 Task: Look for space in Jacksonville, United States from 12th August, 2023 to 16th August, 2023 for 8 adults in price range Rs.10000 to Rs.16000. Place can be private room with 8 bedrooms having 8 beds and 8 bathrooms. Property type can be house, flat, guest house, hotel. Amenities needed are: wifi, TV, free parkinig on premises, gym, breakfast. Booking option can be shelf check-in. Required host language is English.
Action: Mouse moved to (512, 124)
Screenshot: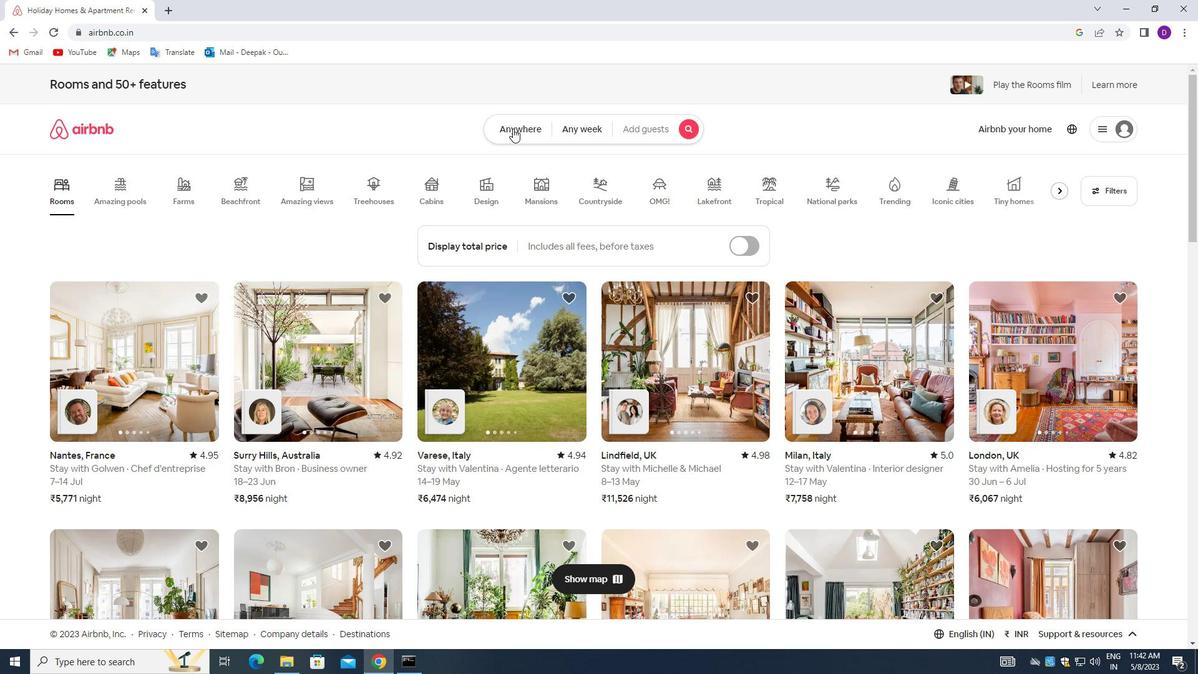 
Action: Mouse pressed left at (512, 124)
Screenshot: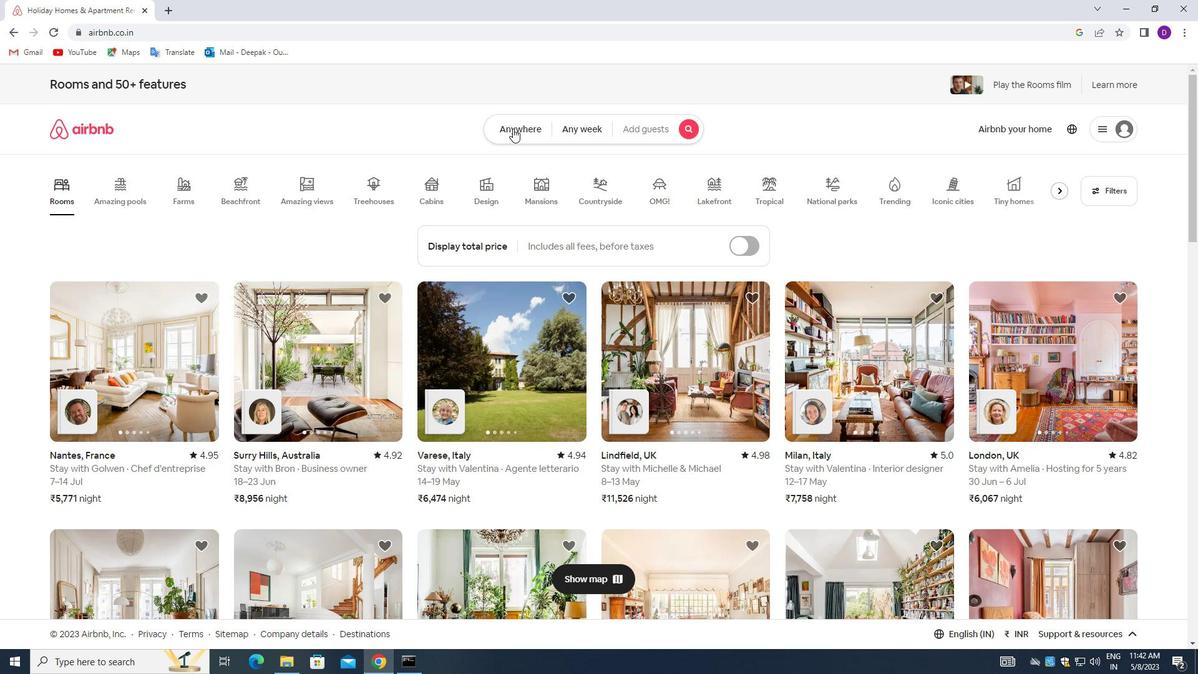 
Action: Mouse moved to (444, 177)
Screenshot: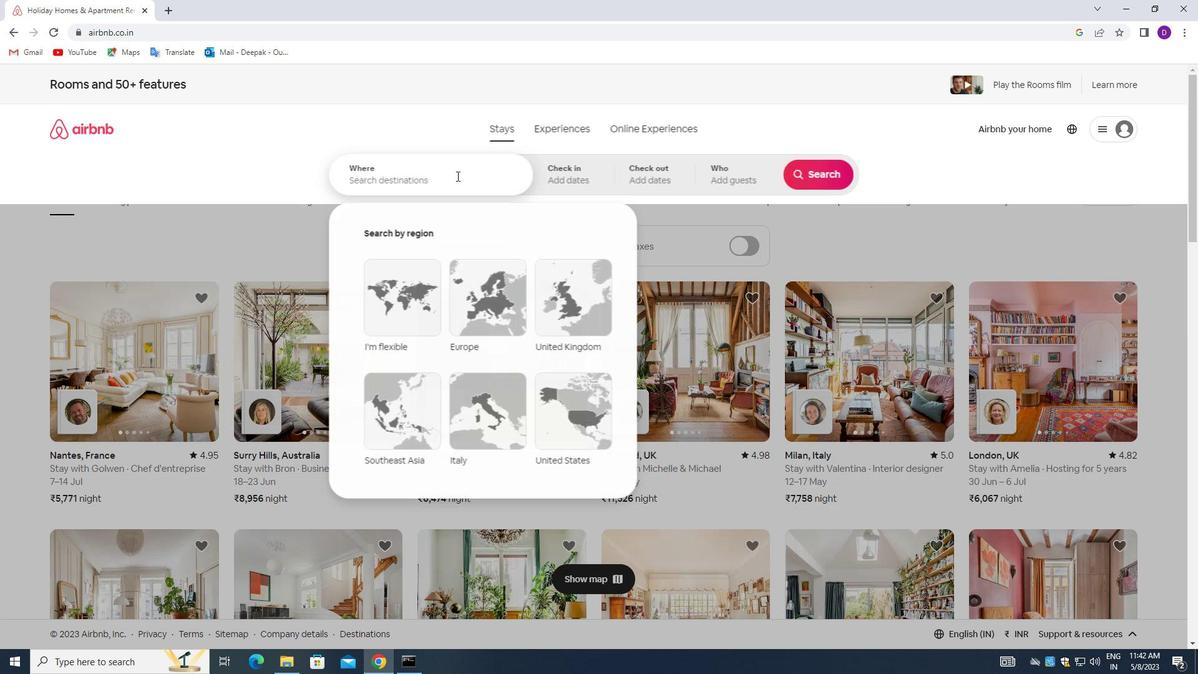 
Action: Mouse pressed left at (444, 177)
Screenshot: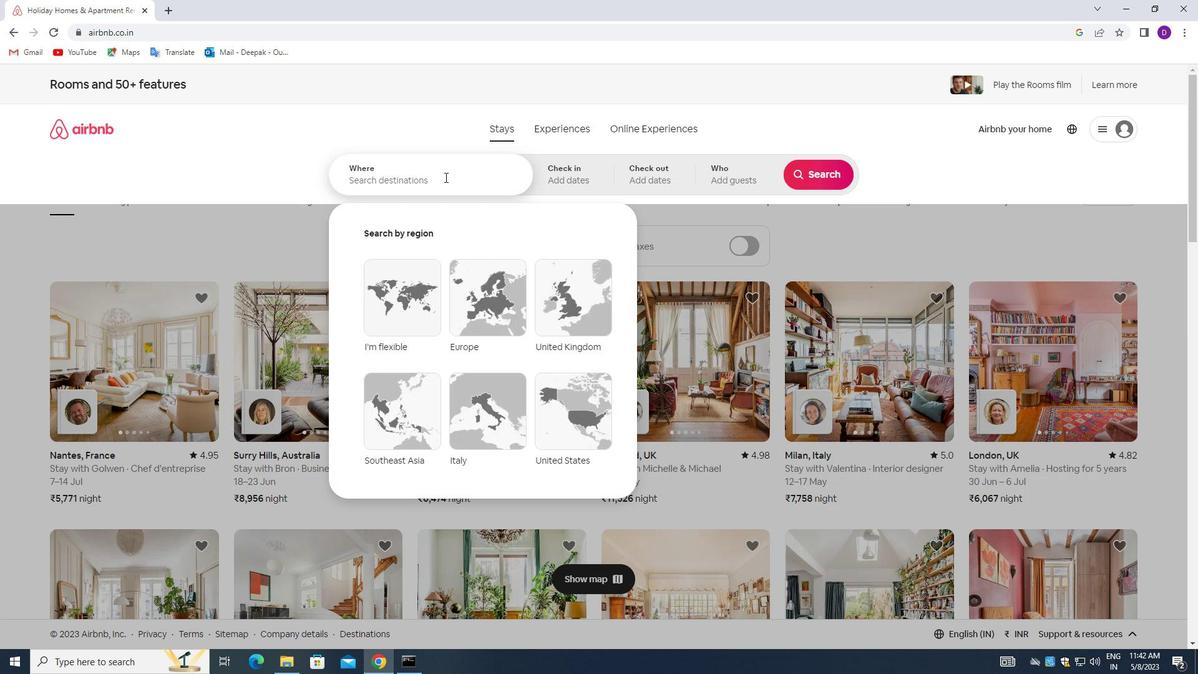 
Action: Mouse moved to (136, 284)
Screenshot: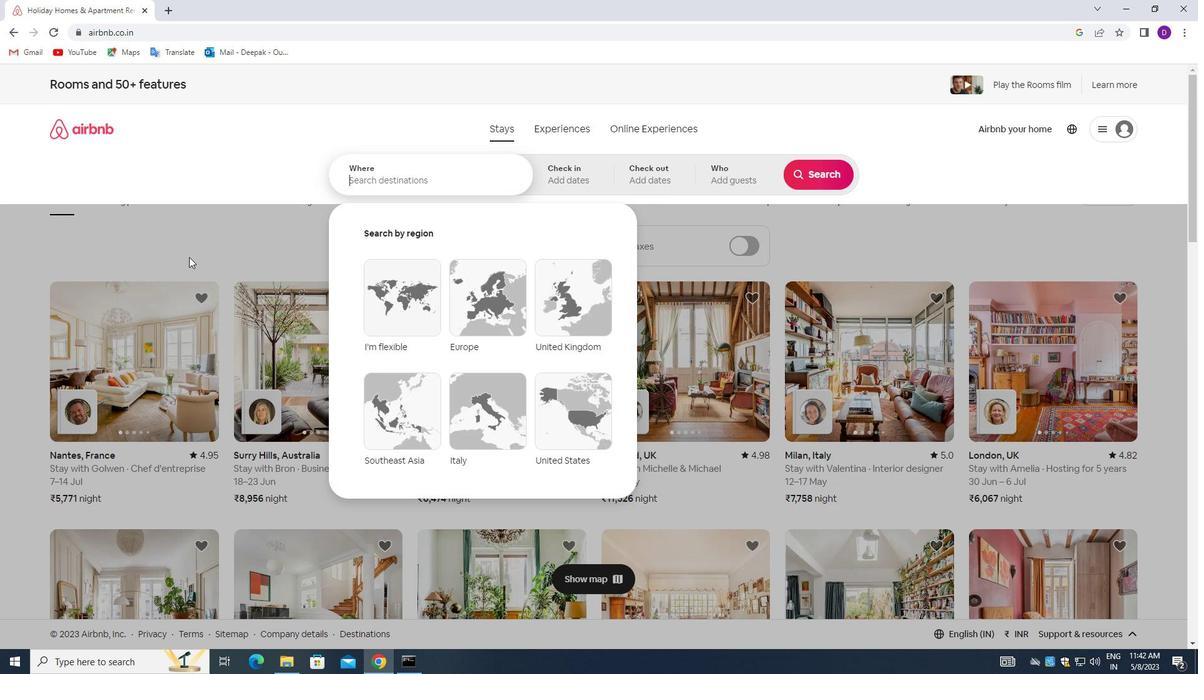 
Action: Key pressed <Key.shift>JACKSONVILLE,<Key.space><Key.shift>UNITED<Key.space><Key.shift_r>STATES<Key.enter>
Screenshot: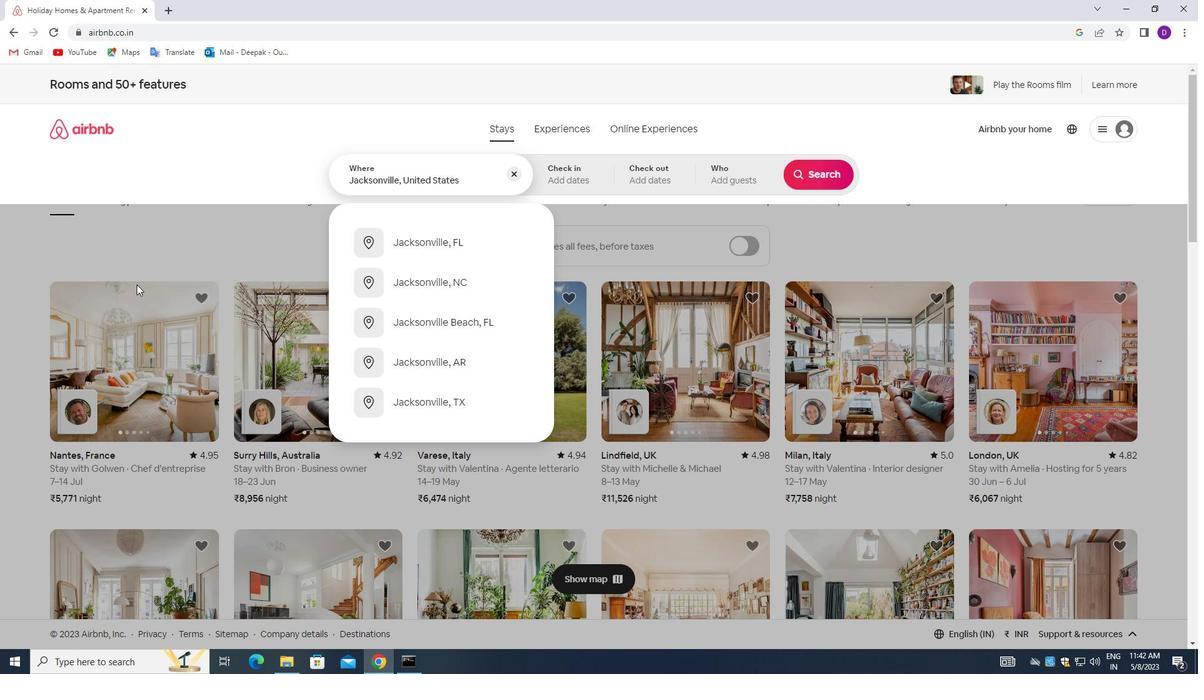 
Action: Mouse moved to (817, 273)
Screenshot: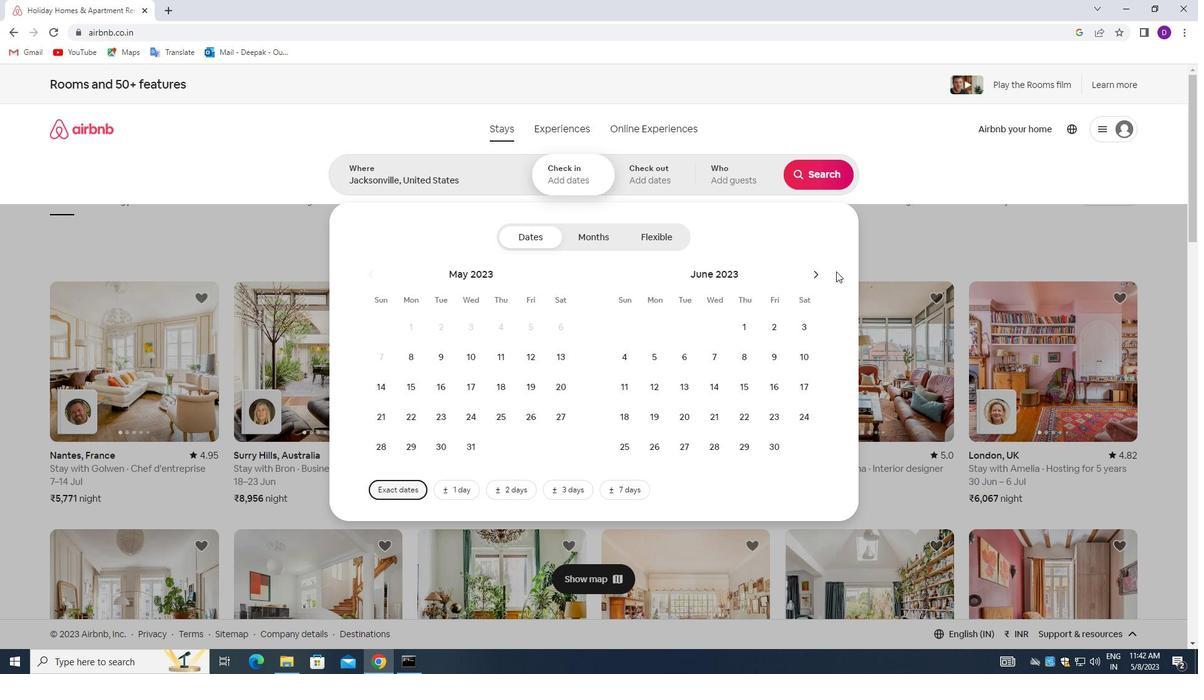 
Action: Mouse pressed left at (817, 273)
Screenshot: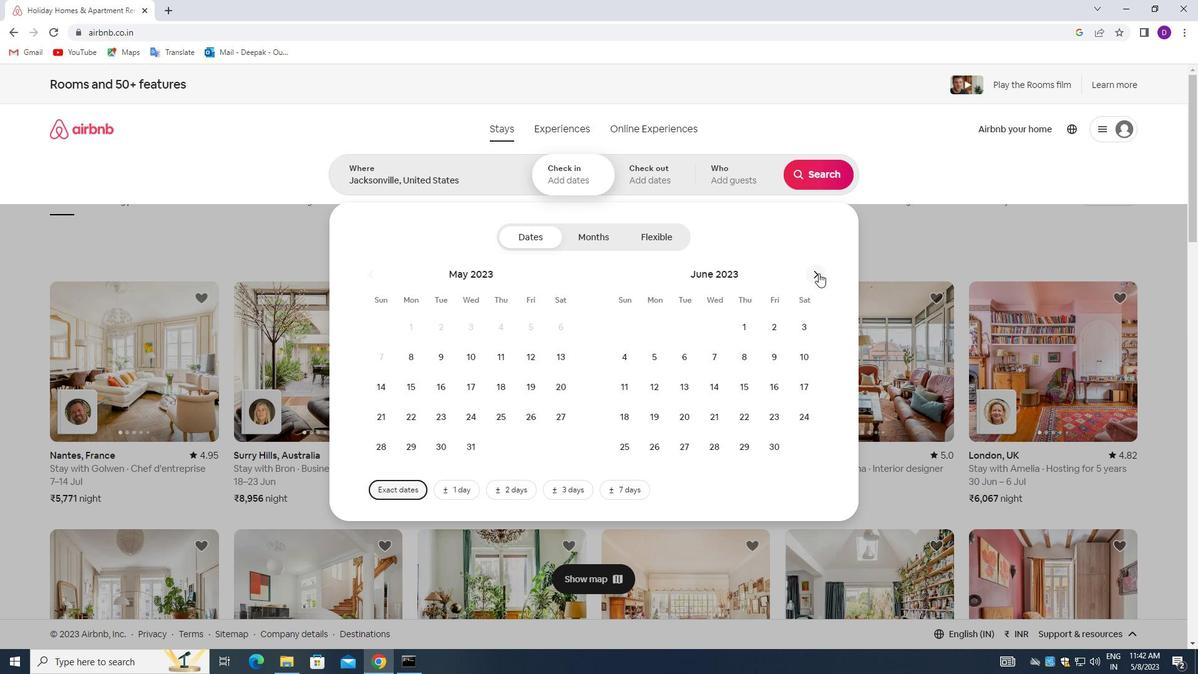 
Action: Mouse pressed left at (817, 273)
Screenshot: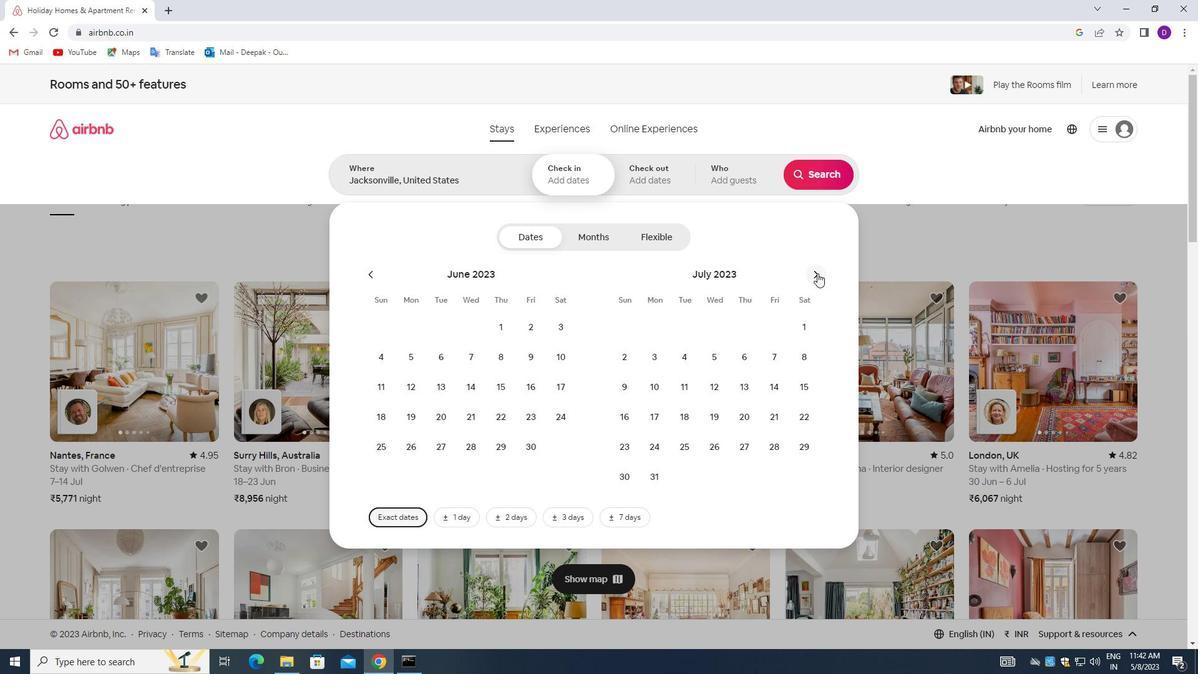 
Action: Mouse moved to (801, 357)
Screenshot: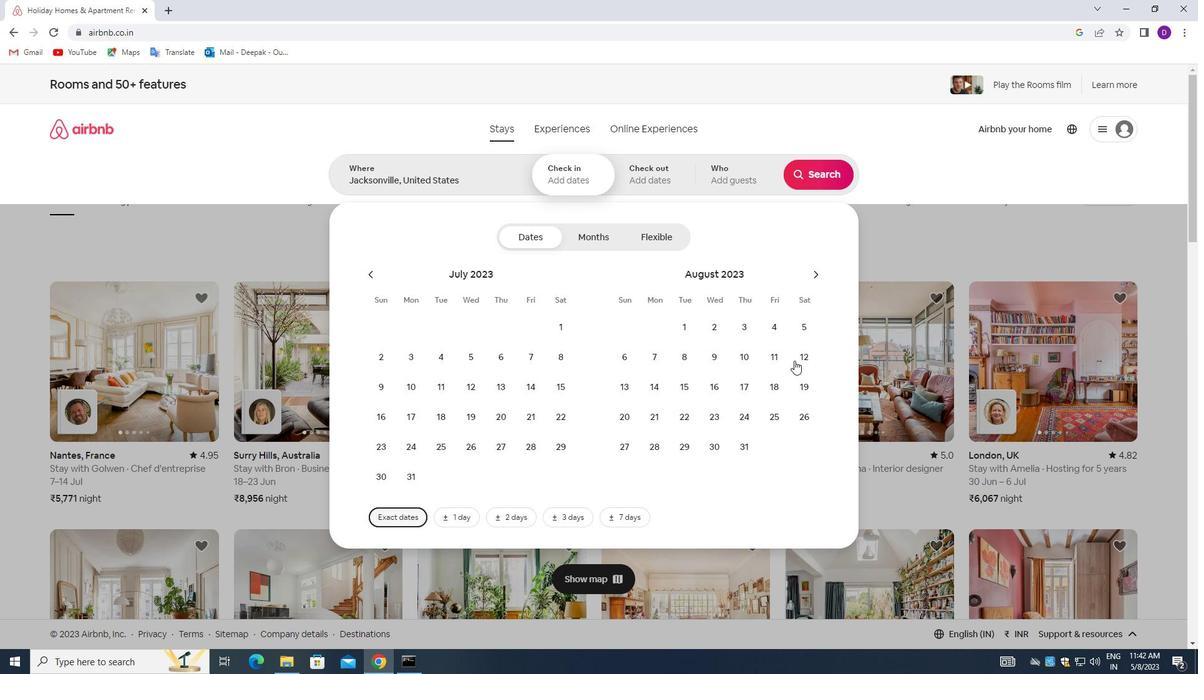 
Action: Mouse pressed left at (801, 357)
Screenshot: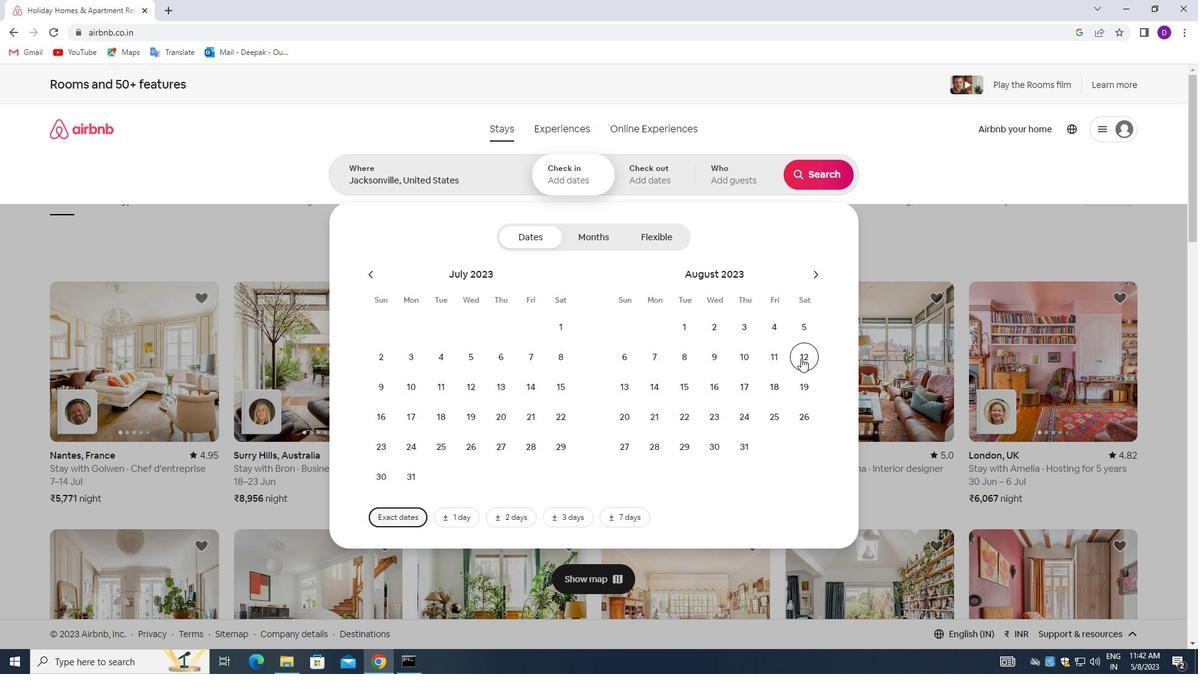 
Action: Mouse moved to (719, 381)
Screenshot: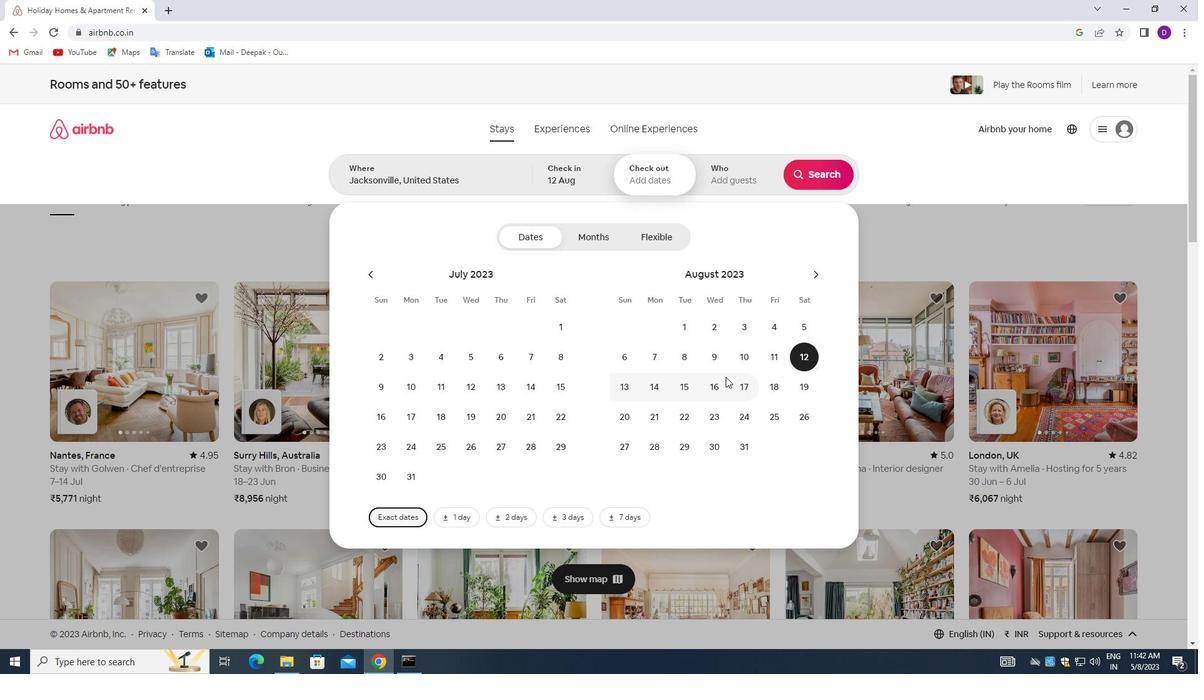 
Action: Mouse pressed left at (719, 381)
Screenshot: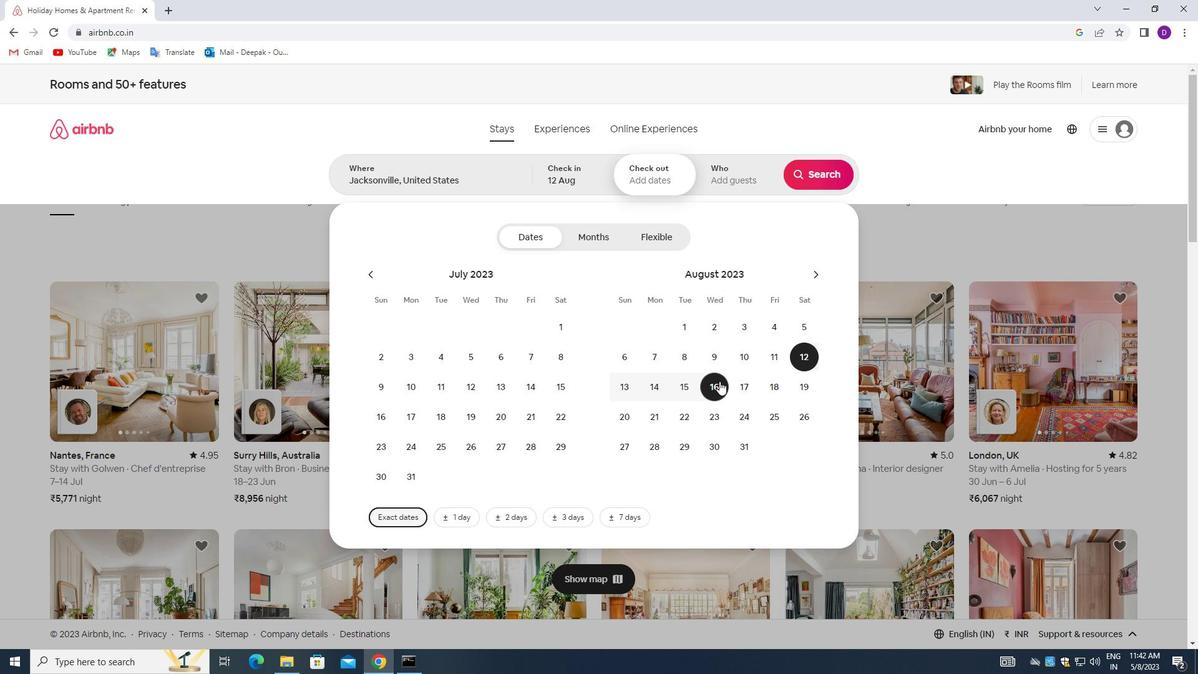 
Action: Mouse moved to (717, 163)
Screenshot: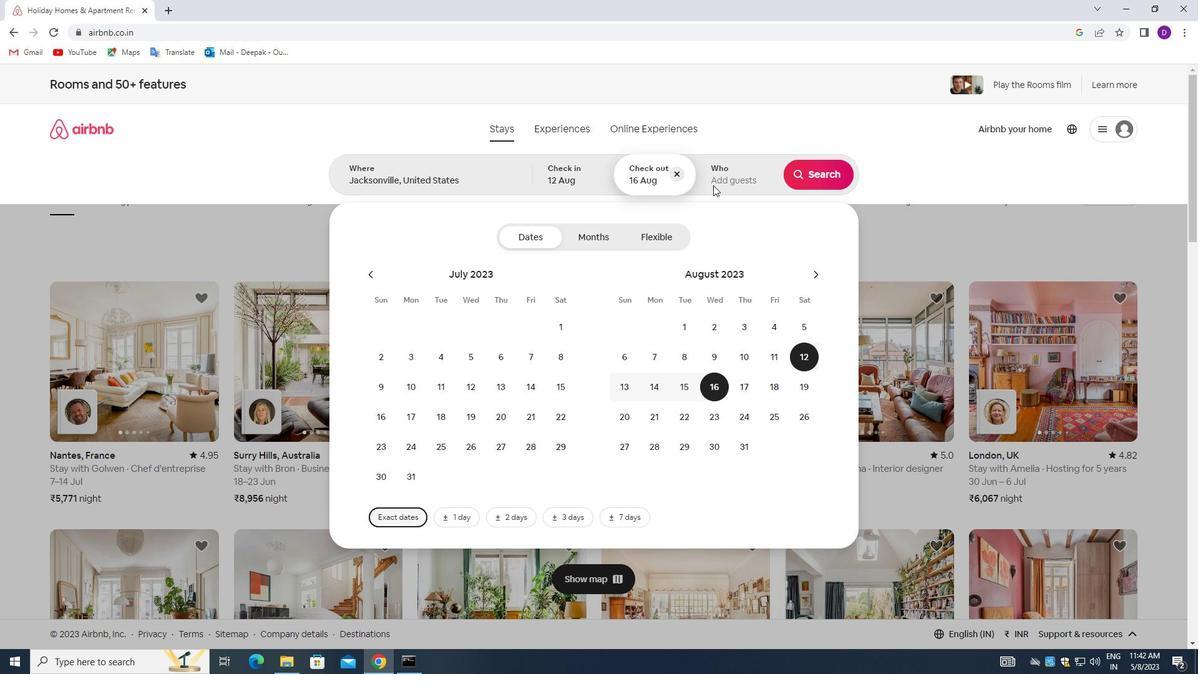 
Action: Mouse pressed left at (717, 163)
Screenshot: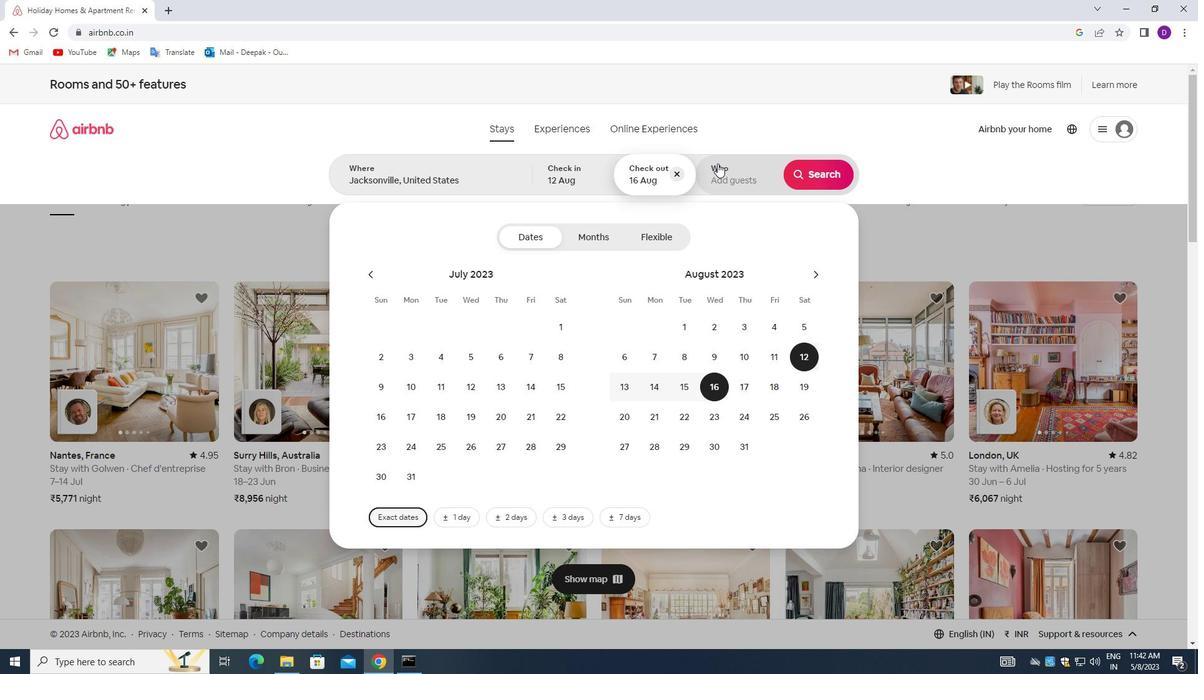 
Action: Mouse moved to (820, 239)
Screenshot: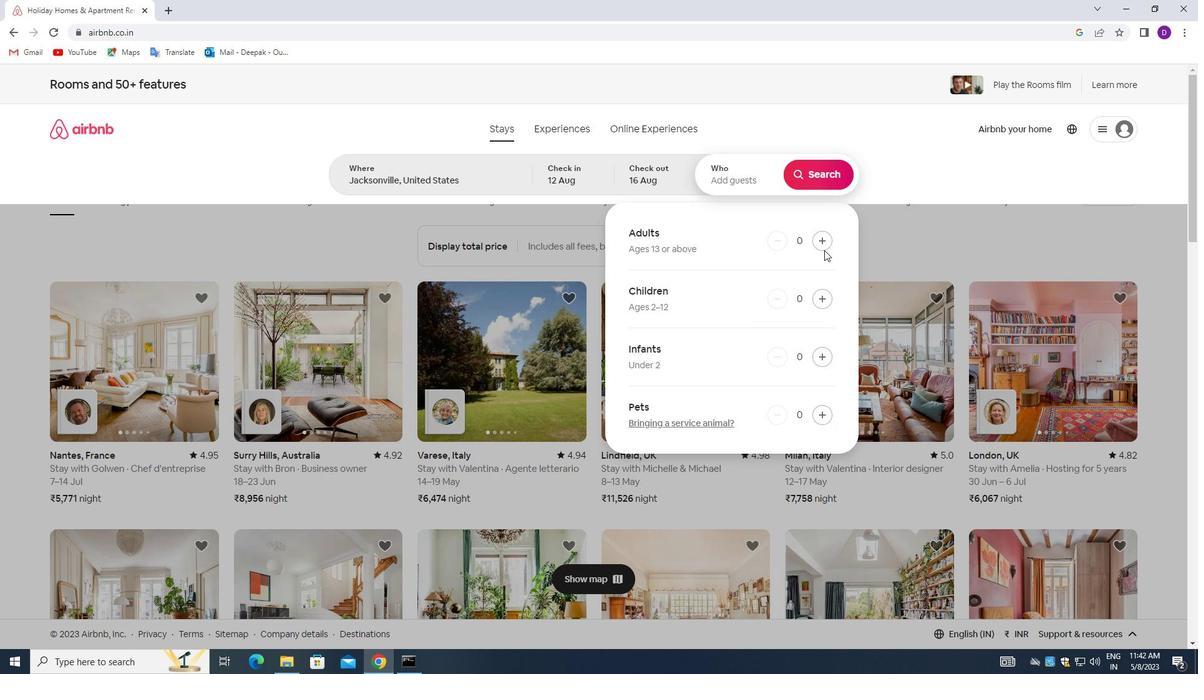 
Action: Mouse pressed left at (820, 239)
Screenshot: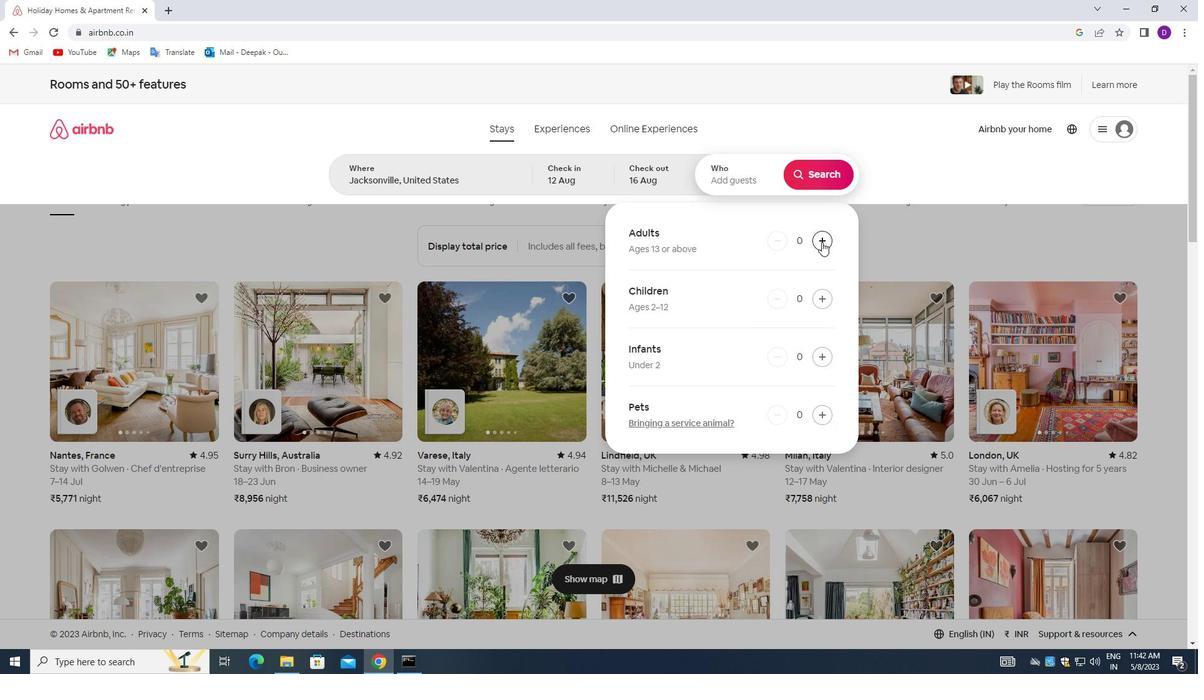 
Action: Mouse pressed left at (820, 239)
Screenshot: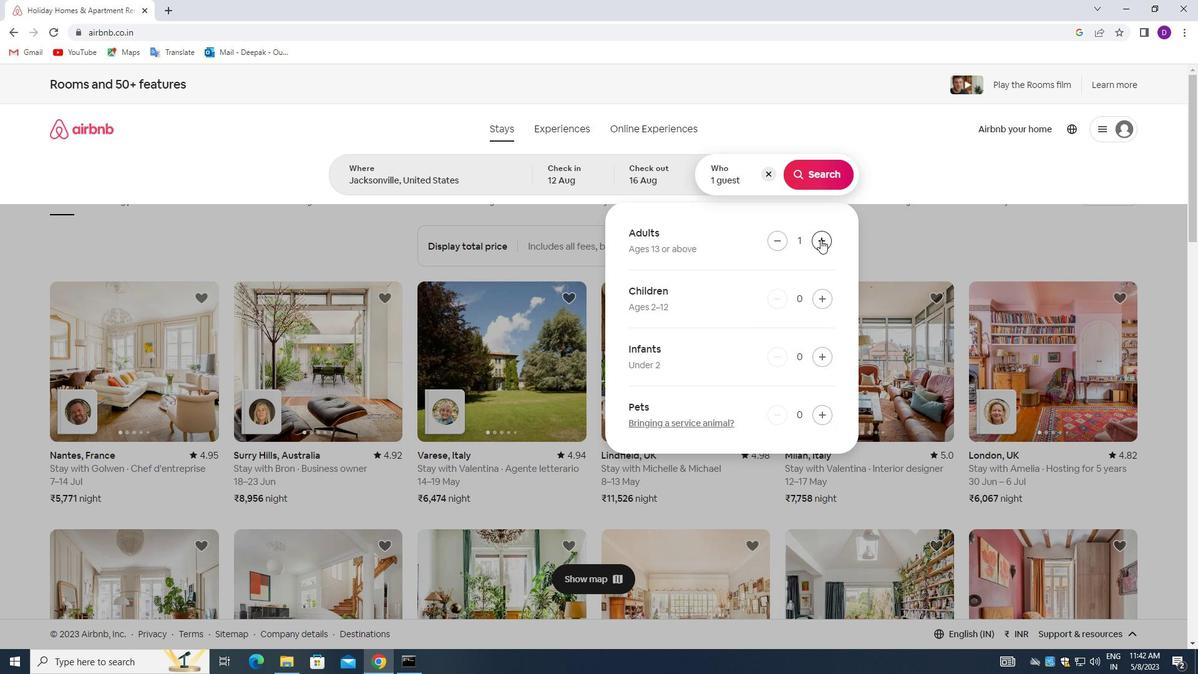 
Action: Mouse pressed left at (820, 239)
Screenshot: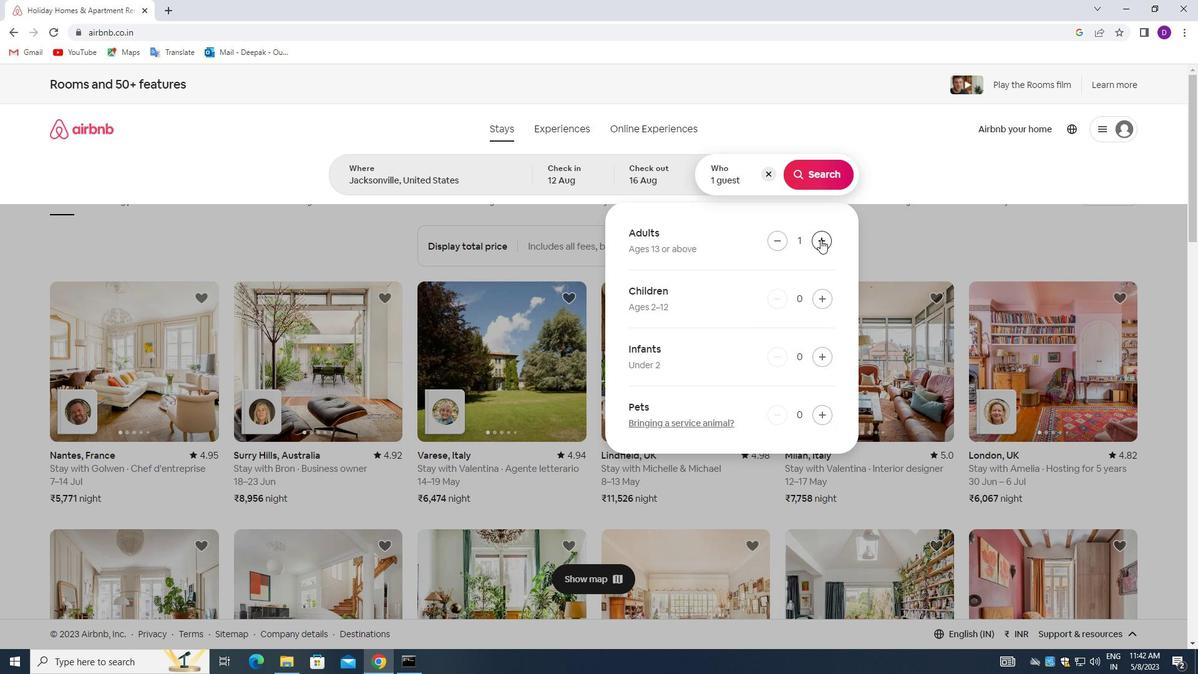
Action: Mouse pressed left at (820, 239)
Screenshot: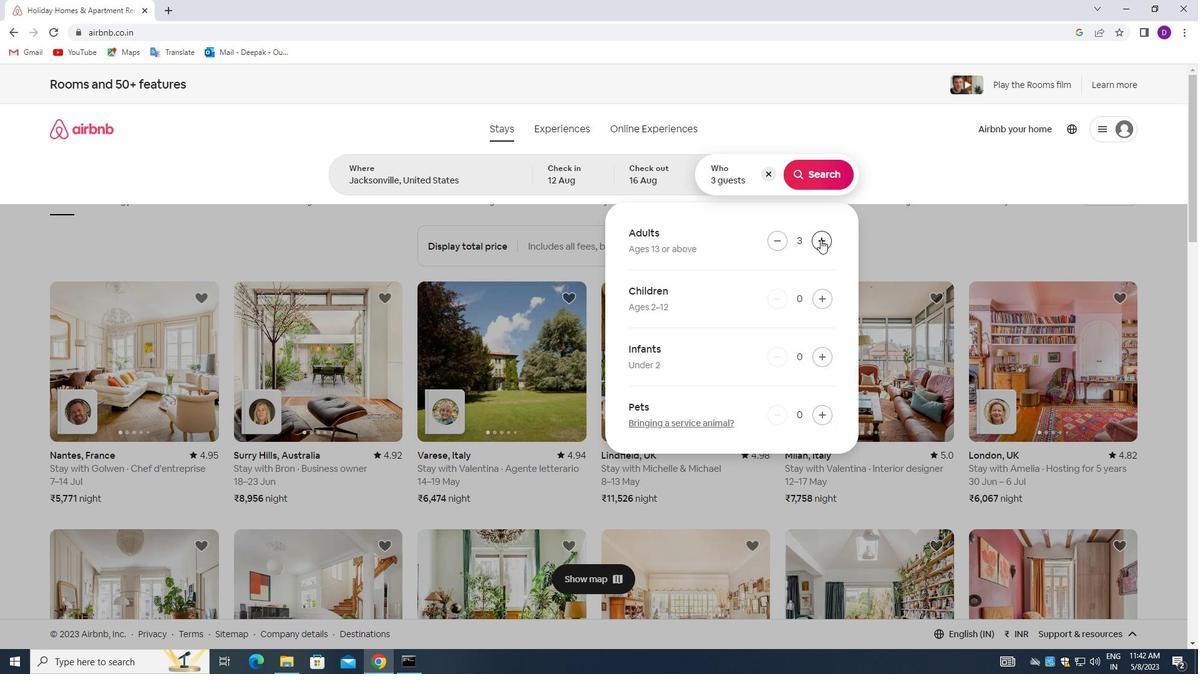 
Action: Mouse pressed left at (820, 239)
Screenshot: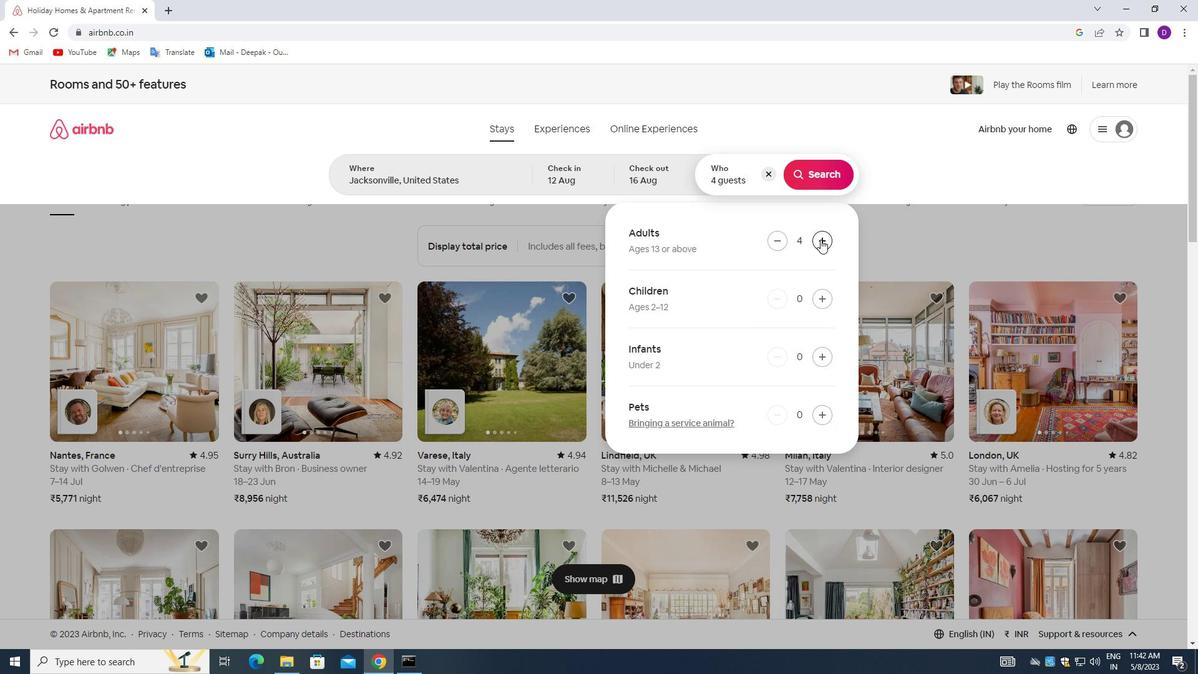 
Action: Mouse pressed left at (820, 239)
Screenshot: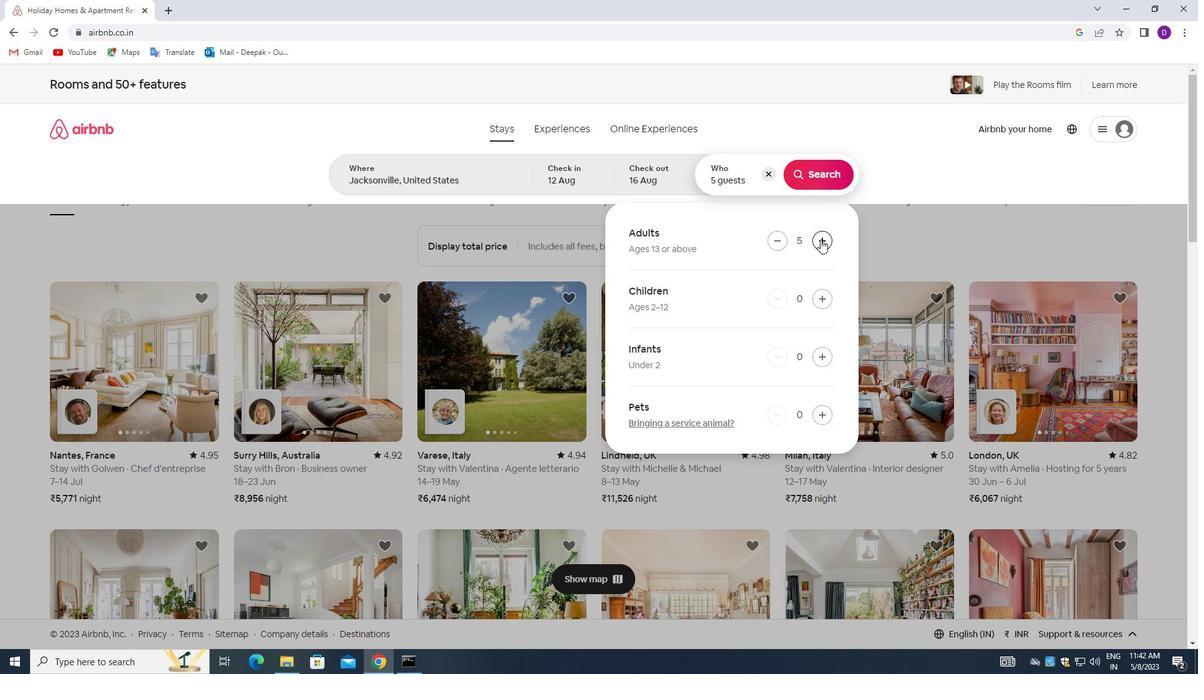 
Action: Mouse pressed left at (820, 239)
Screenshot: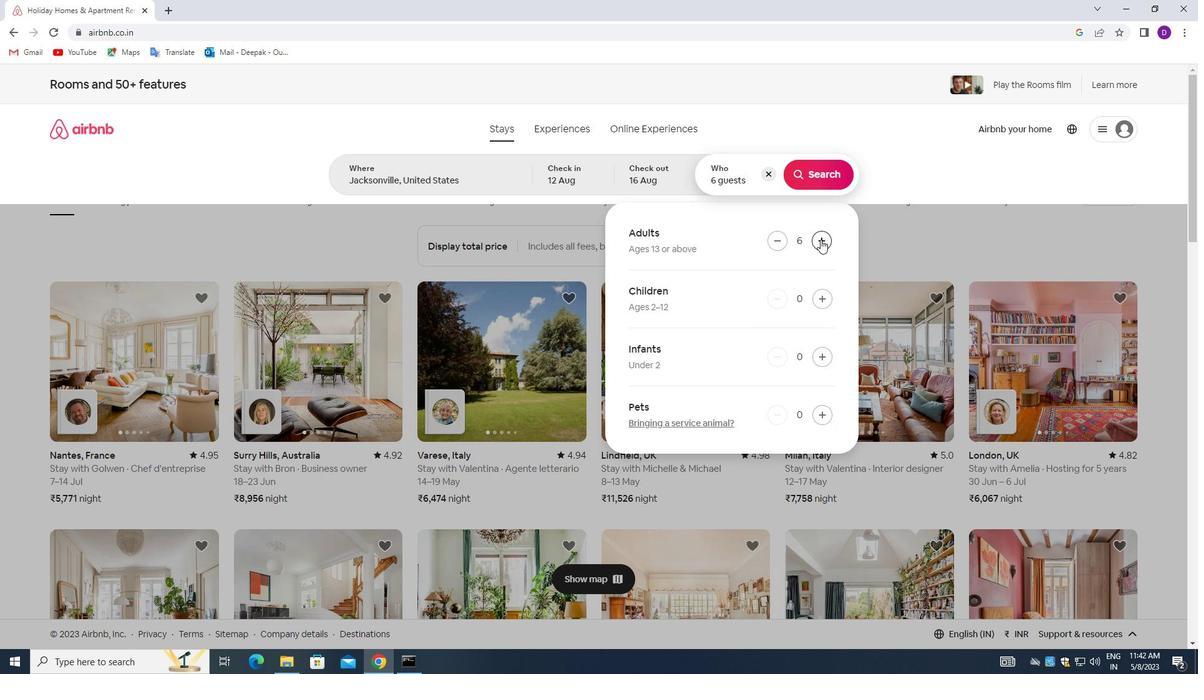 
Action: Mouse pressed left at (820, 239)
Screenshot: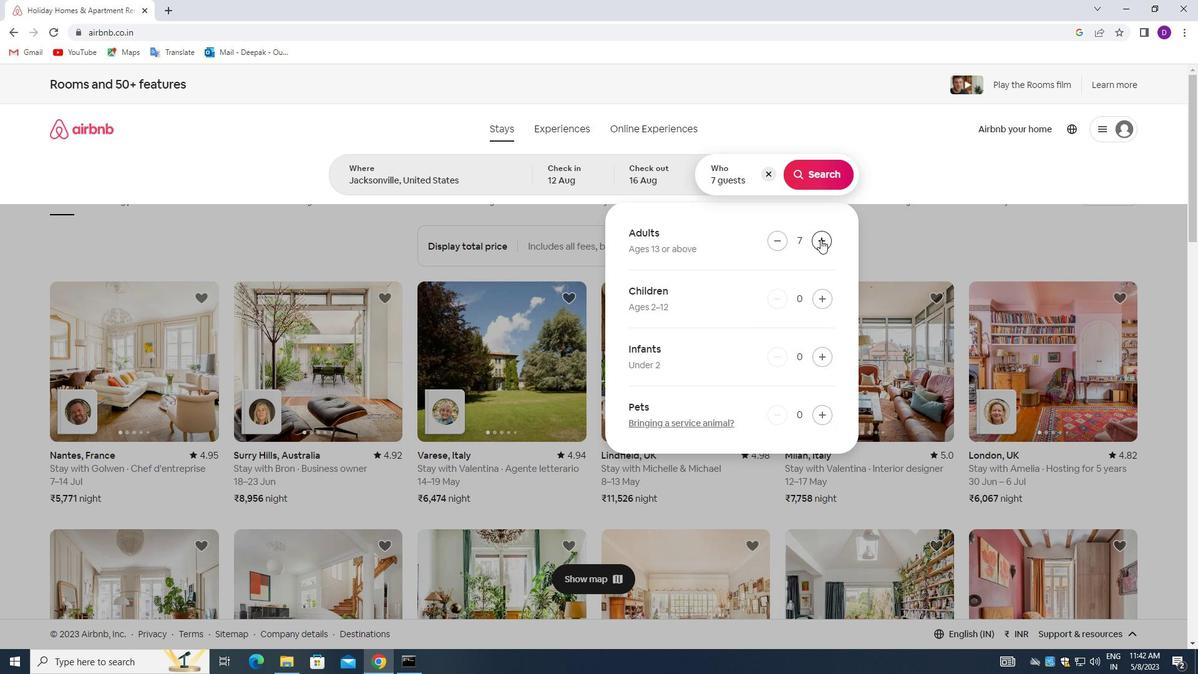 
Action: Mouse moved to (818, 179)
Screenshot: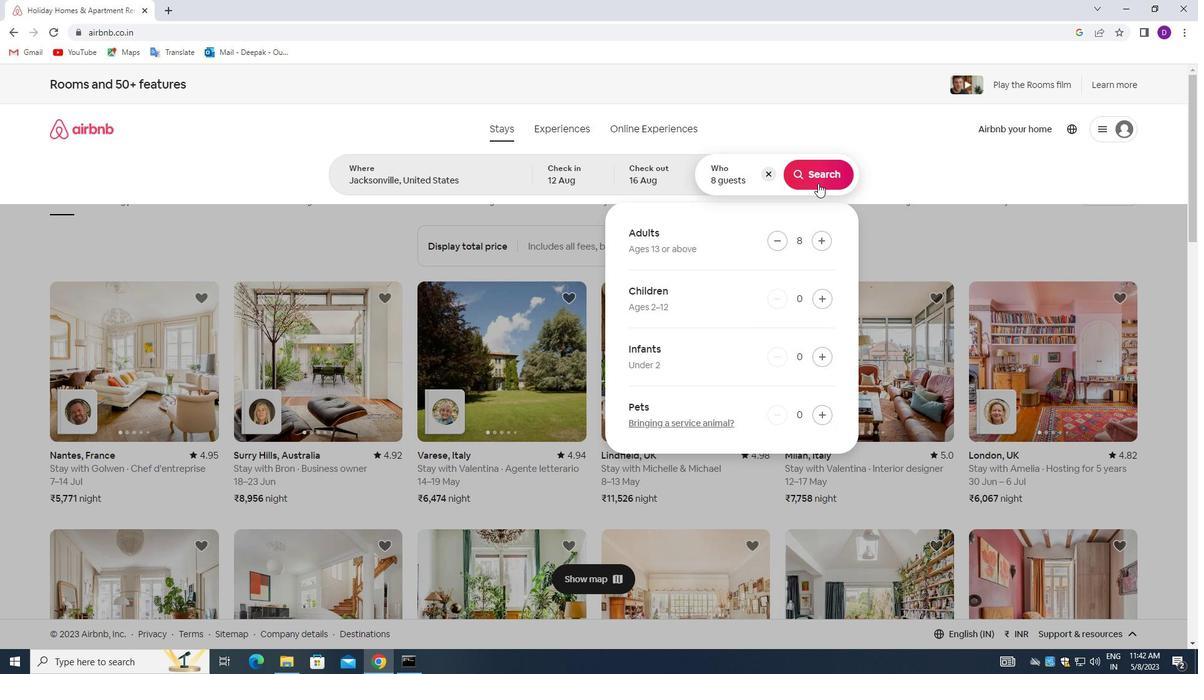 
Action: Mouse pressed left at (818, 179)
Screenshot: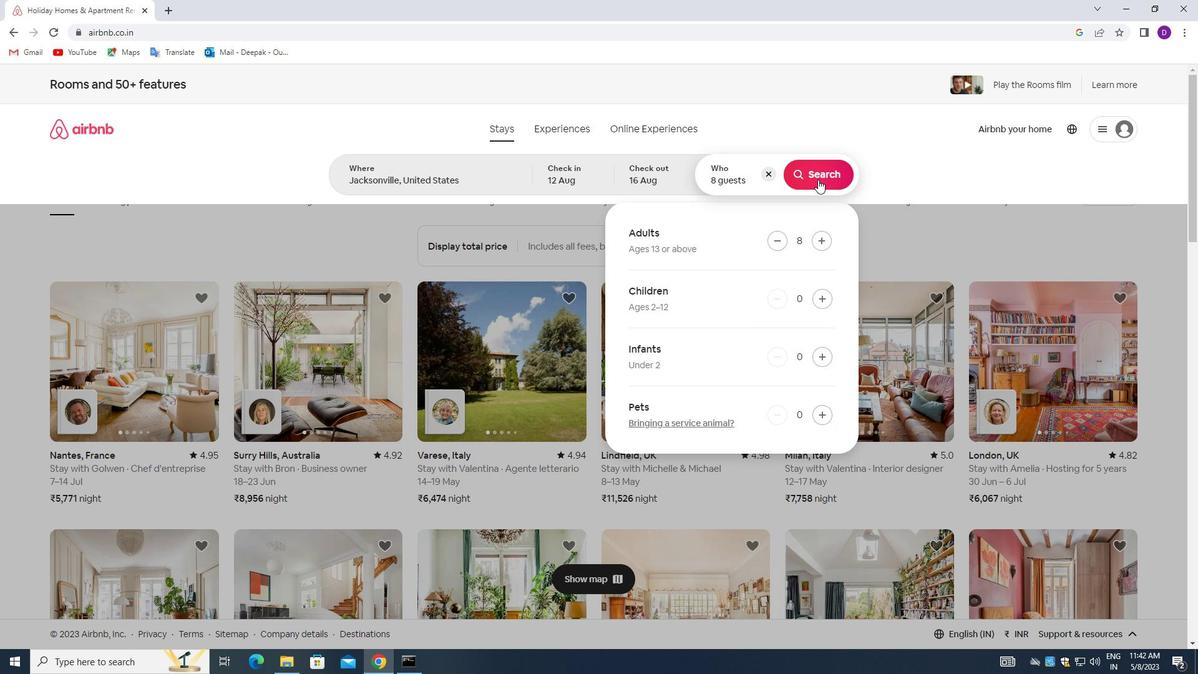 
Action: Mouse moved to (1132, 139)
Screenshot: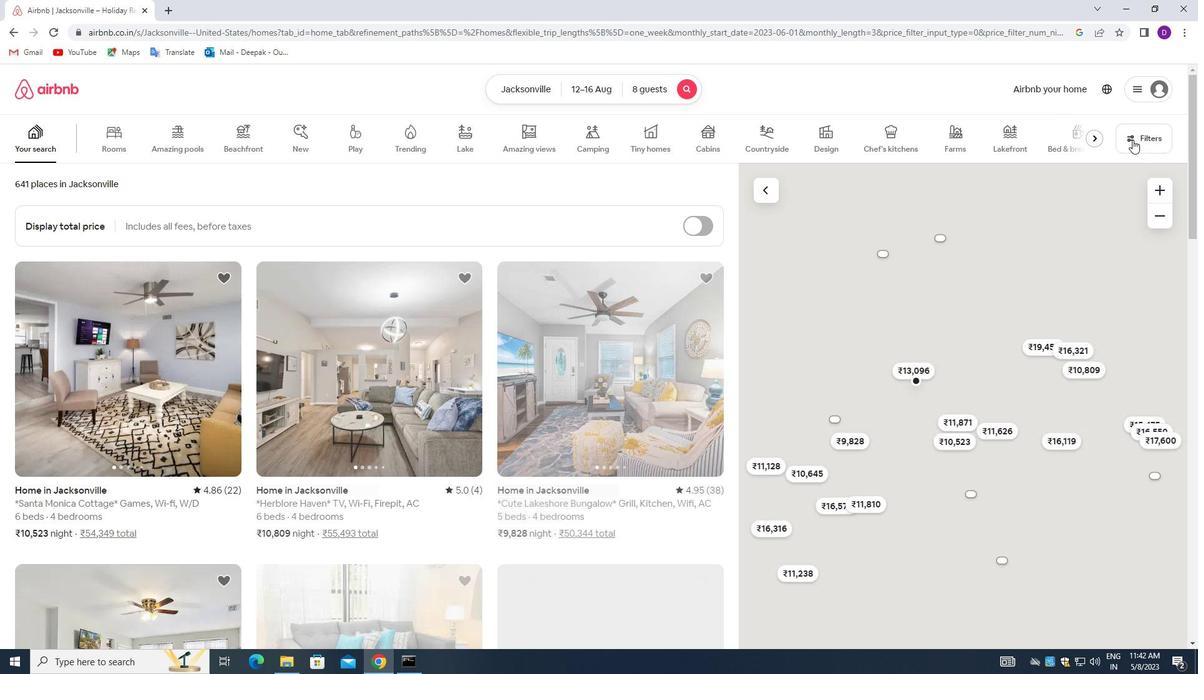 
Action: Mouse pressed left at (1132, 139)
Screenshot: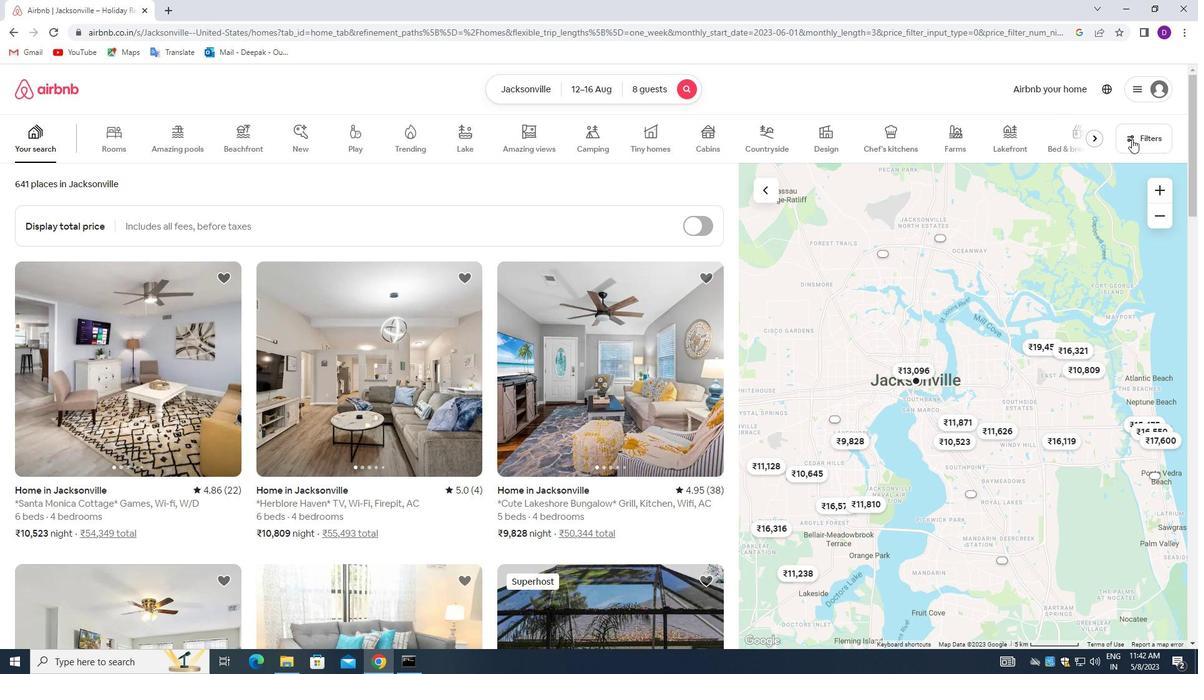 
Action: Mouse moved to (456, 443)
Screenshot: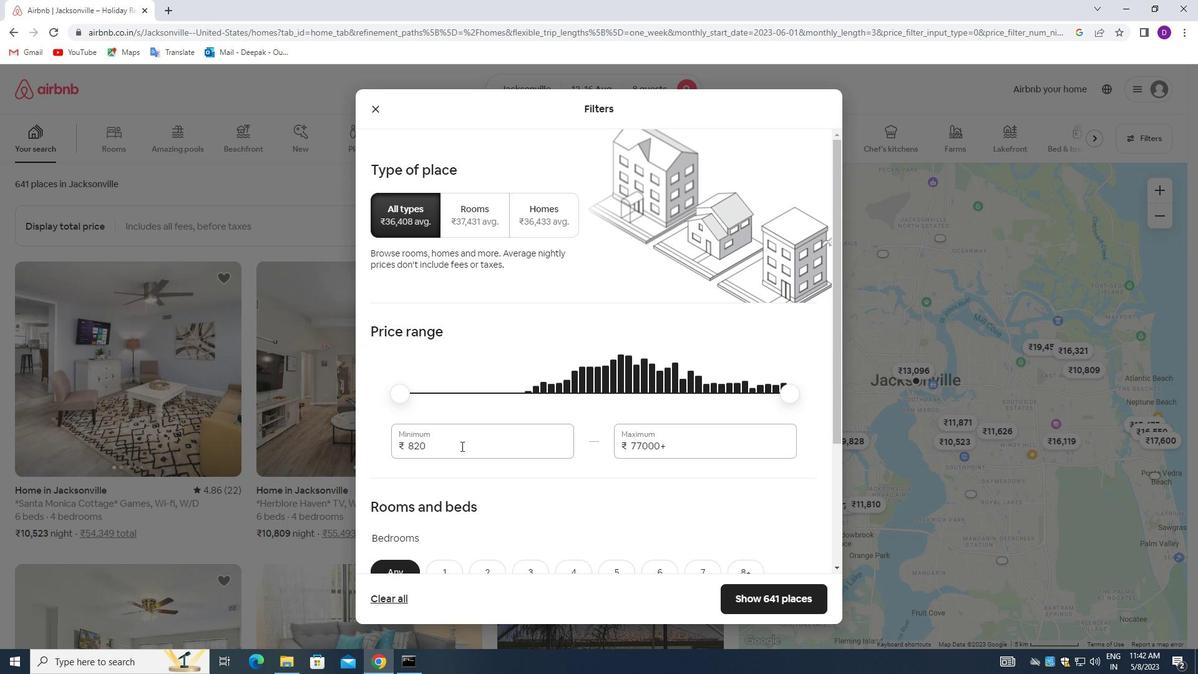 
Action: Mouse pressed left at (456, 443)
Screenshot: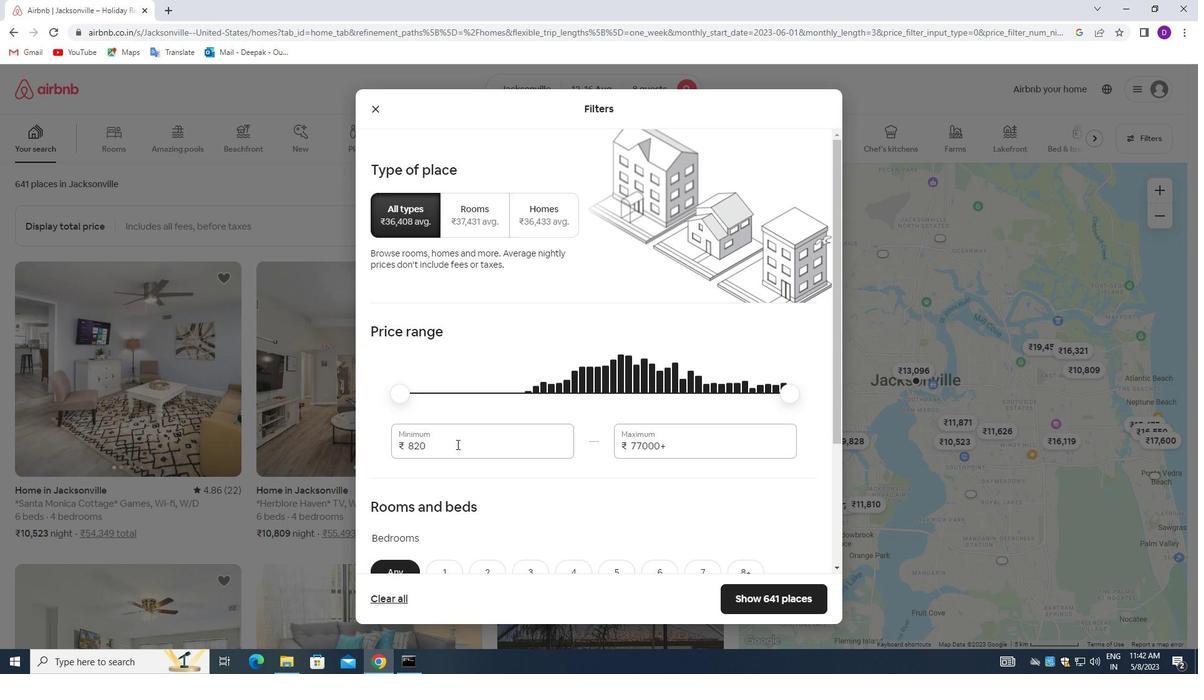 
Action: Mouse pressed left at (456, 443)
Screenshot: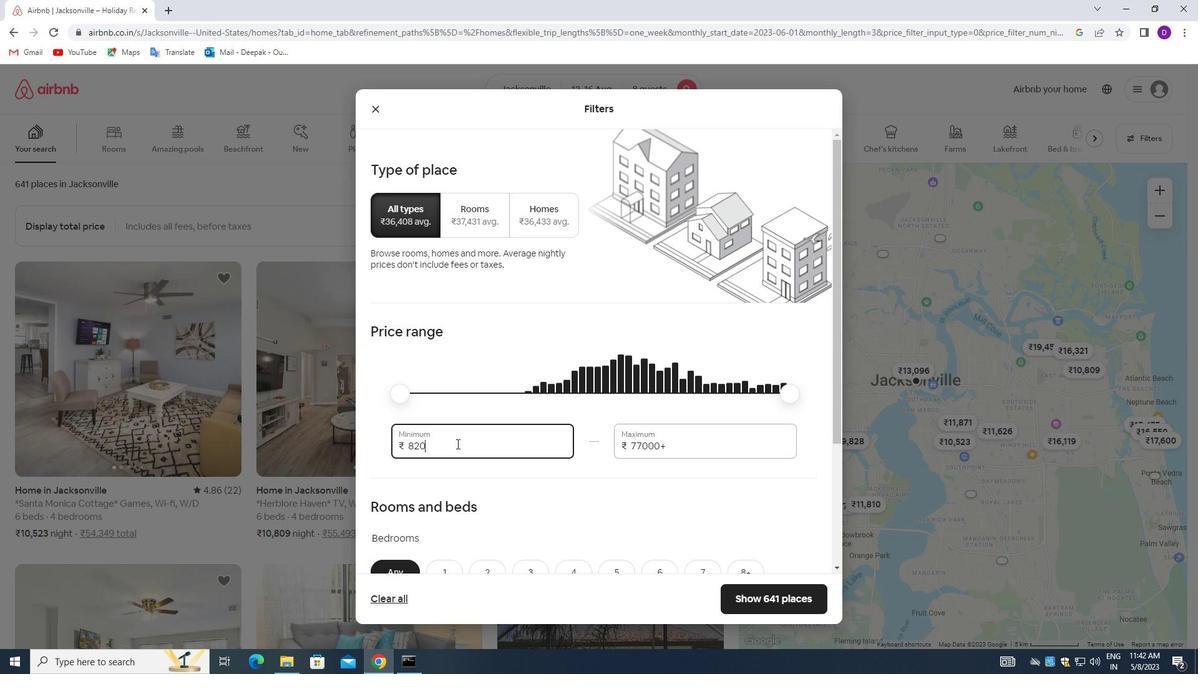 
Action: Key pressed 10000<Key.tab>16000
Screenshot: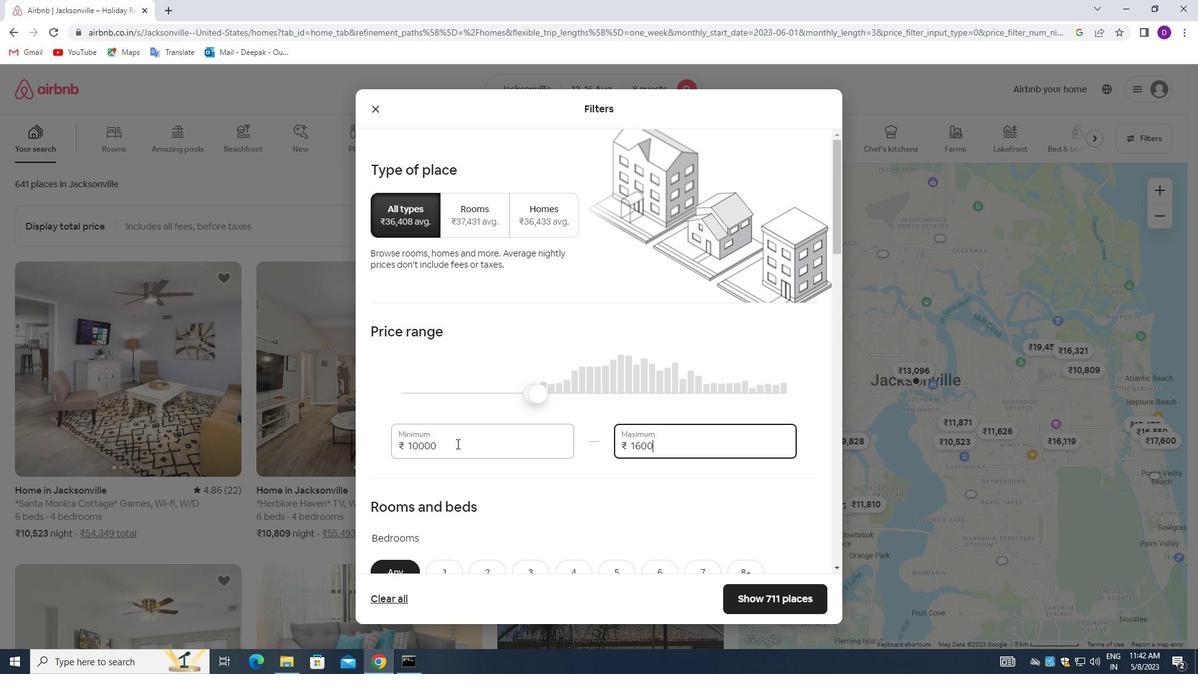 
Action: Mouse moved to (587, 486)
Screenshot: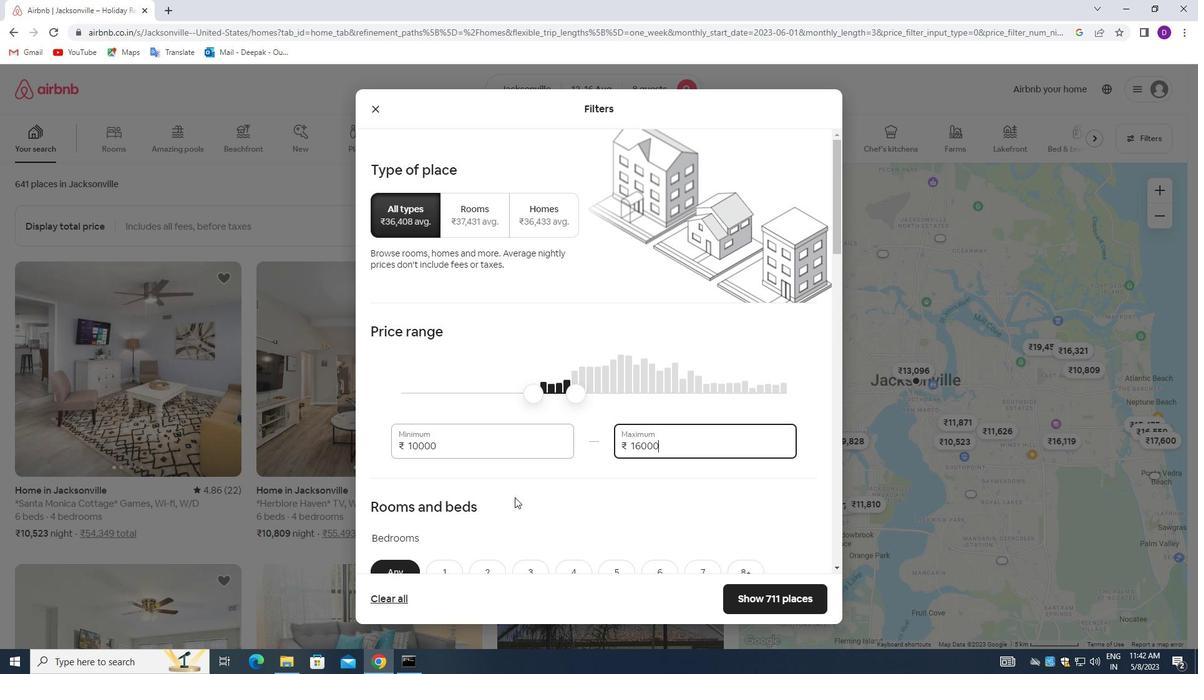 
Action: Mouse scrolled (587, 485) with delta (0, 0)
Screenshot: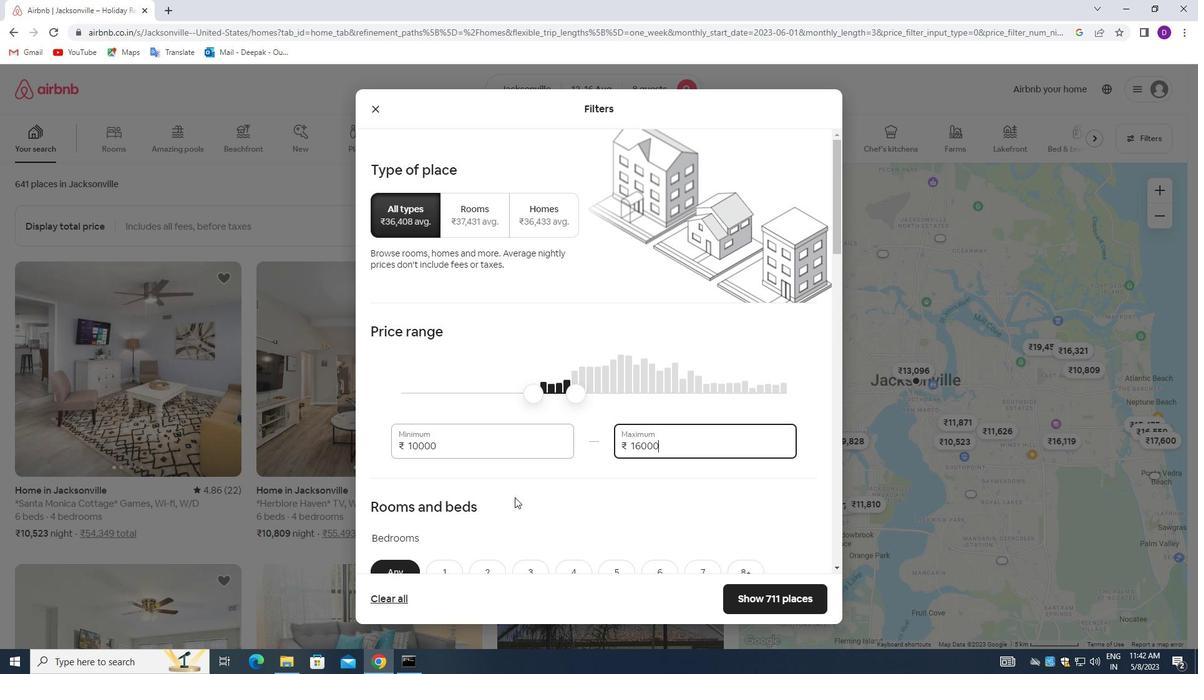 
Action: Mouse moved to (590, 484)
Screenshot: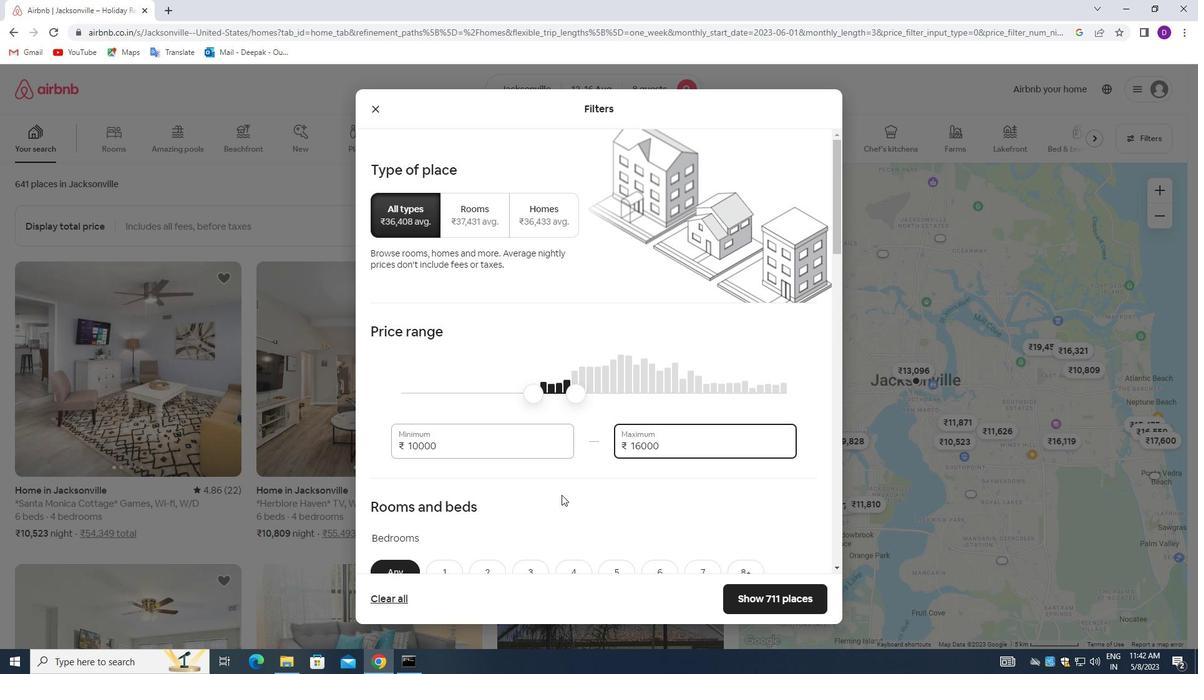 
Action: Mouse scrolled (590, 484) with delta (0, 0)
Screenshot: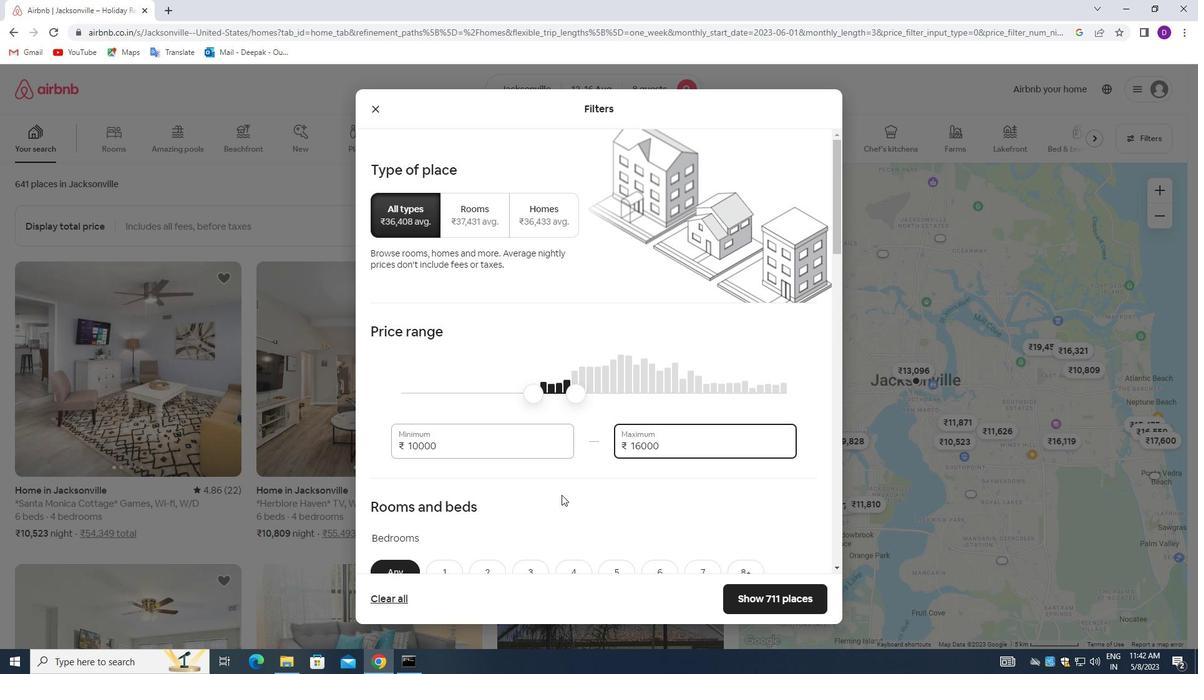 
Action: Mouse moved to (741, 448)
Screenshot: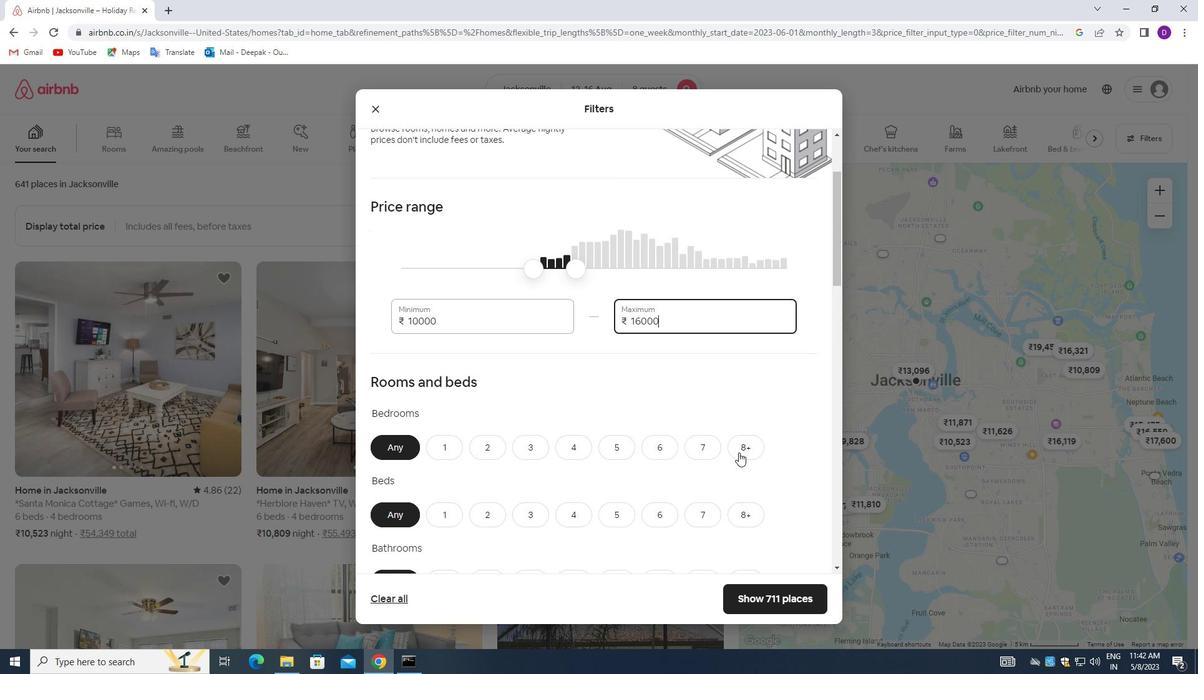 
Action: Mouse pressed left at (741, 448)
Screenshot: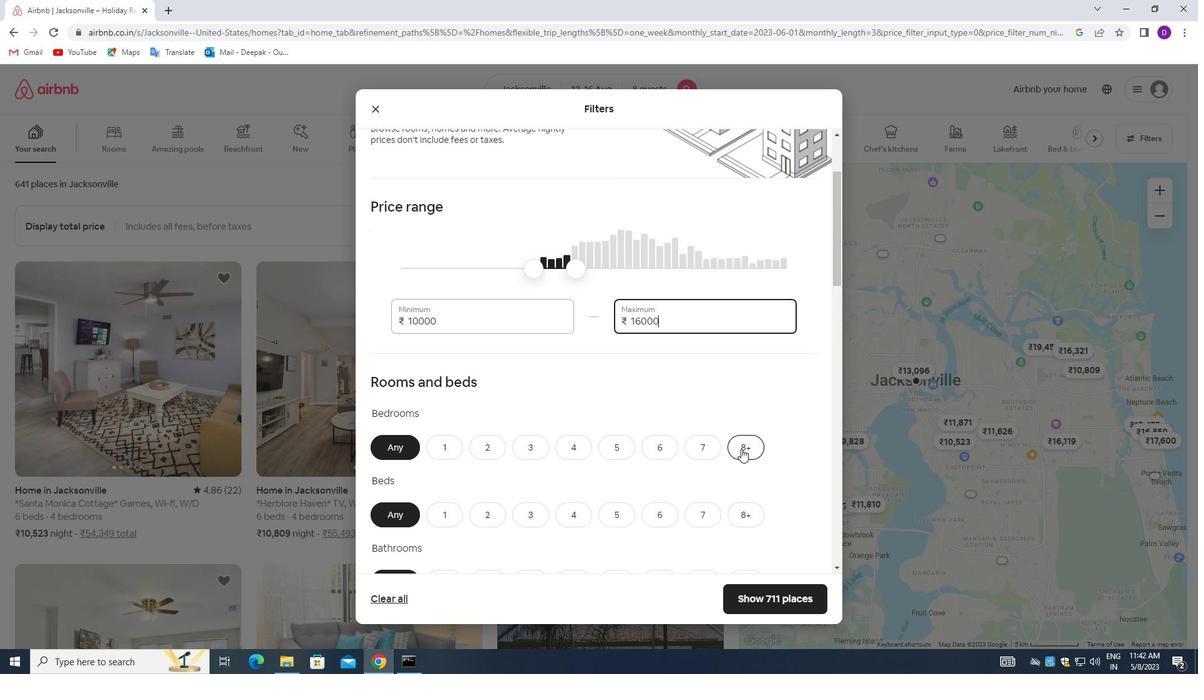 
Action: Mouse moved to (743, 450)
Screenshot: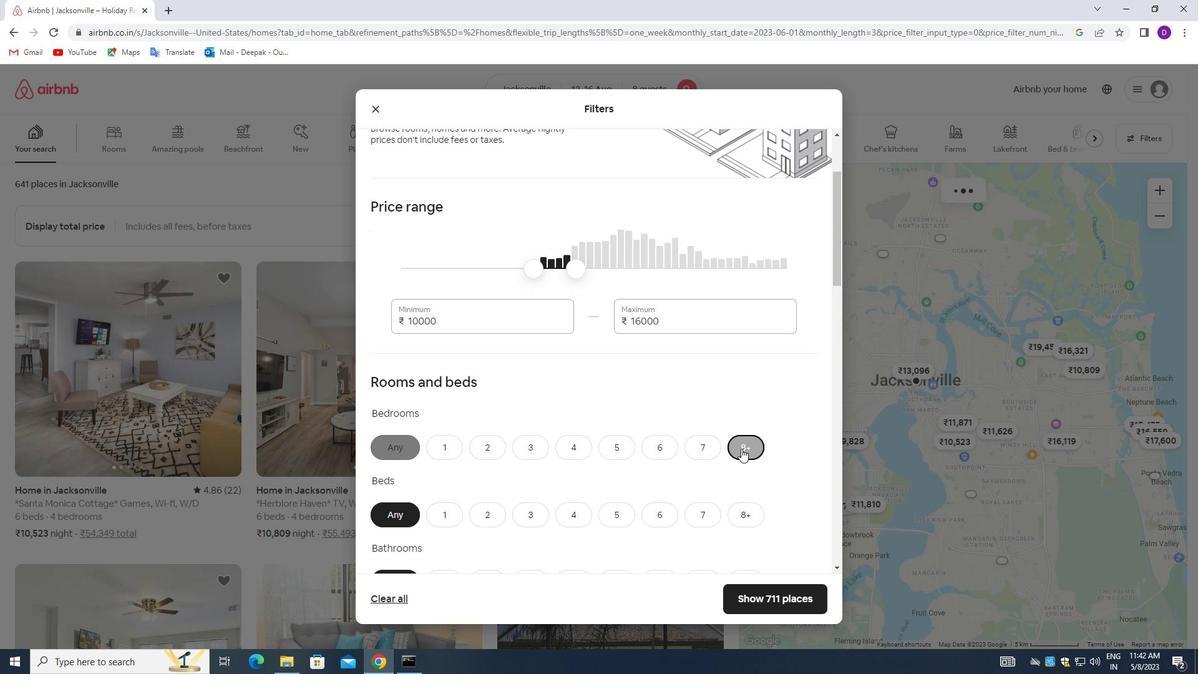 
Action: Mouse scrolled (743, 449) with delta (0, 0)
Screenshot: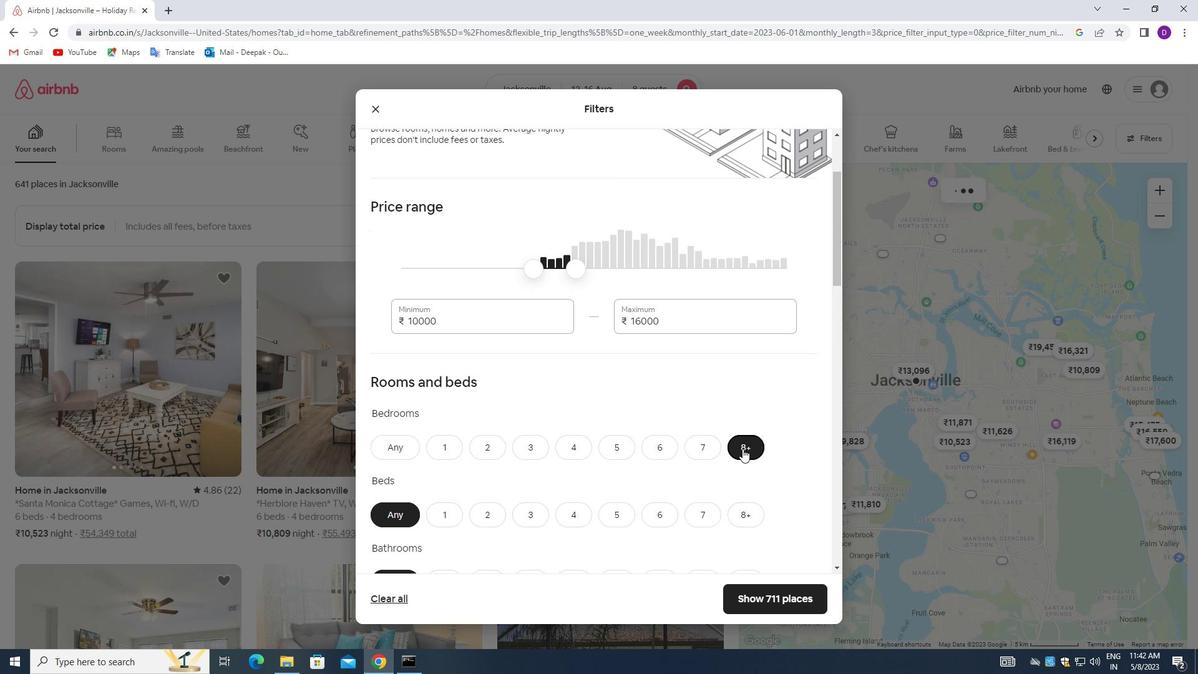 
Action: Mouse scrolled (743, 449) with delta (0, 0)
Screenshot: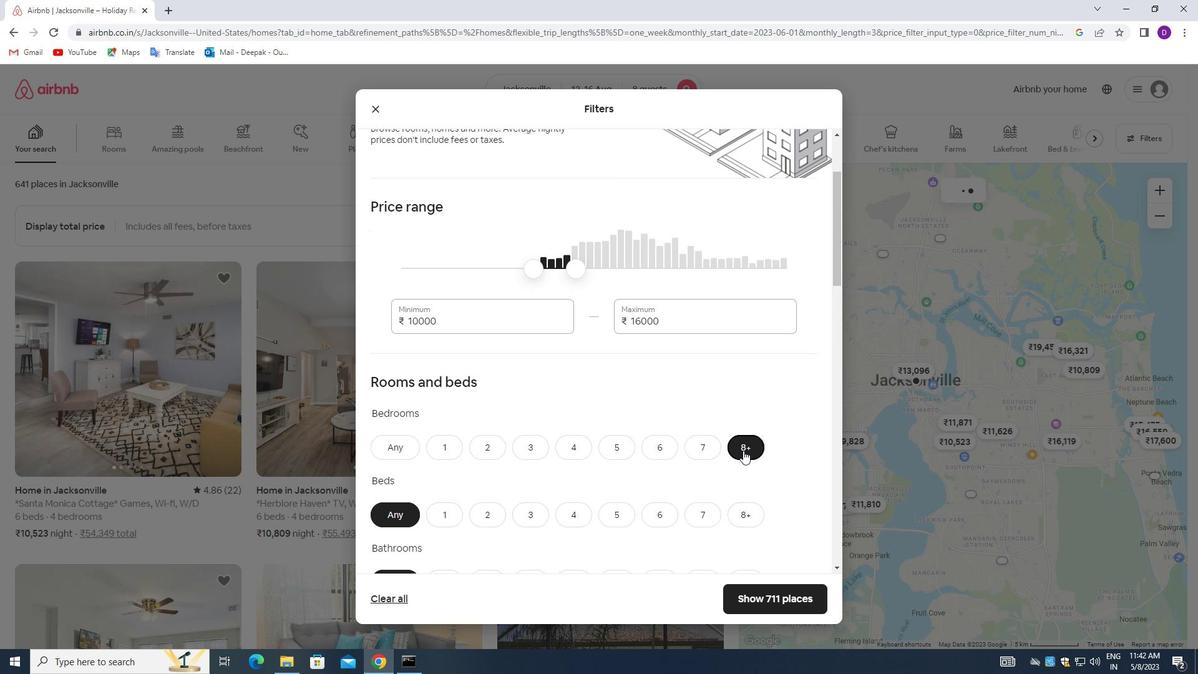 
Action: Mouse moved to (740, 396)
Screenshot: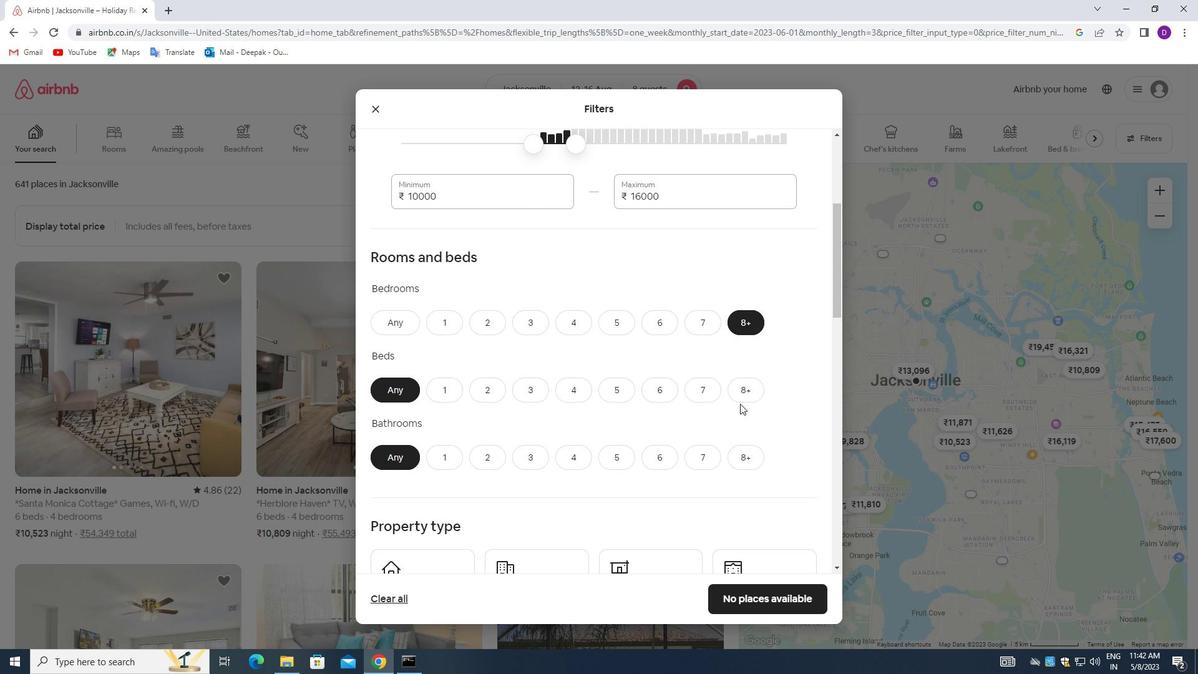 
Action: Mouse pressed left at (740, 396)
Screenshot: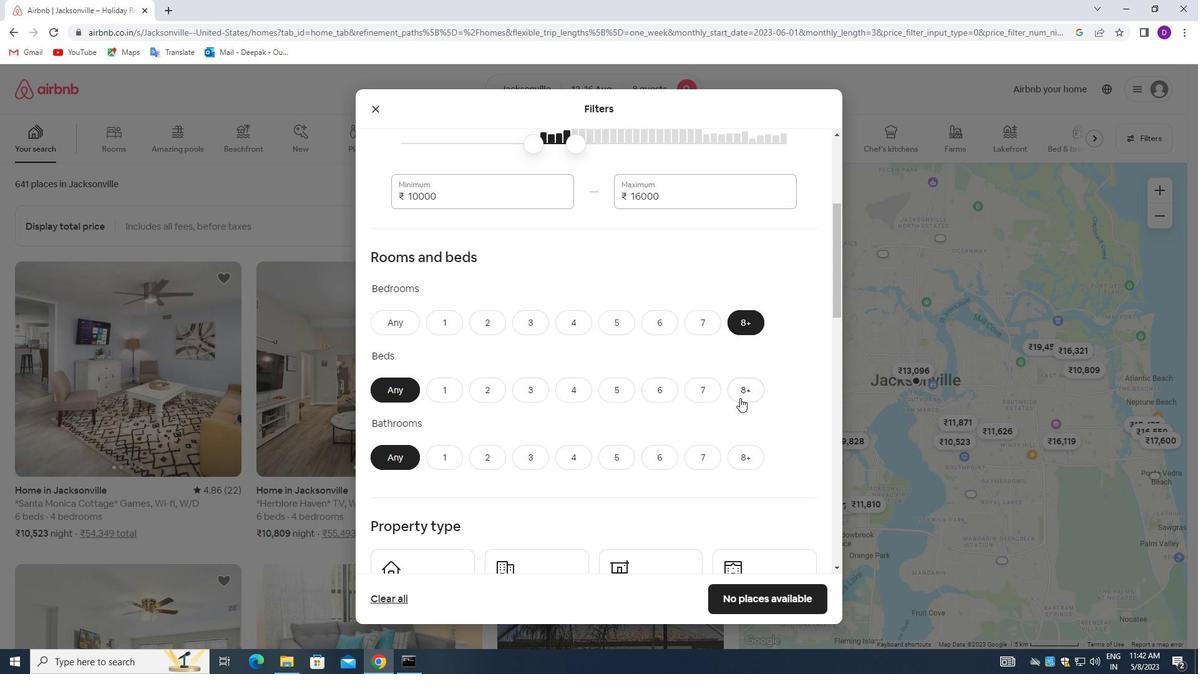 
Action: Mouse moved to (750, 457)
Screenshot: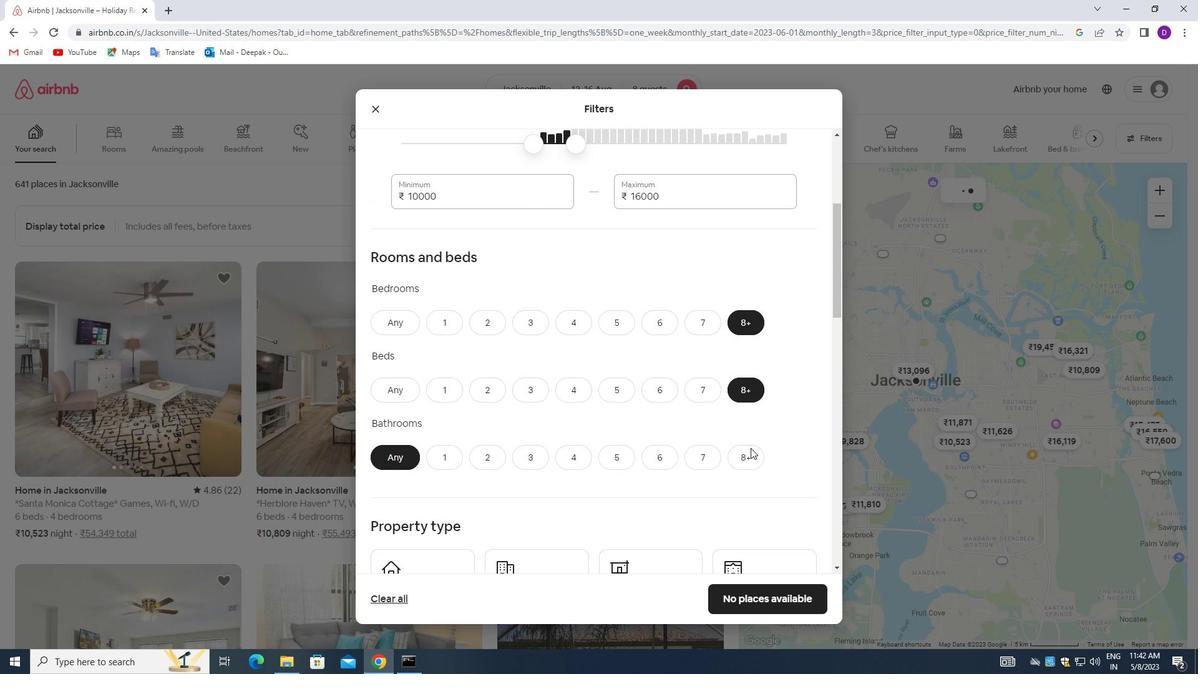 
Action: Mouse pressed left at (750, 457)
Screenshot: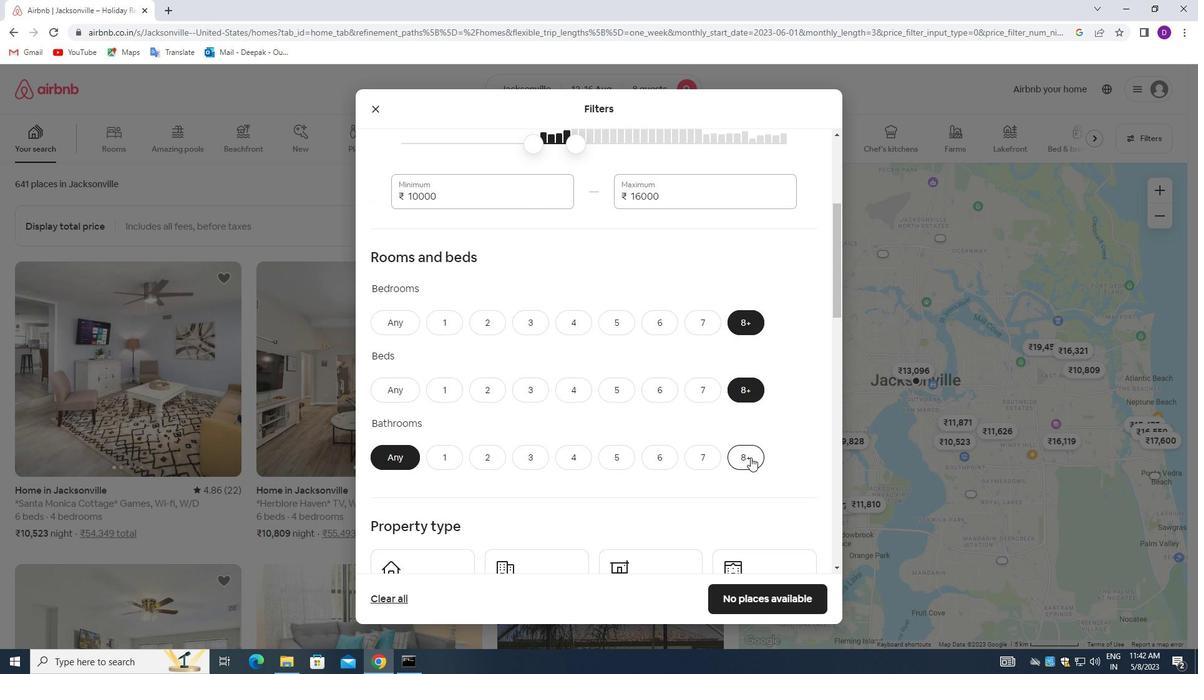 
Action: Mouse moved to (581, 421)
Screenshot: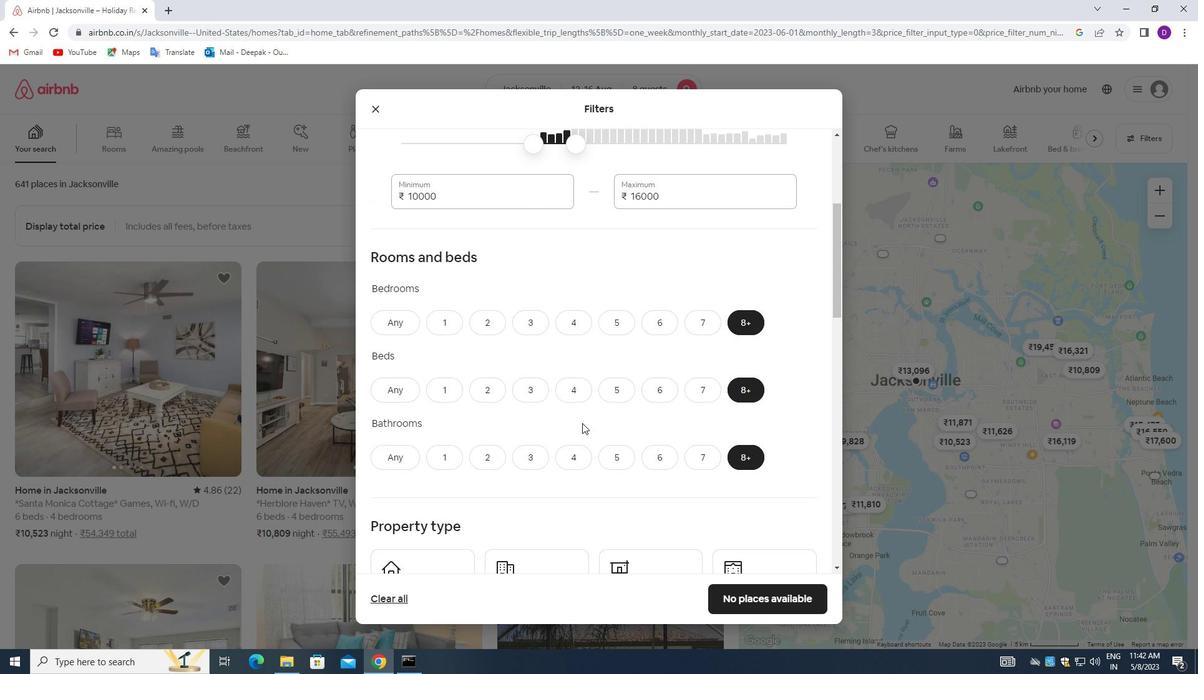 
Action: Mouse scrolled (581, 421) with delta (0, 0)
Screenshot: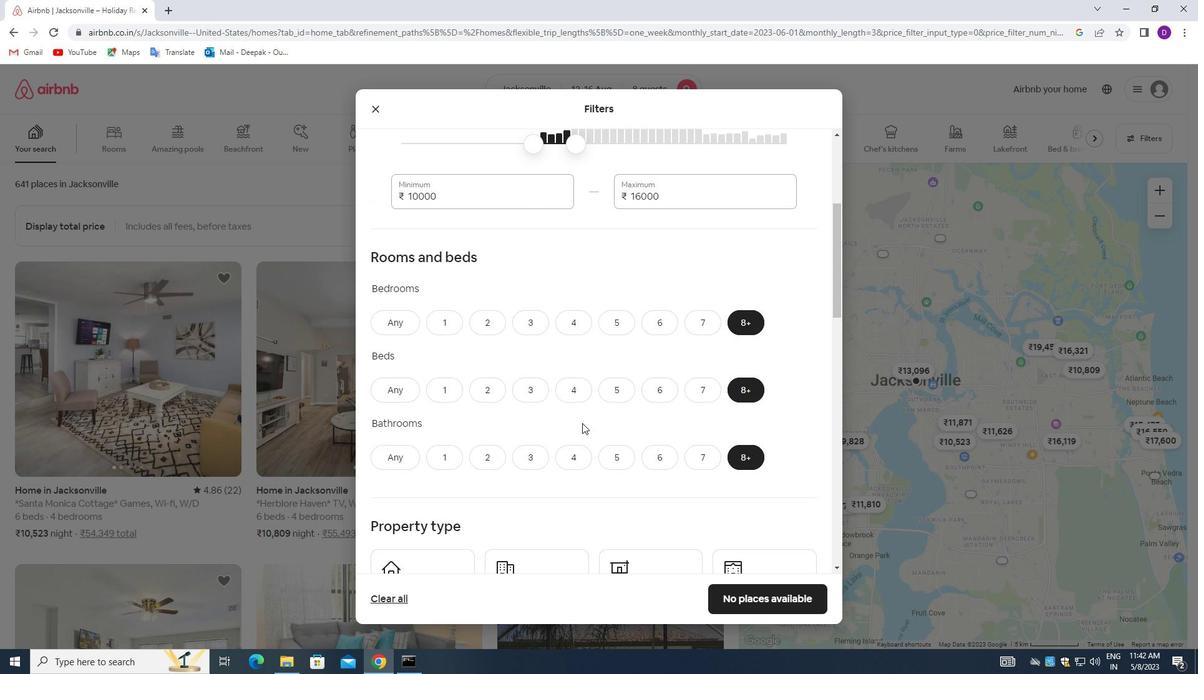 
Action: Mouse moved to (581, 420)
Screenshot: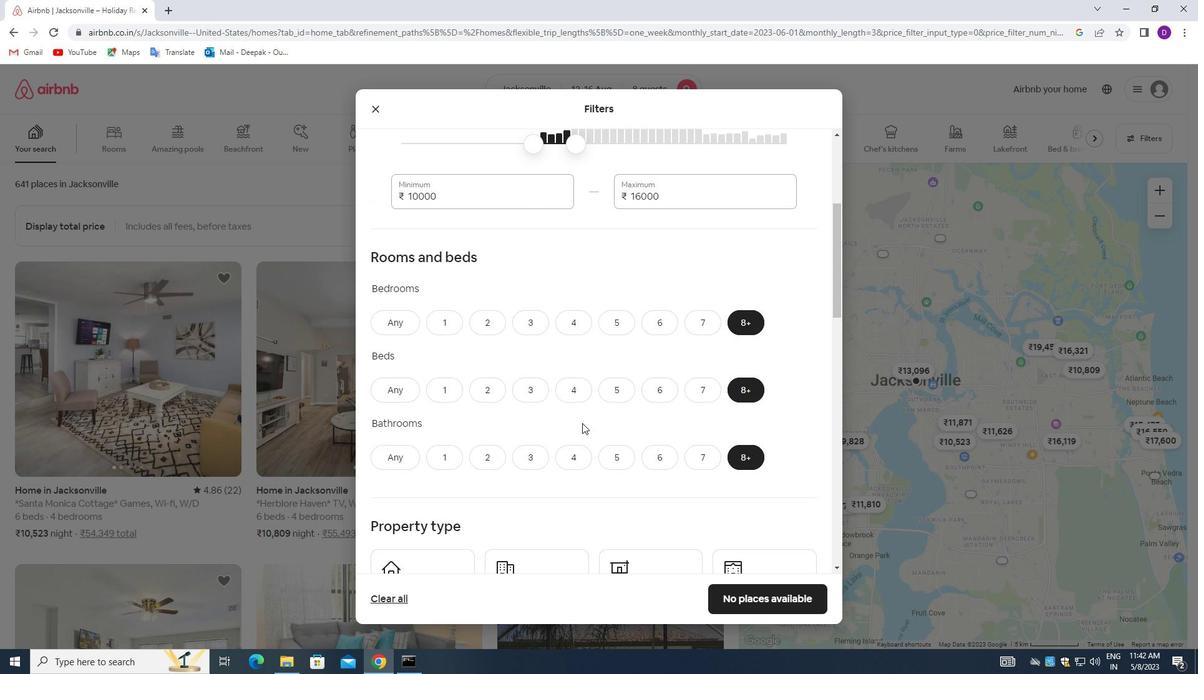 
Action: Mouse scrolled (581, 420) with delta (0, 0)
Screenshot: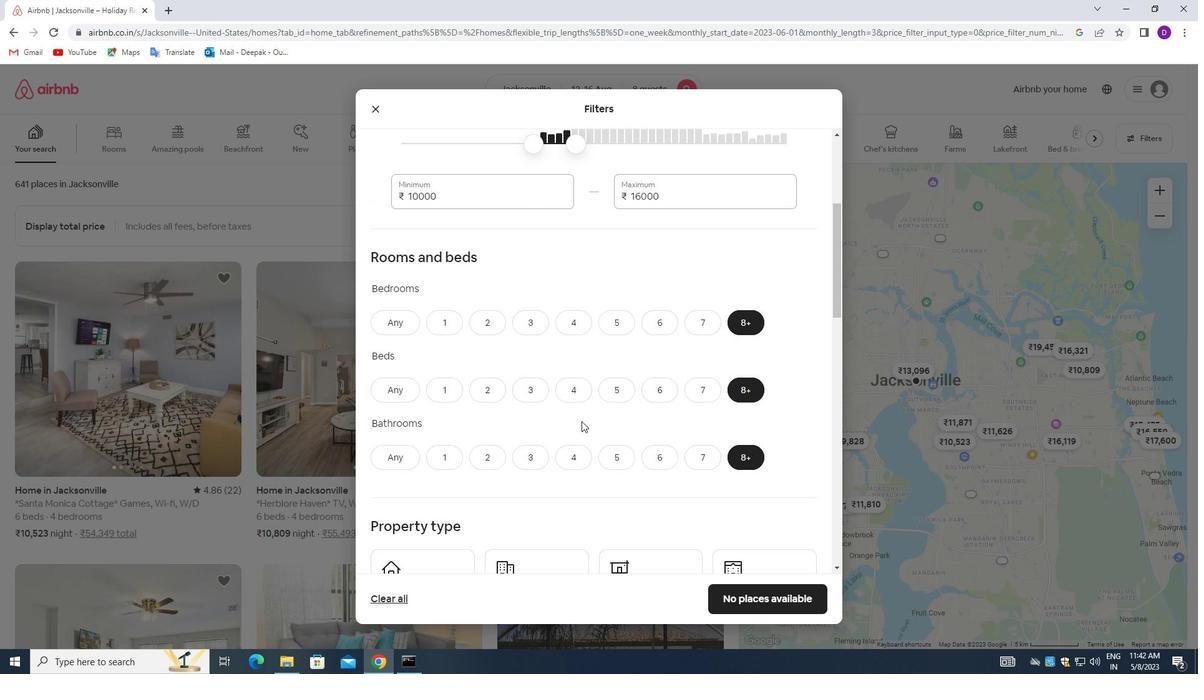 
Action: Mouse moved to (425, 449)
Screenshot: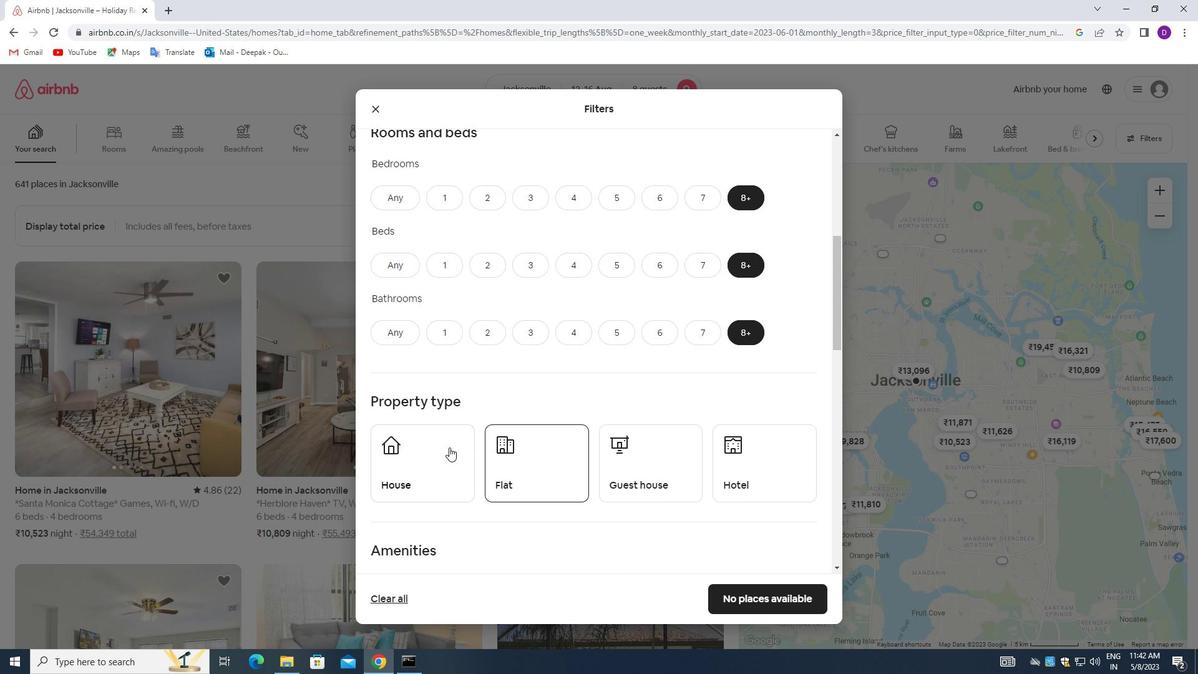 
Action: Mouse pressed left at (425, 449)
Screenshot: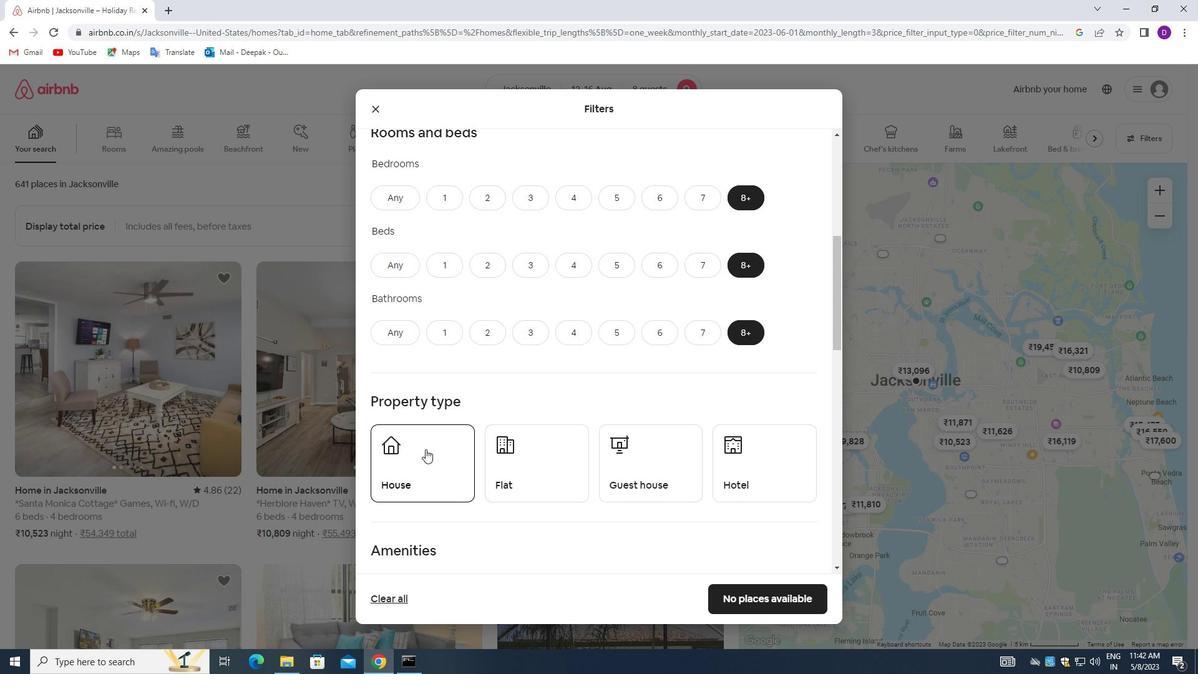 
Action: Mouse moved to (533, 463)
Screenshot: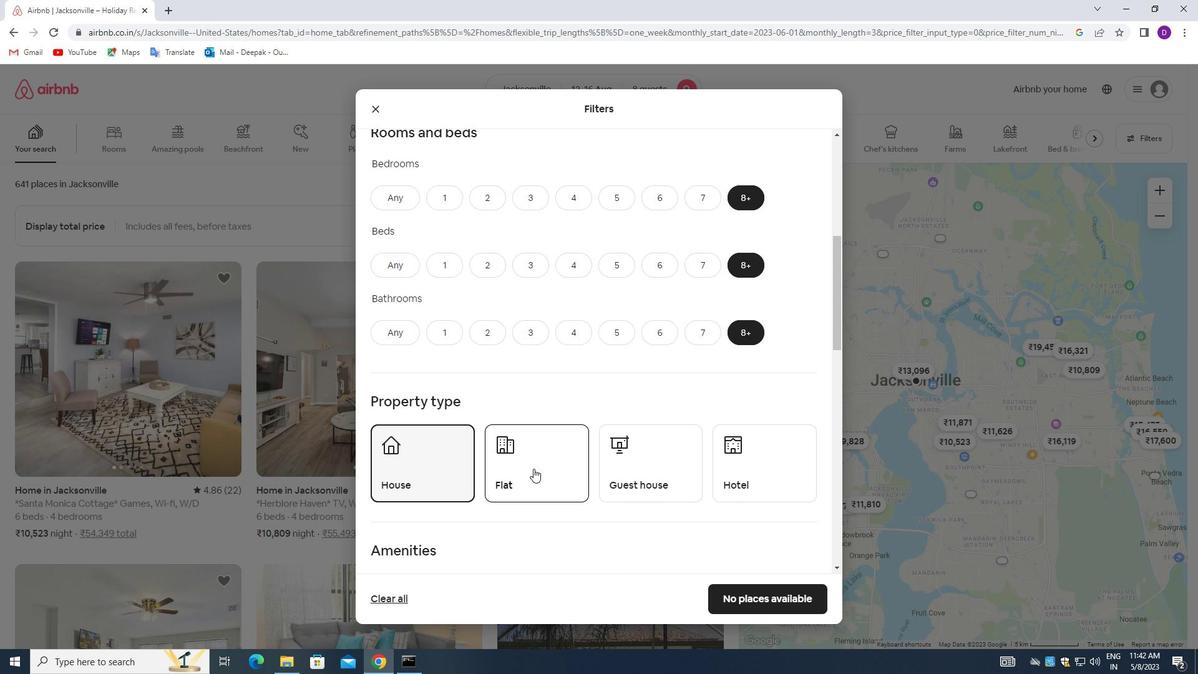 
Action: Mouse pressed left at (533, 463)
Screenshot: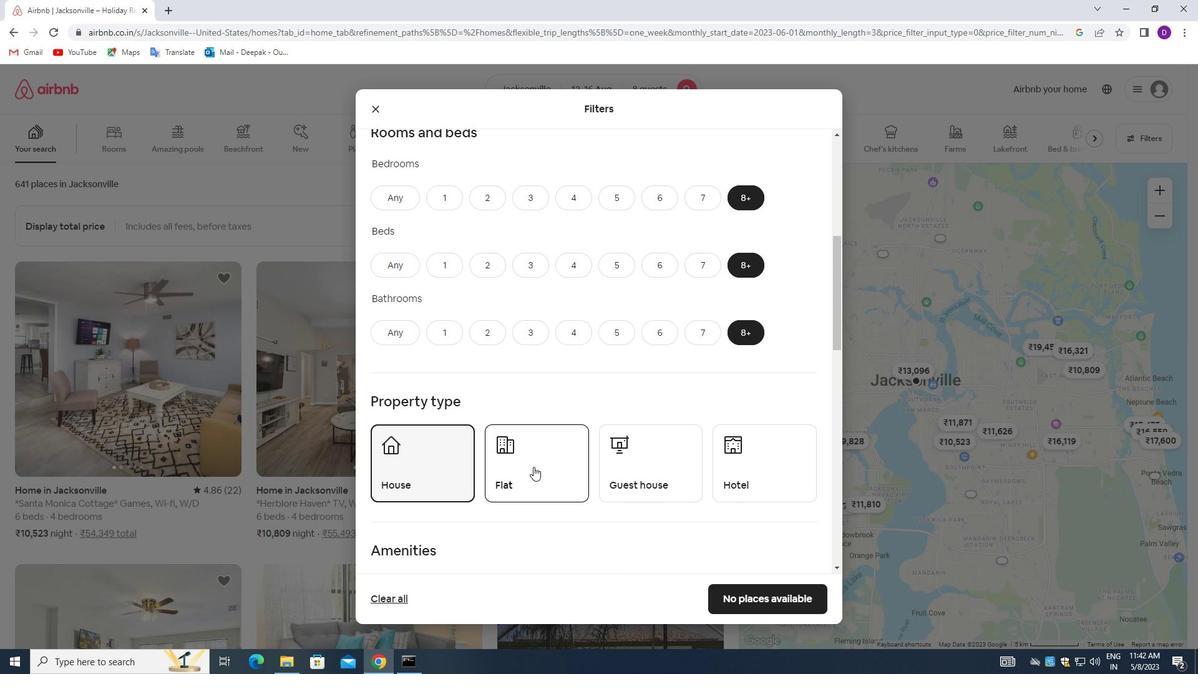 
Action: Mouse moved to (651, 458)
Screenshot: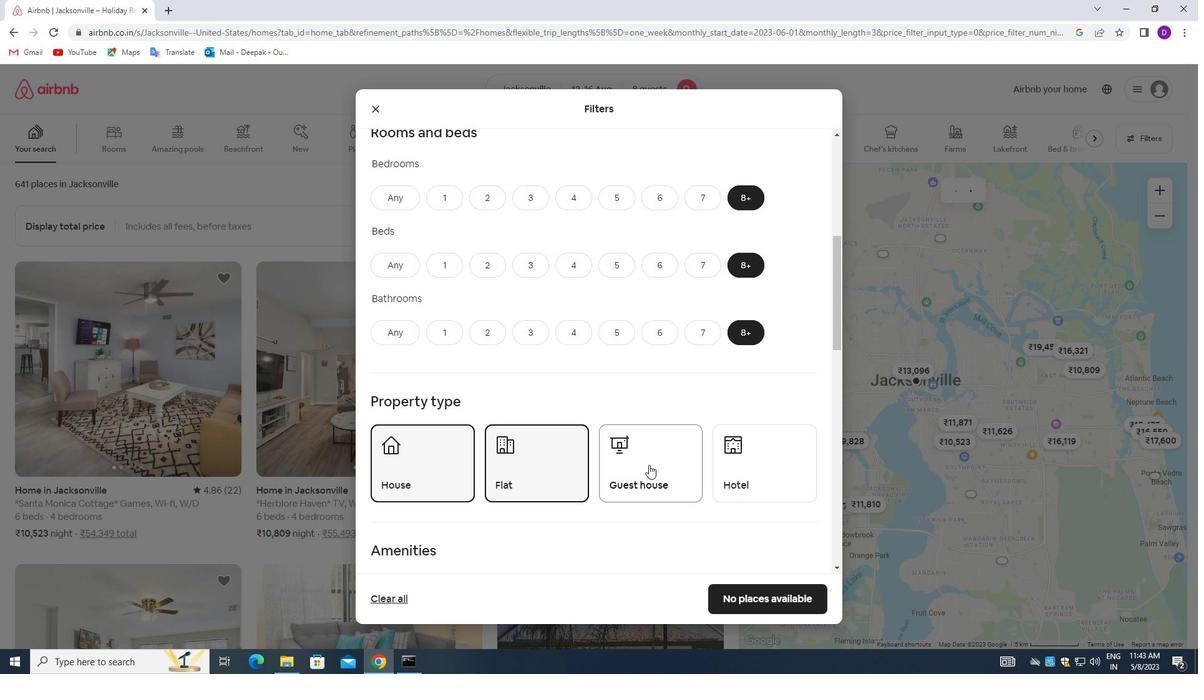 
Action: Mouse pressed left at (651, 458)
Screenshot: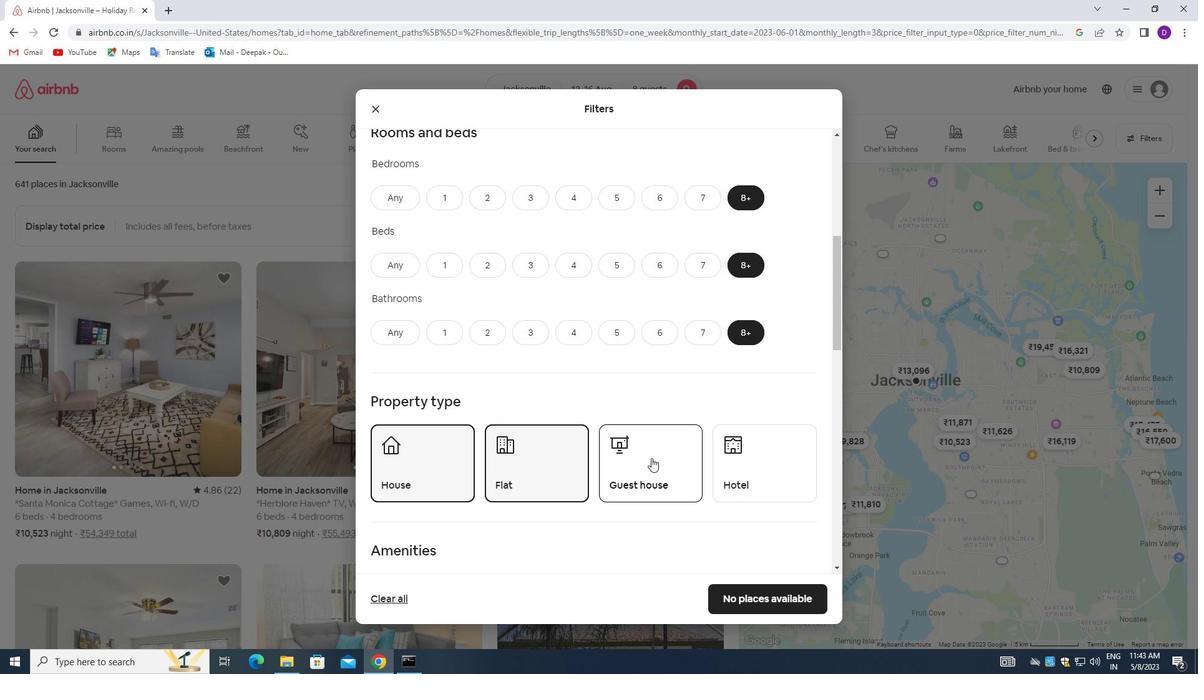
Action: Mouse moved to (746, 465)
Screenshot: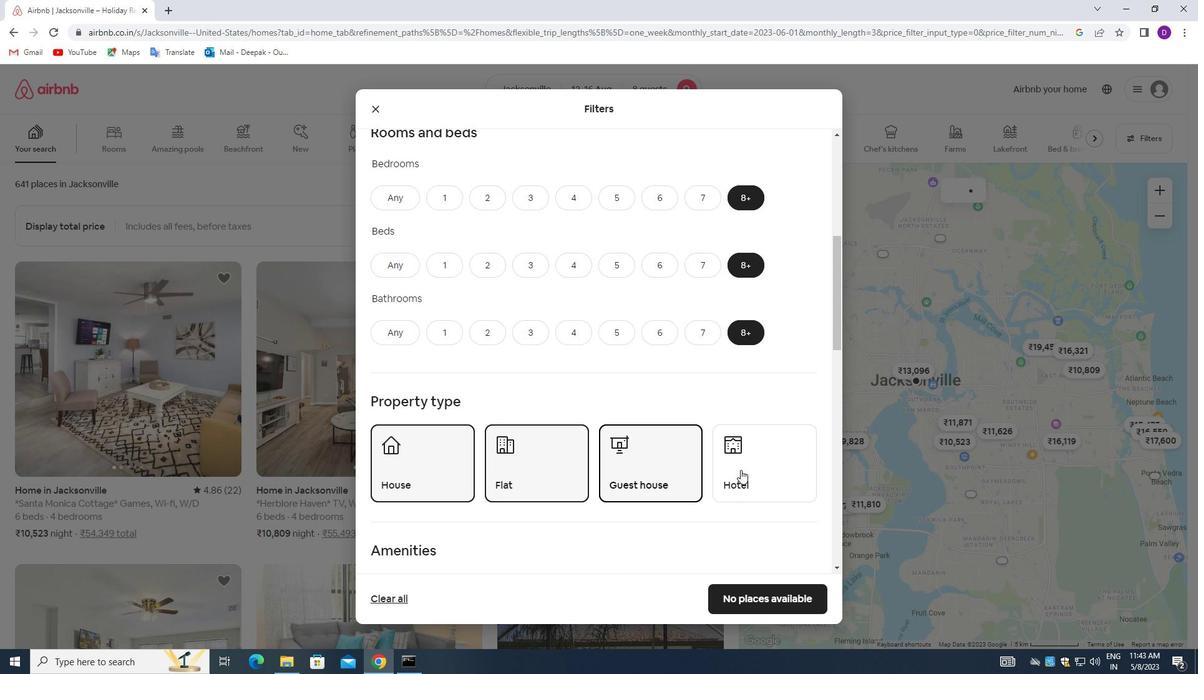 
Action: Mouse pressed left at (746, 465)
Screenshot: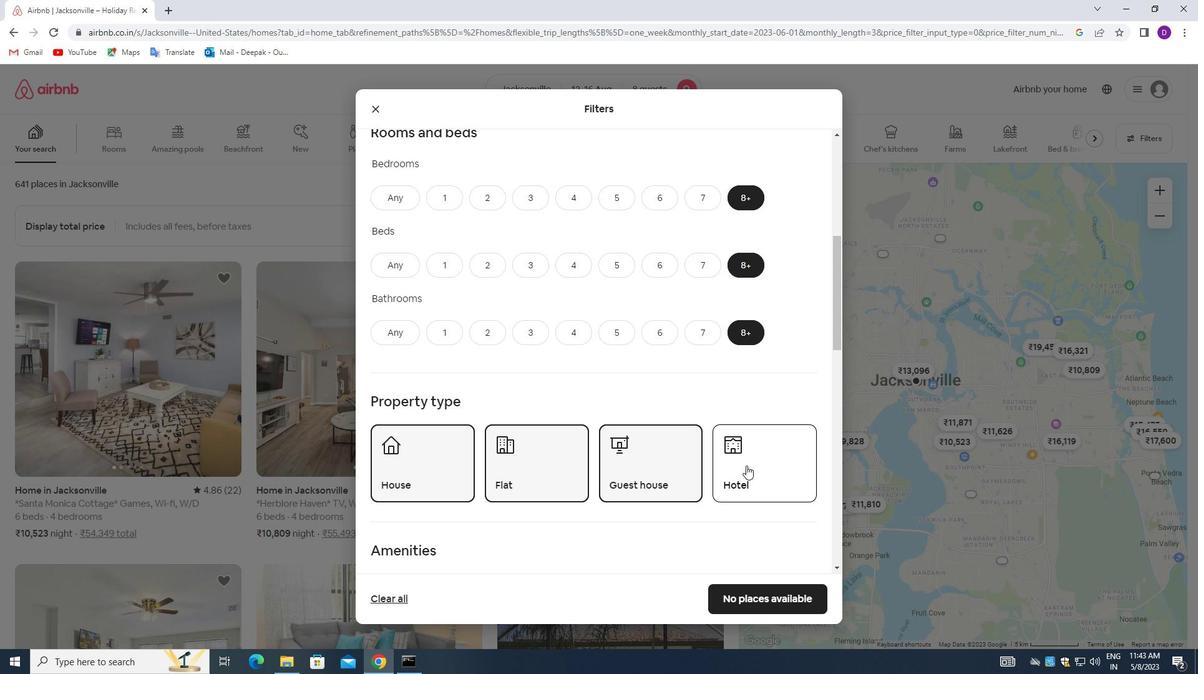 
Action: Mouse moved to (603, 463)
Screenshot: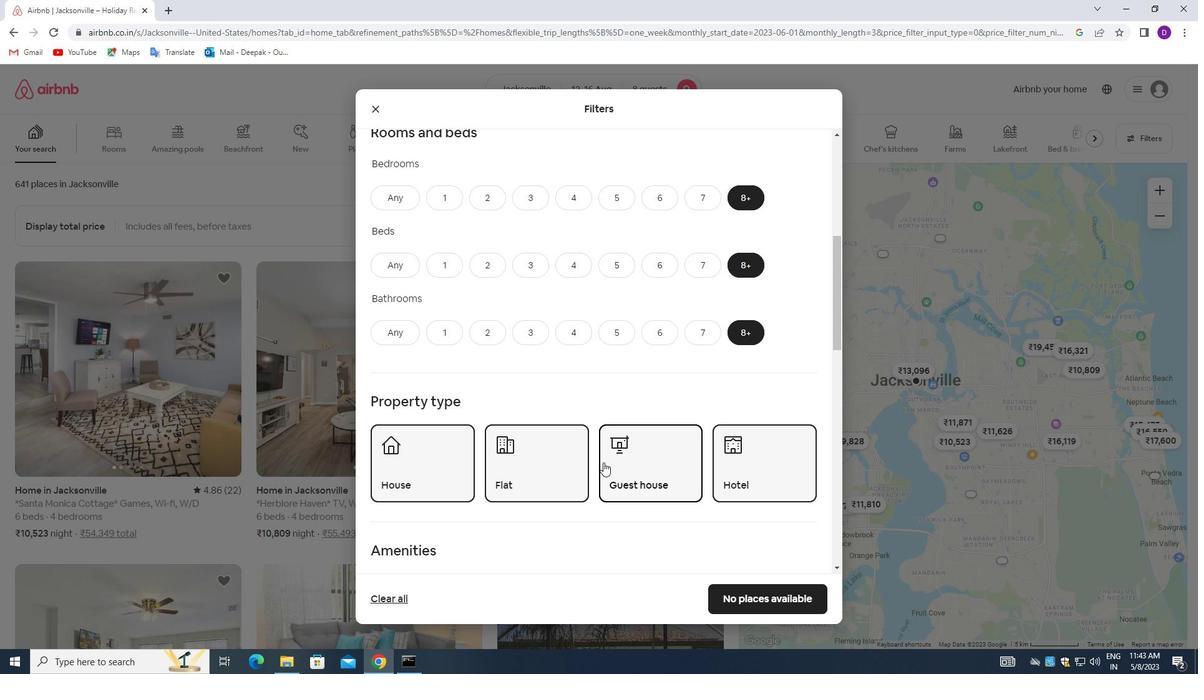 
Action: Mouse scrolled (603, 463) with delta (0, 0)
Screenshot: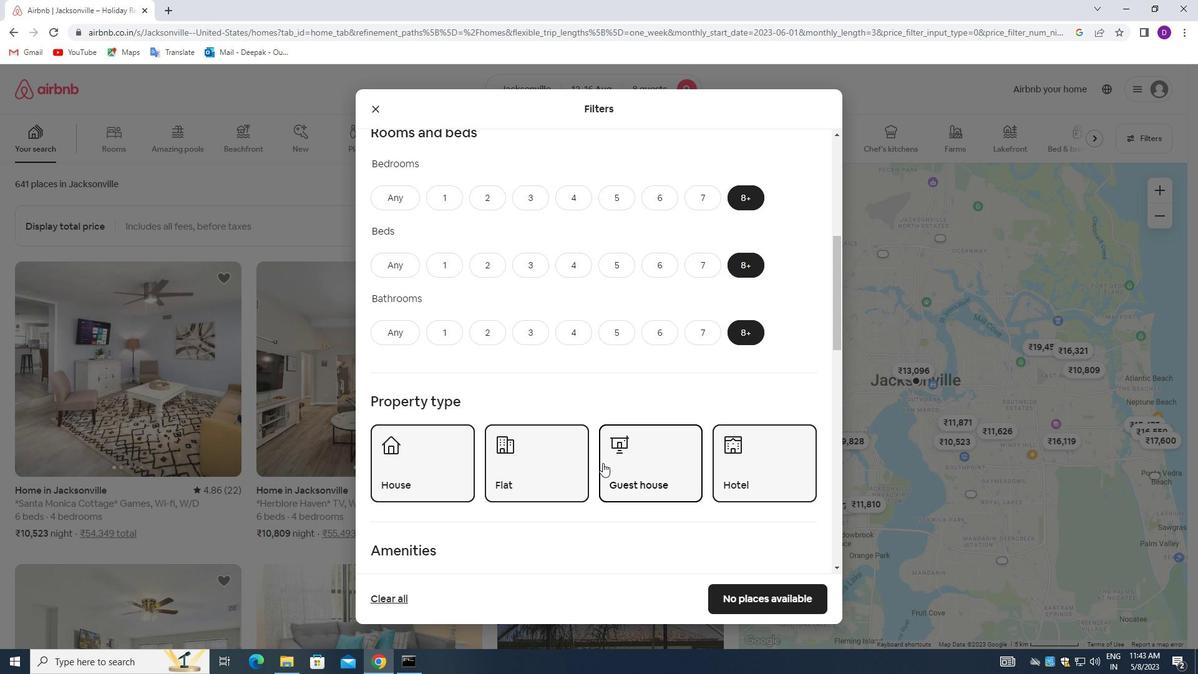 
Action: Mouse moved to (603, 463)
Screenshot: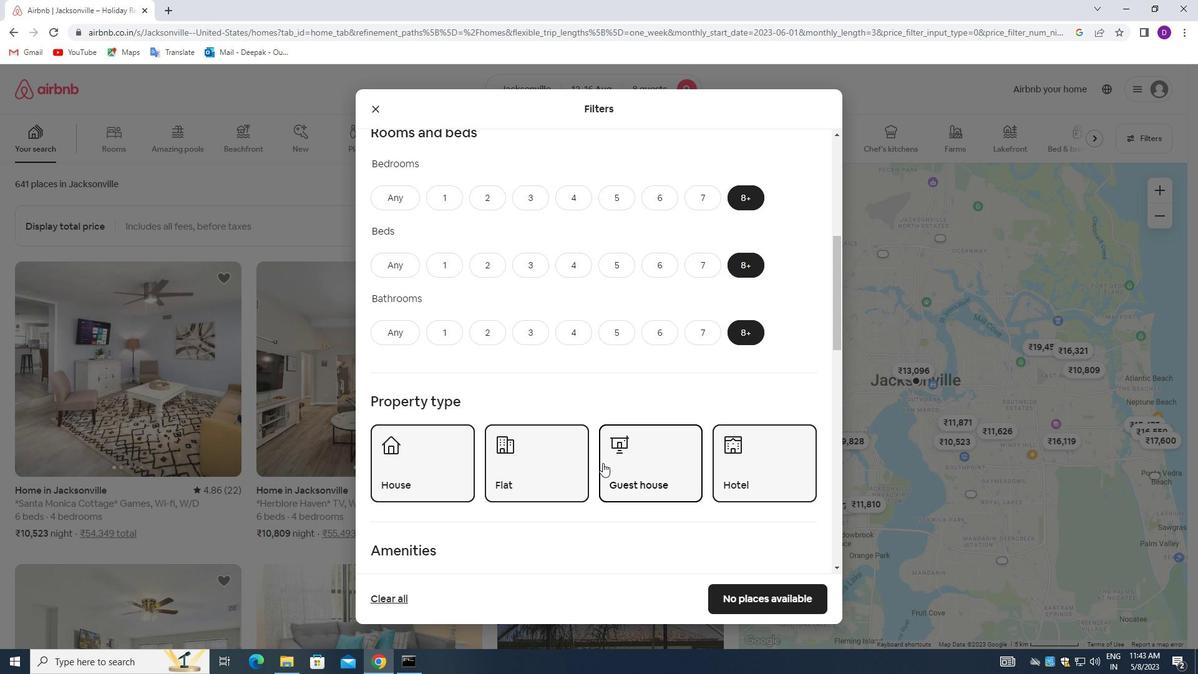 
Action: Mouse scrolled (603, 463) with delta (0, 0)
Screenshot: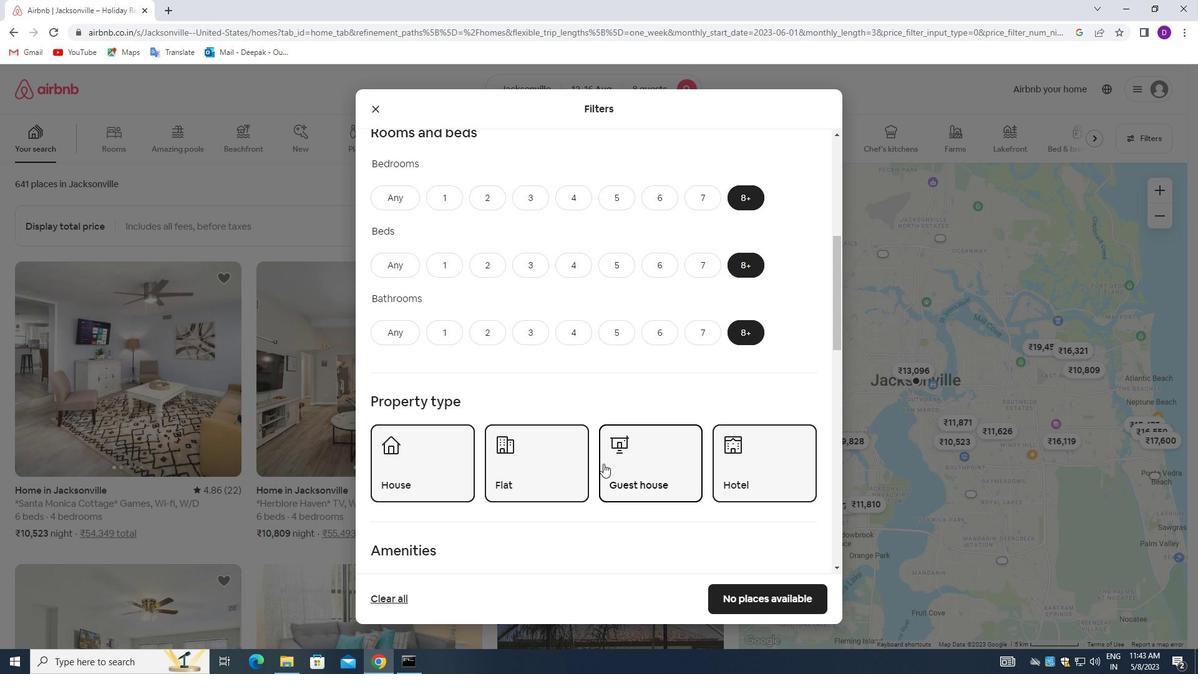 
Action: Mouse scrolled (603, 463) with delta (0, 0)
Screenshot: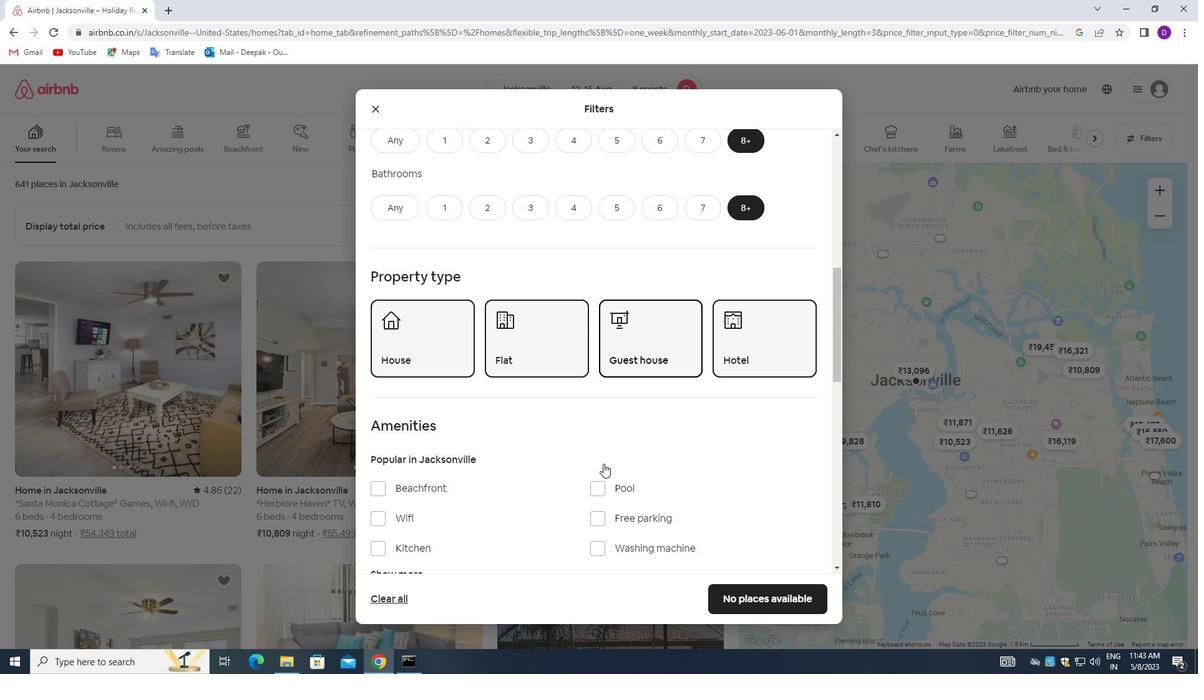 
Action: Mouse moved to (603, 464)
Screenshot: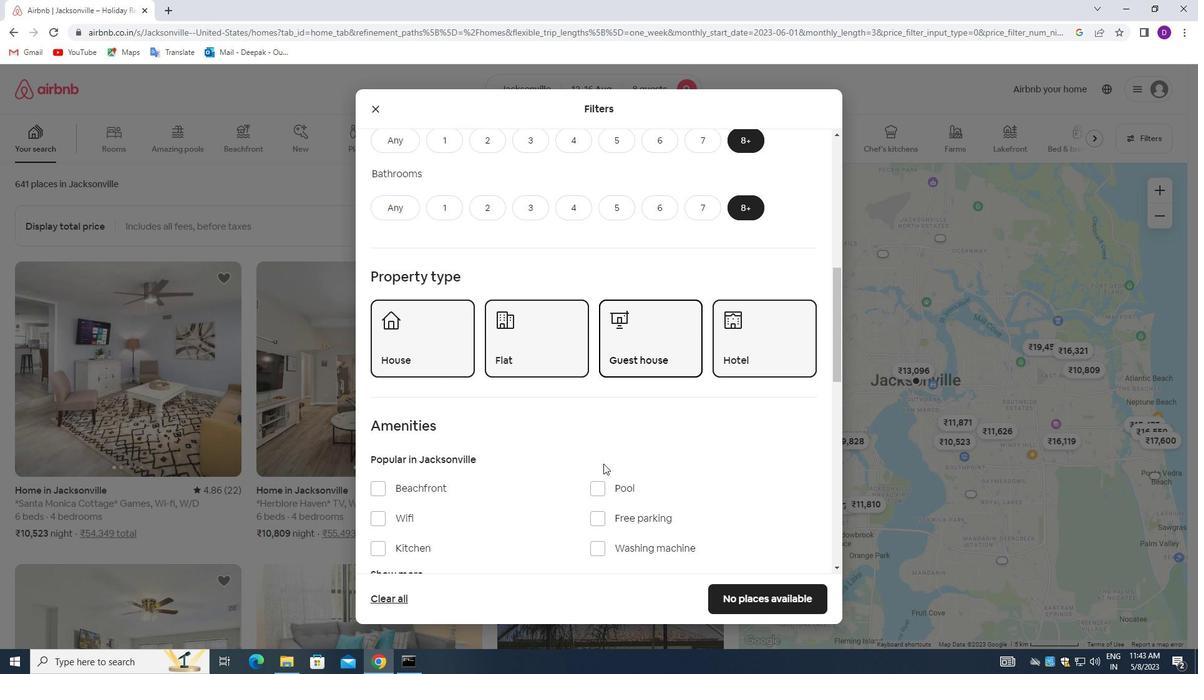 
Action: Mouse scrolled (603, 463) with delta (0, 0)
Screenshot: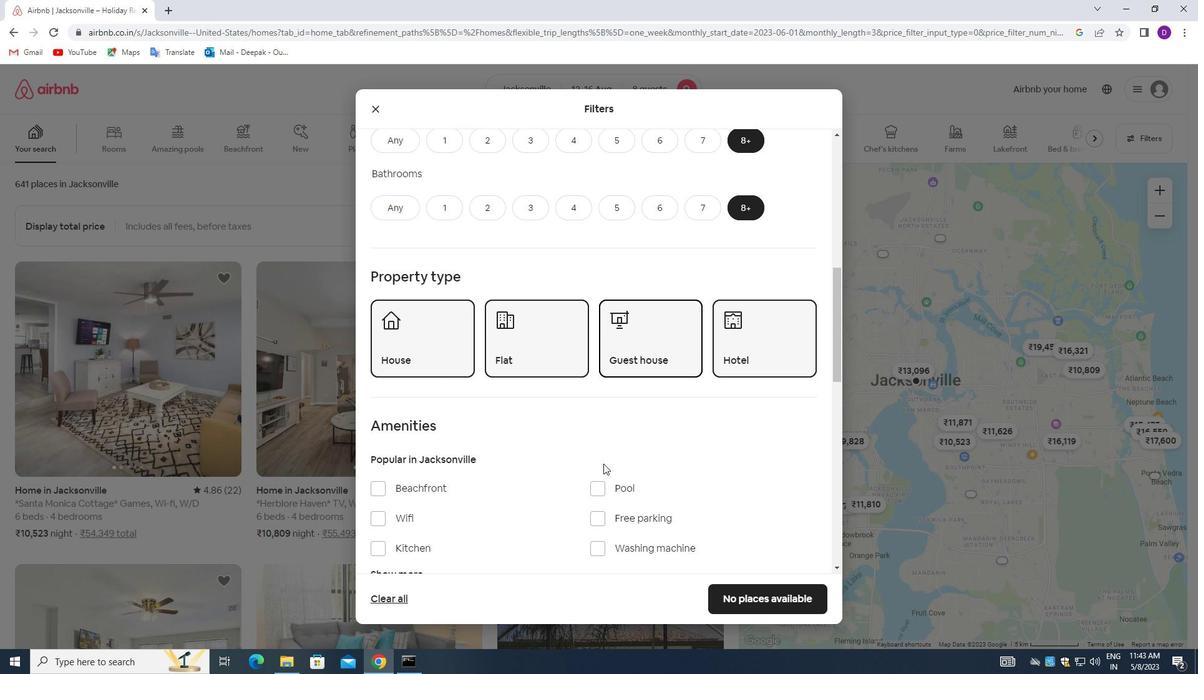 
Action: Mouse moved to (381, 395)
Screenshot: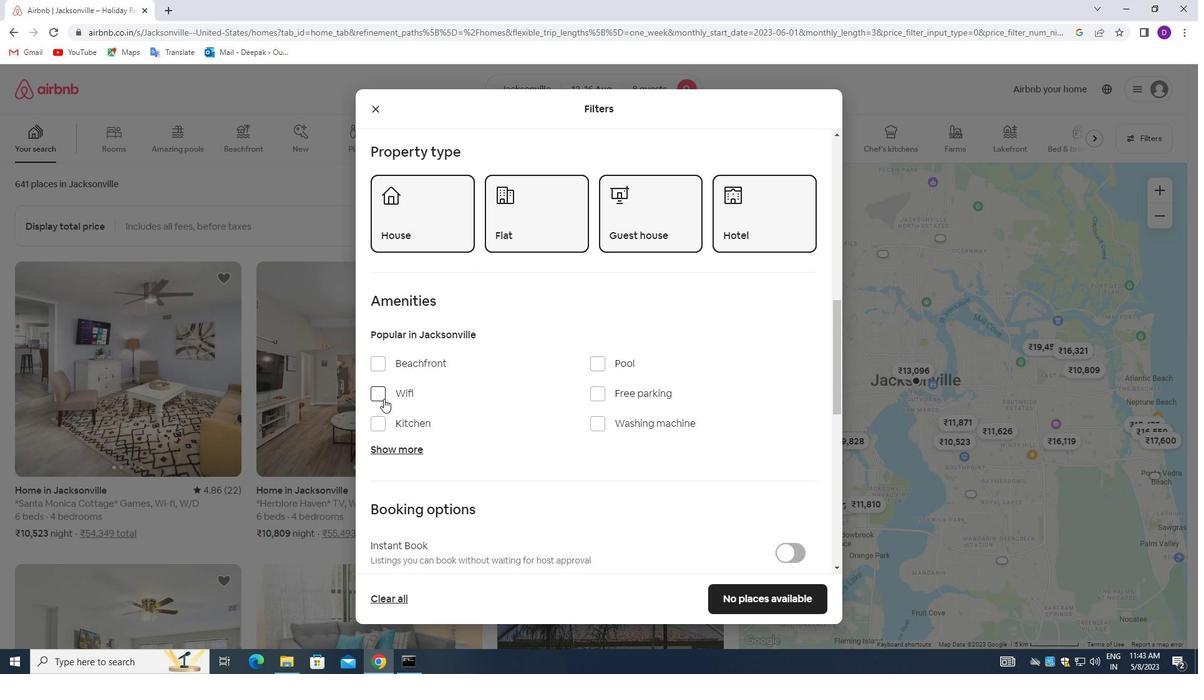 
Action: Mouse pressed left at (381, 395)
Screenshot: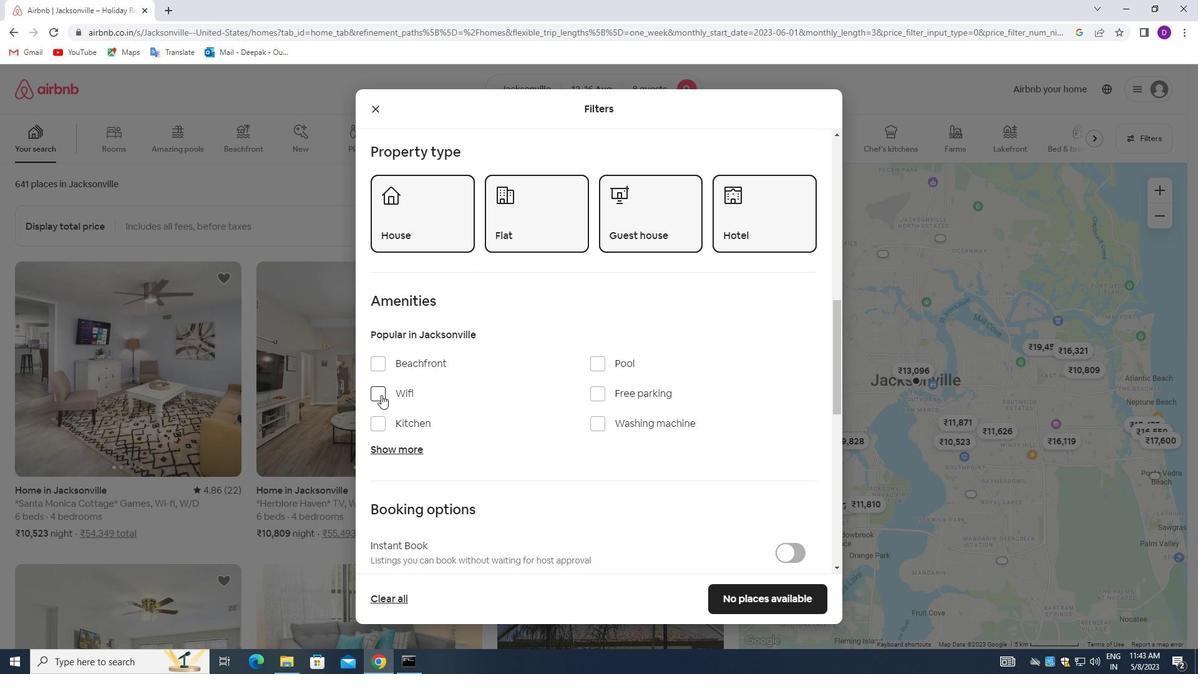
Action: Mouse moved to (595, 396)
Screenshot: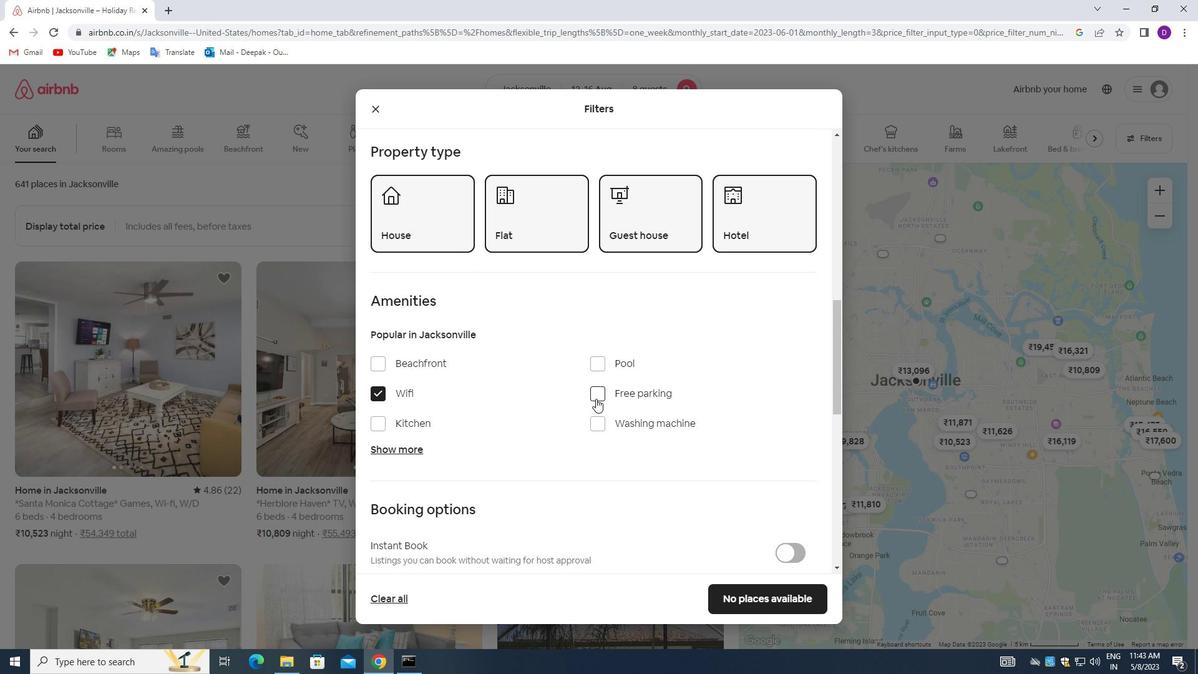 
Action: Mouse pressed left at (595, 396)
Screenshot: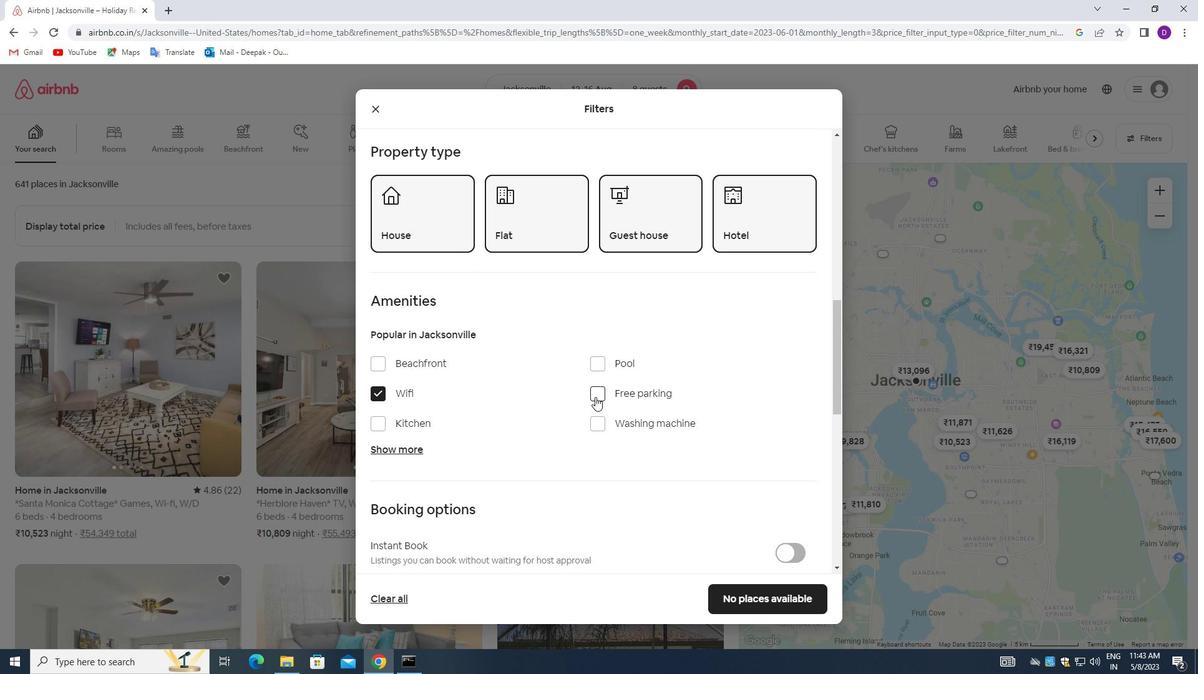 
Action: Mouse moved to (404, 449)
Screenshot: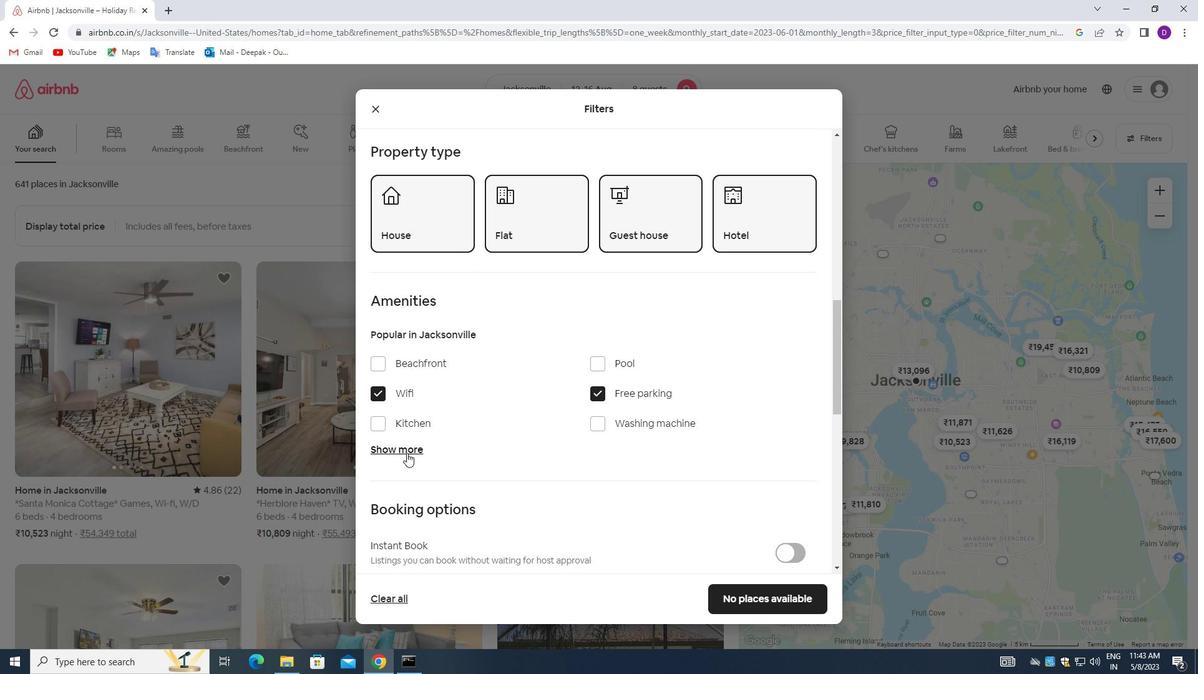 
Action: Mouse pressed left at (404, 449)
Screenshot: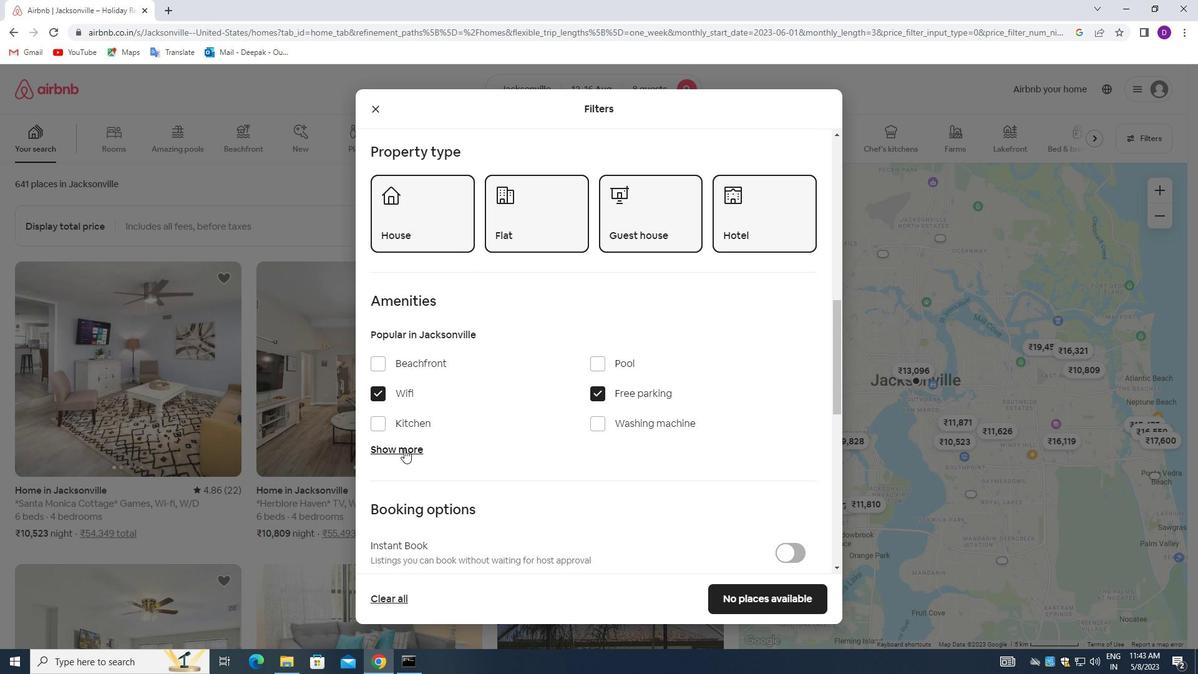 
Action: Mouse moved to (476, 436)
Screenshot: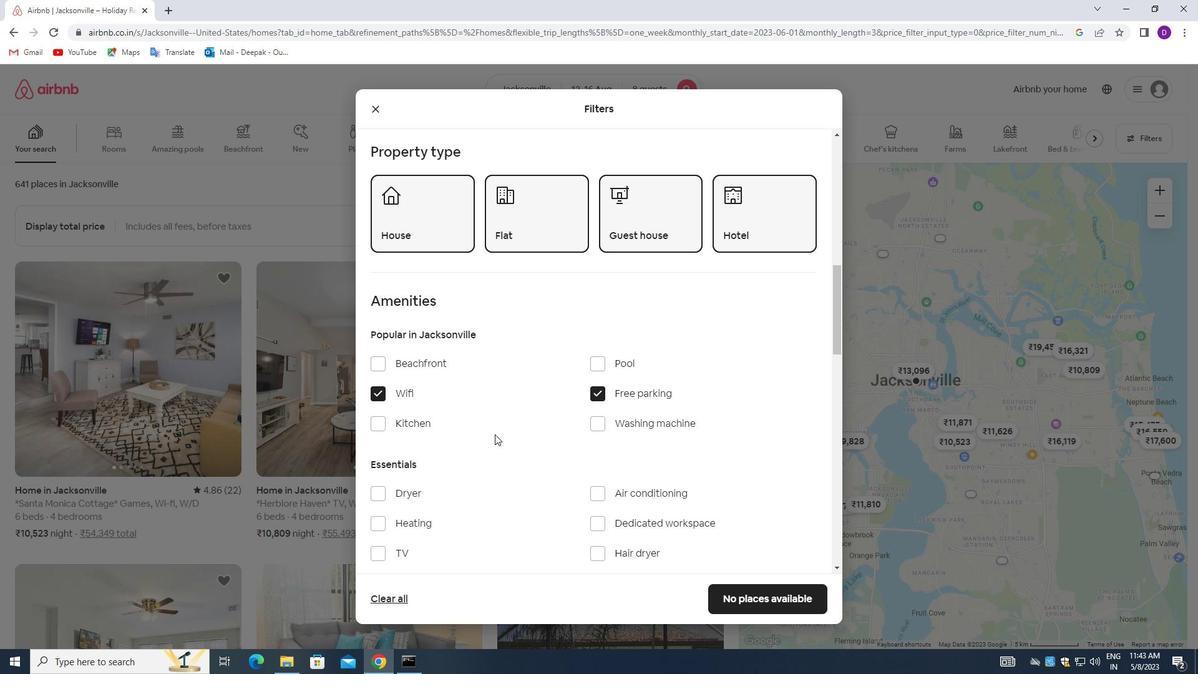 
Action: Mouse scrolled (476, 436) with delta (0, 0)
Screenshot: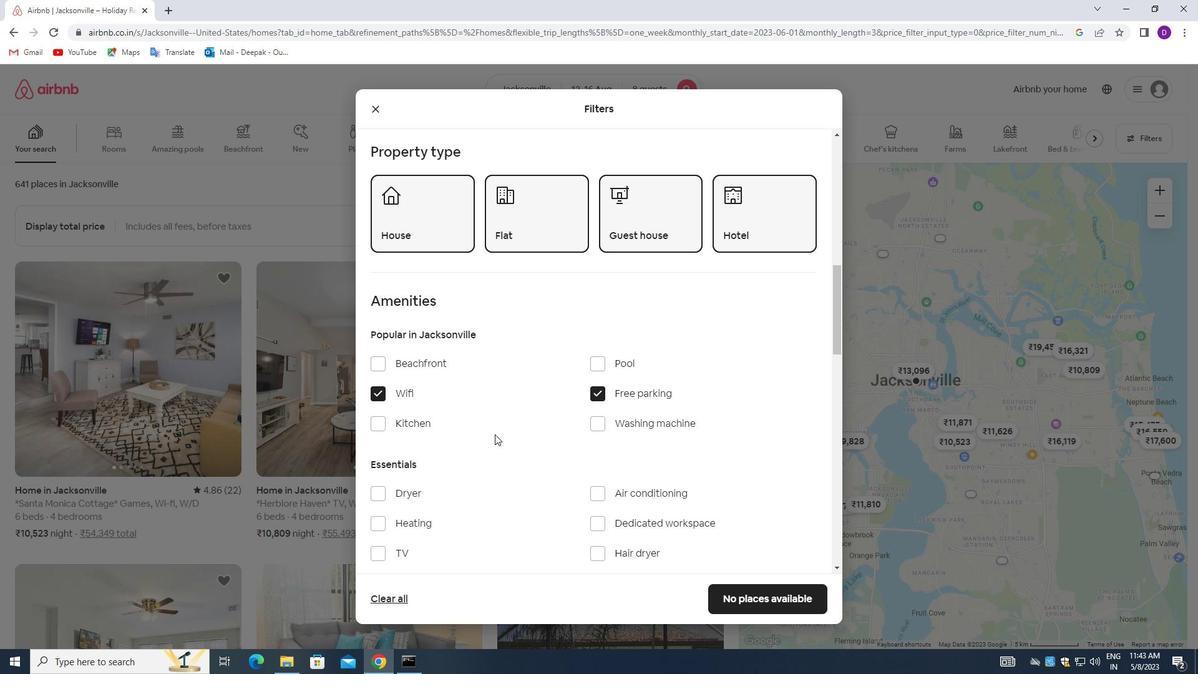 
Action: Mouse moved to (473, 438)
Screenshot: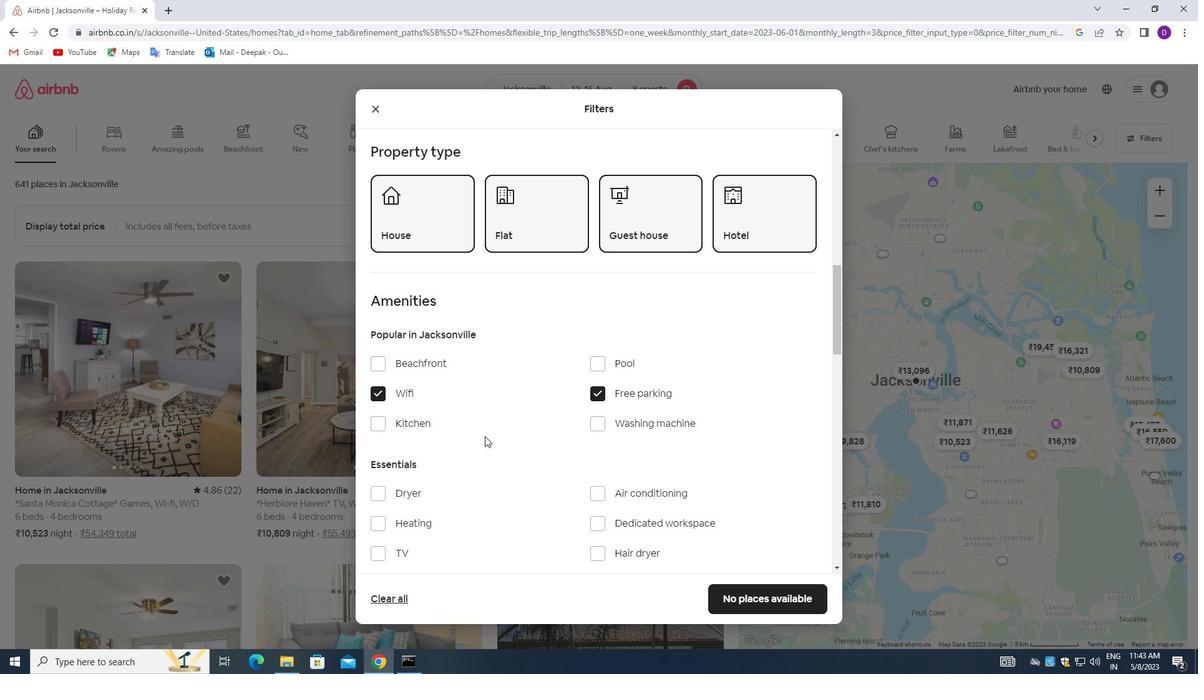 
Action: Mouse scrolled (473, 438) with delta (0, 0)
Screenshot: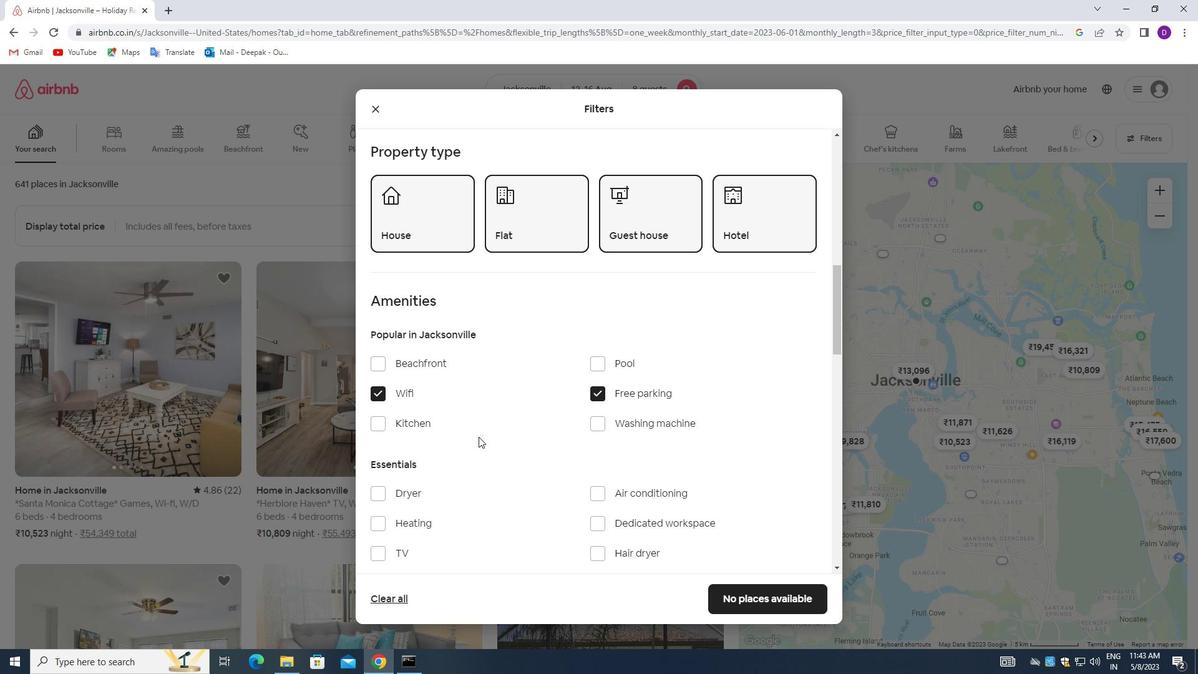 
Action: Mouse moved to (479, 438)
Screenshot: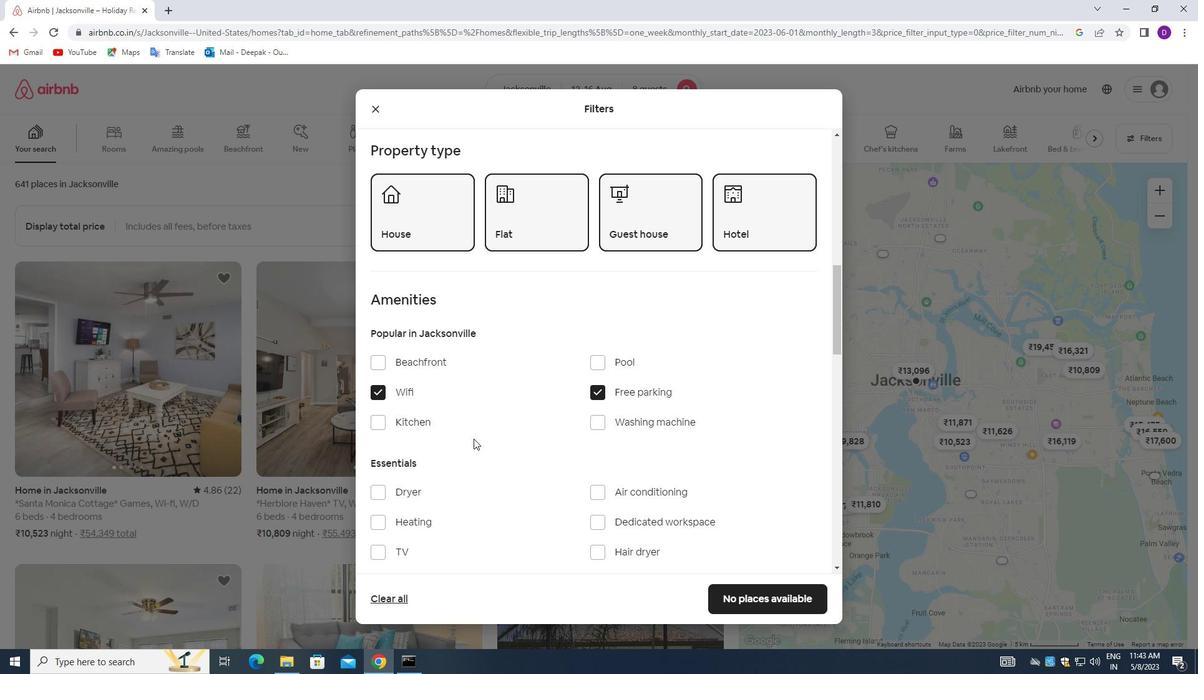 
Action: Mouse scrolled (479, 438) with delta (0, 0)
Screenshot: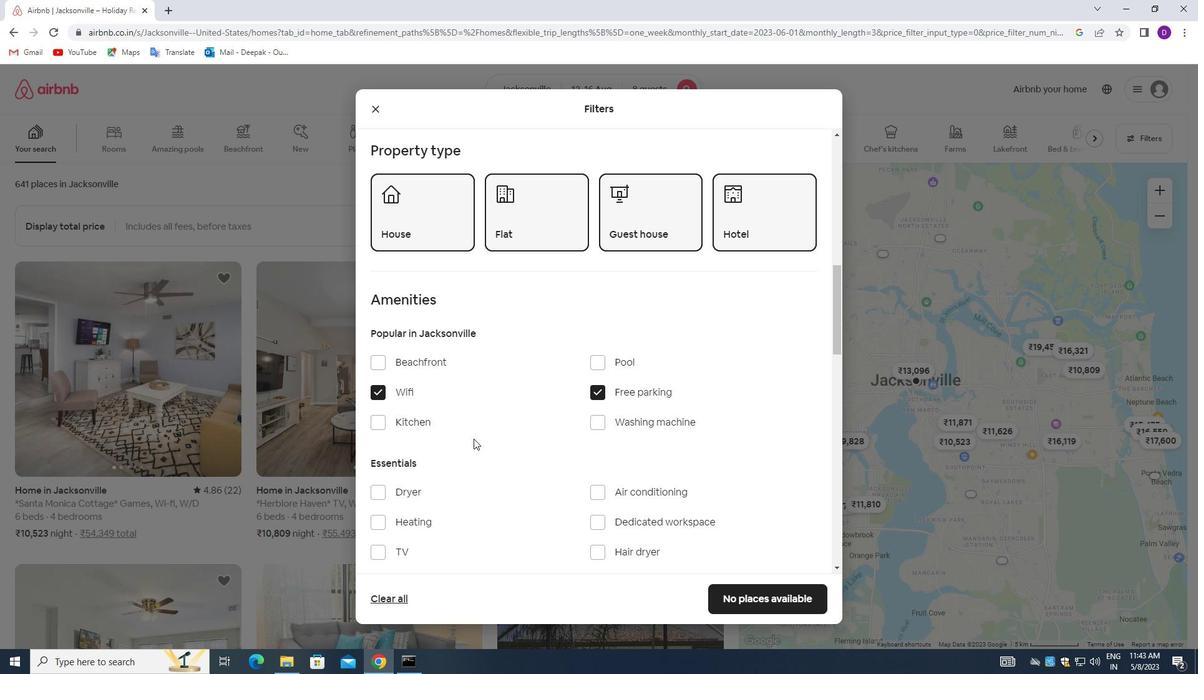 
Action: Mouse moved to (380, 371)
Screenshot: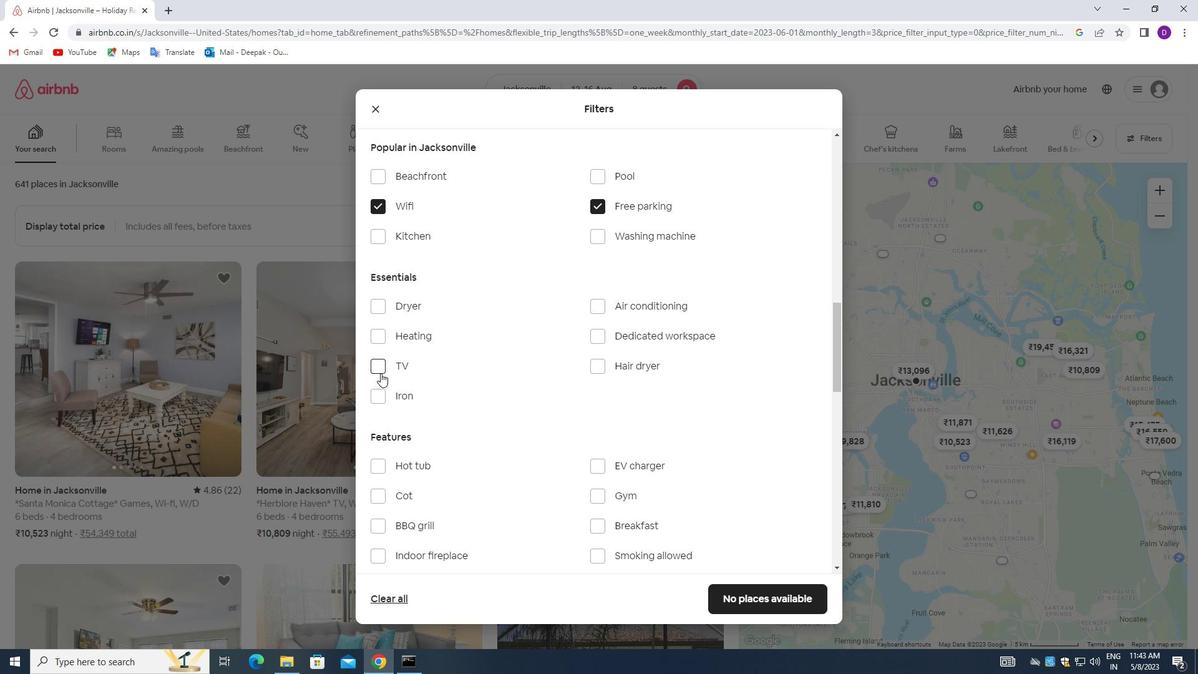 
Action: Mouse pressed left at (380, 371)
Screenshot: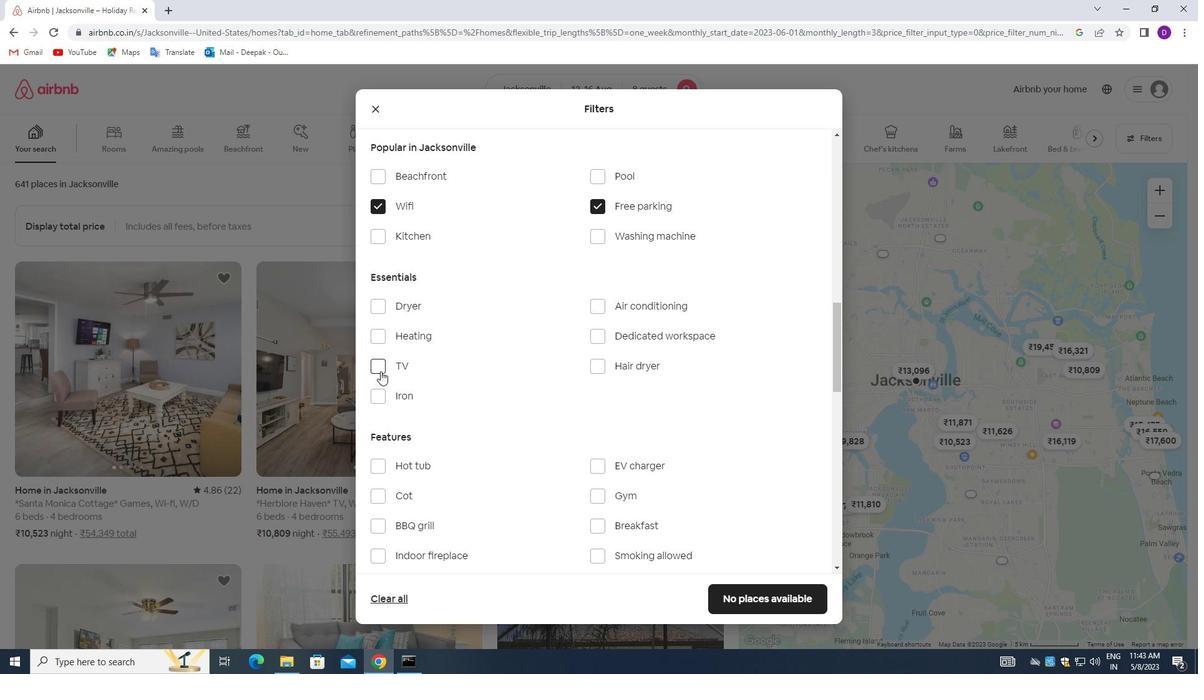 
Action: Mouse moved to (546, 414)
Screenshot: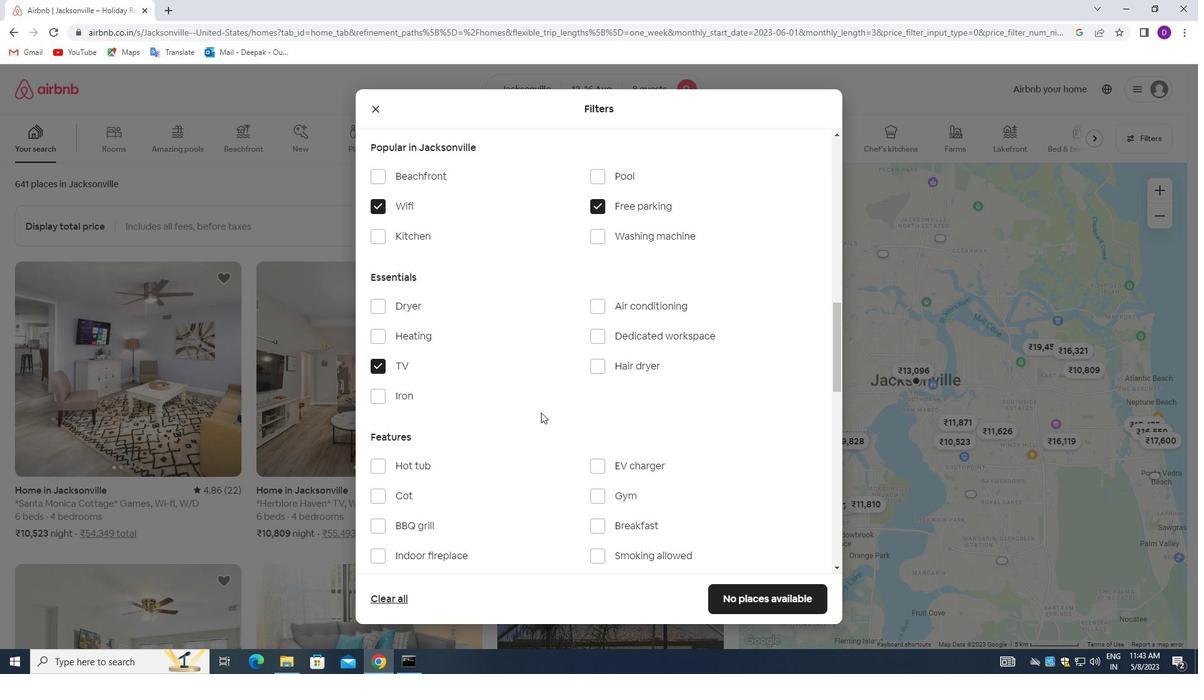 
Action: Mouse scrolled (546, 413) with delta (0, 0)
Screenshot: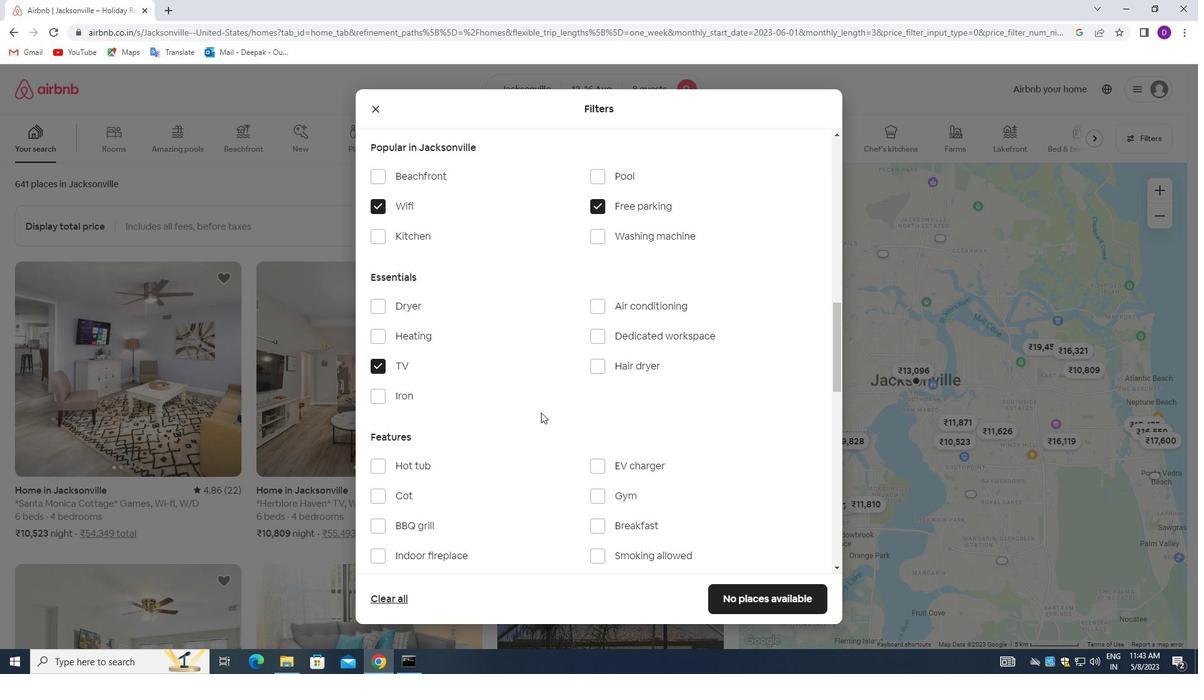 
Action: Mouse moved to (551, 411)
Screenshot: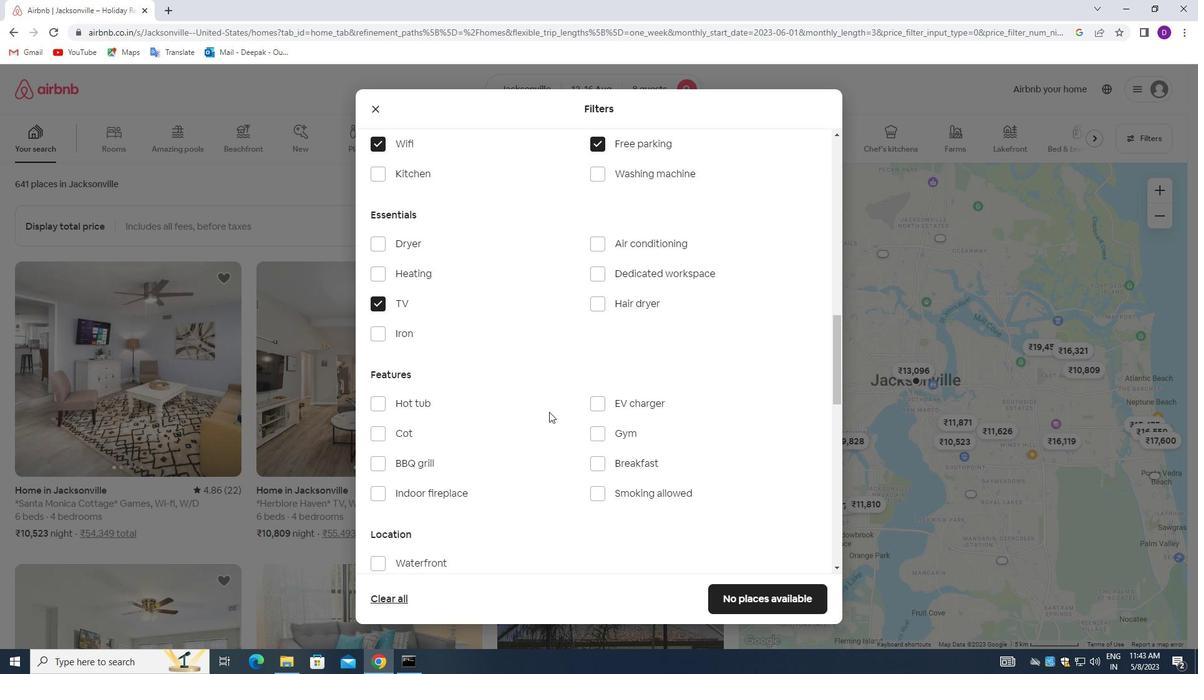 
Action: Mouse scrolled (551, 410) with delta (0, 0)
Screenshot: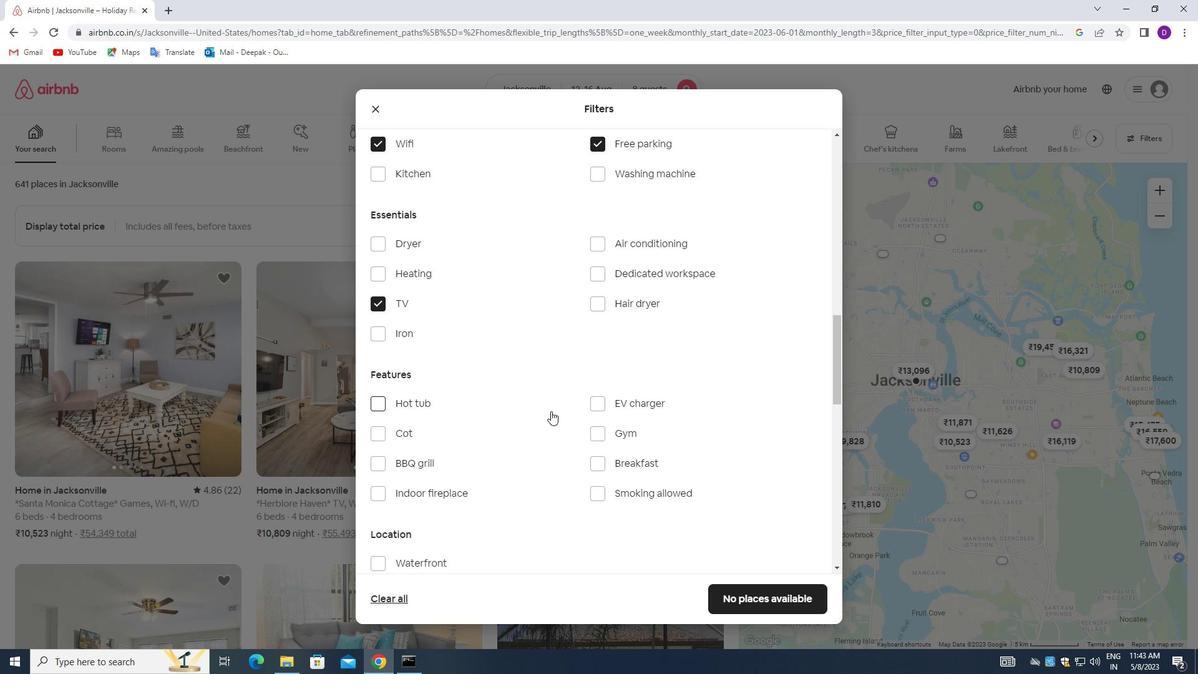 
Action: Mouse scrolled (551, 410) with delta (0, 0)
Screenshot: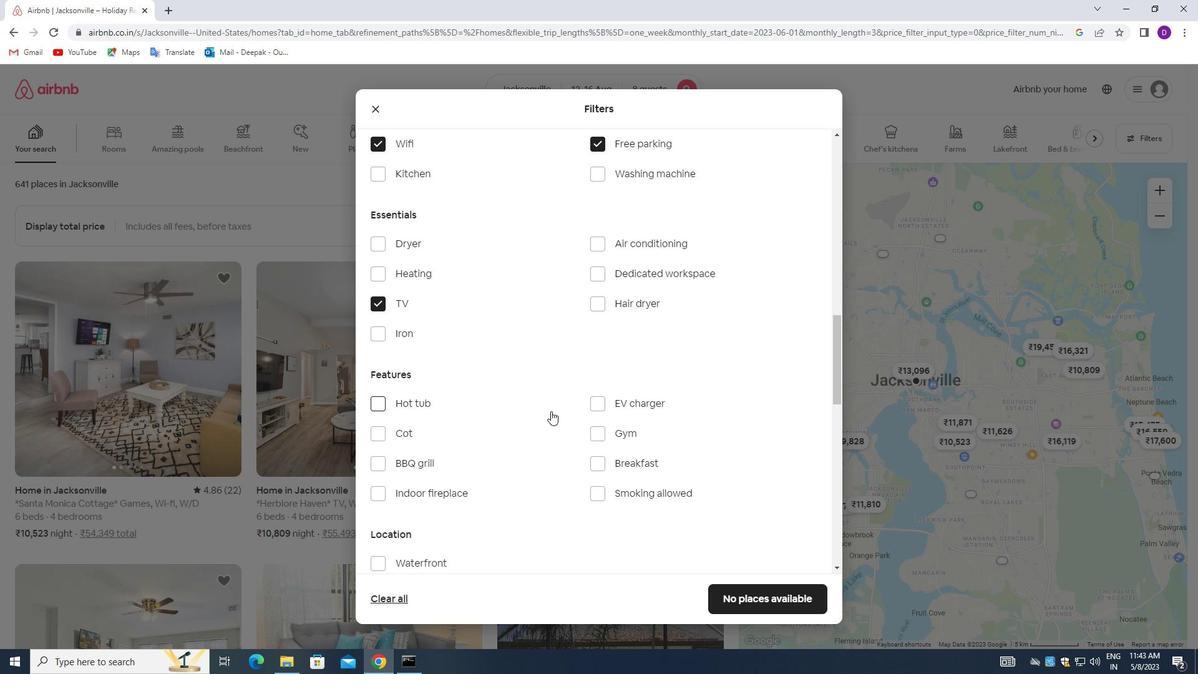 
Action: Mouse moved to (595, 311)
Screenshot: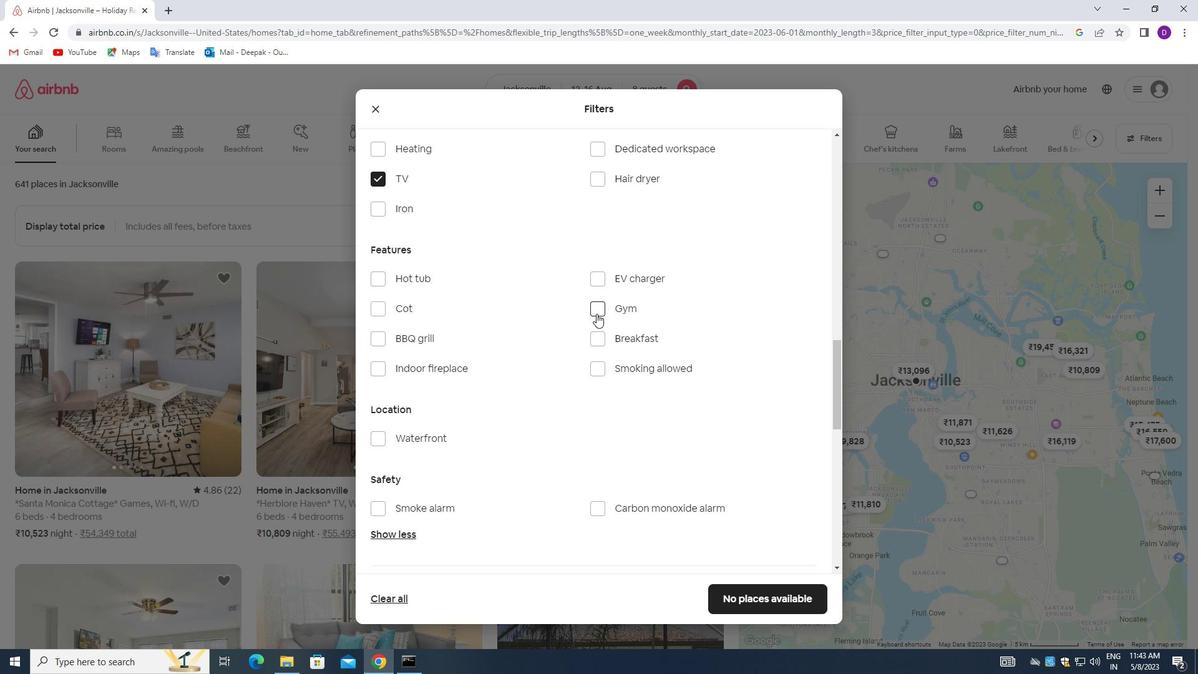 
Action: Mouse pressed left at (595, 311)
Screenshot: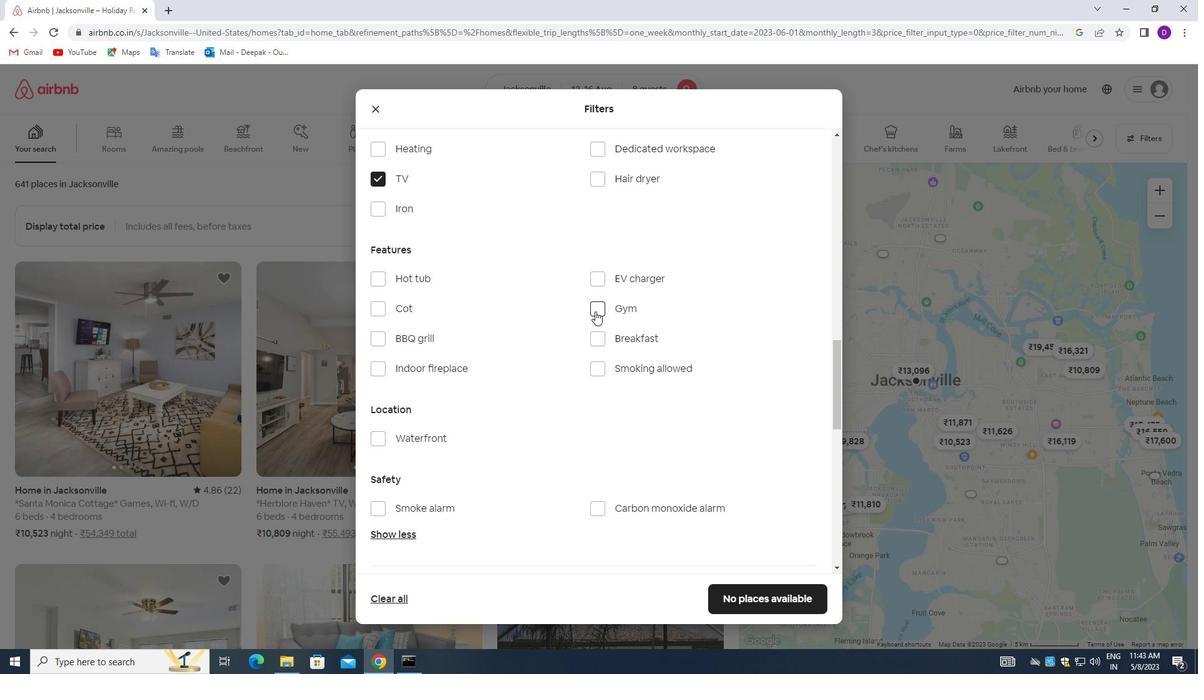 
Action: Mouse moved to (594, 341)
Screenshot: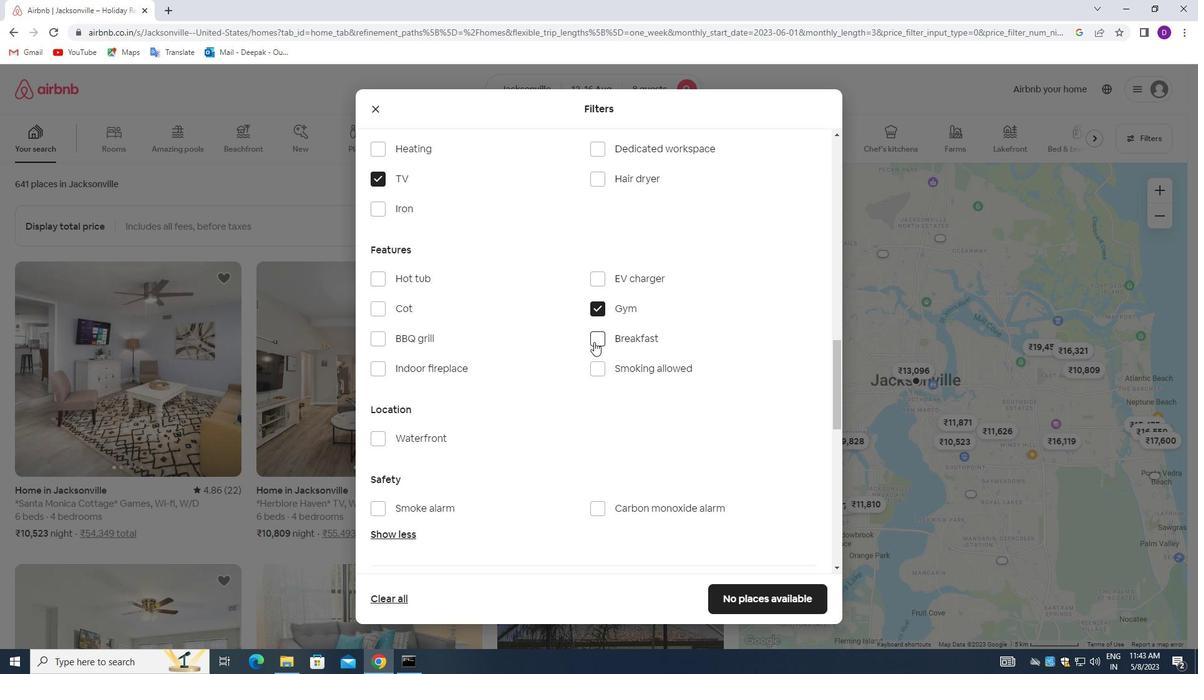 
Action: Mouse pressed left at (594, 341)
Screenshot: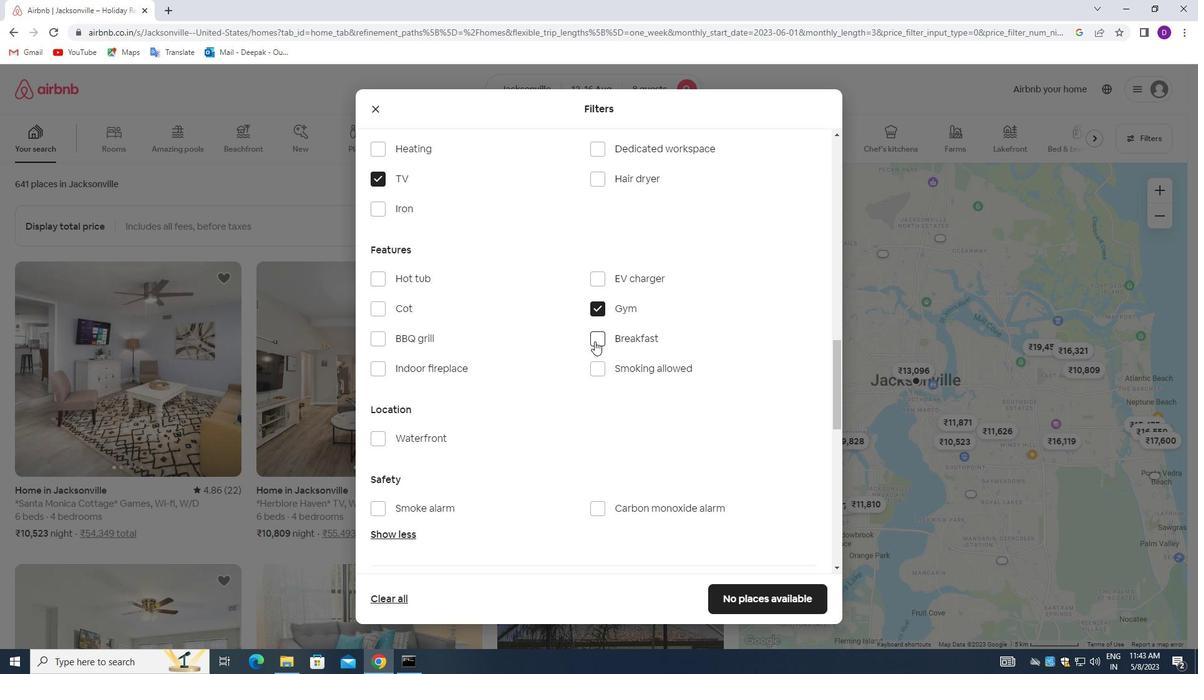 
Action: Mouse moved to (521, 392)
Screenshot: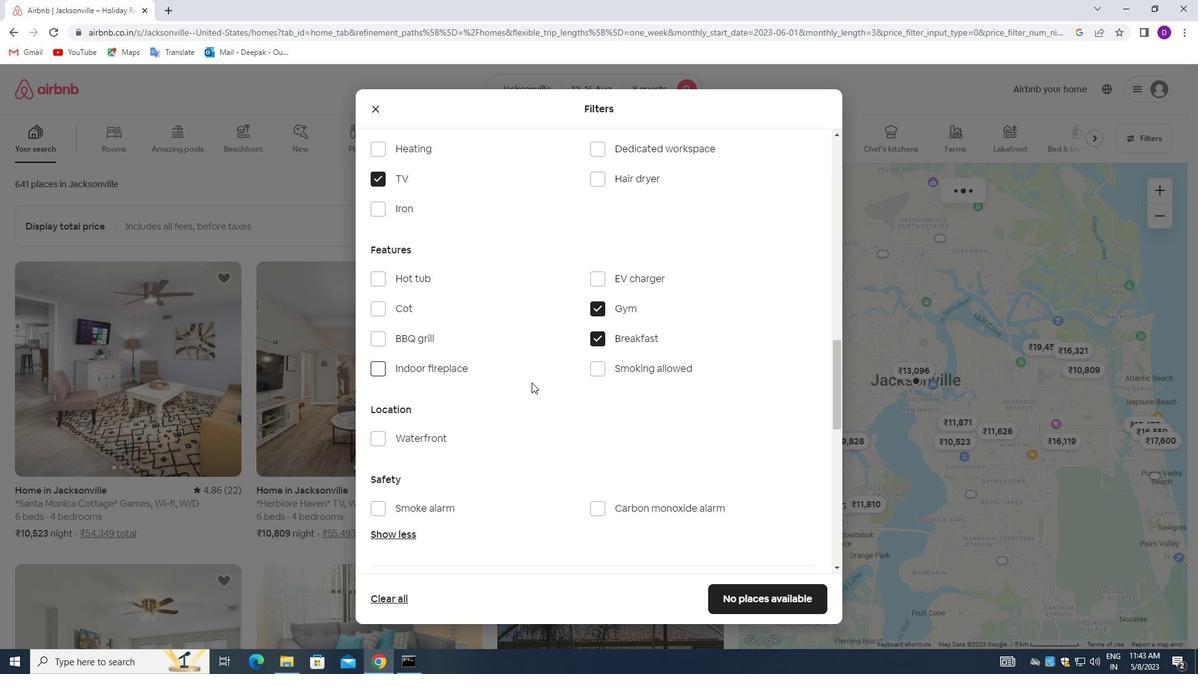 
Action: Mouse scrolled (521, 393) with delta (0, 0)
Screenshot: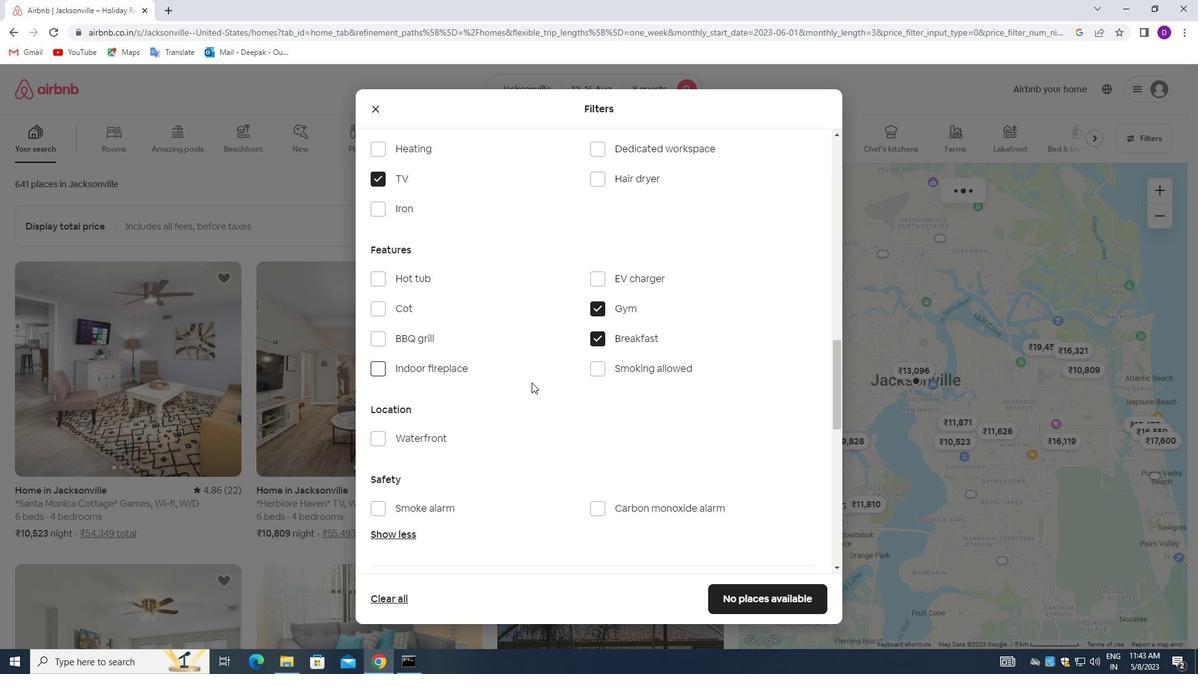
Action: Mouse moved to (521, 393)
Screenshot: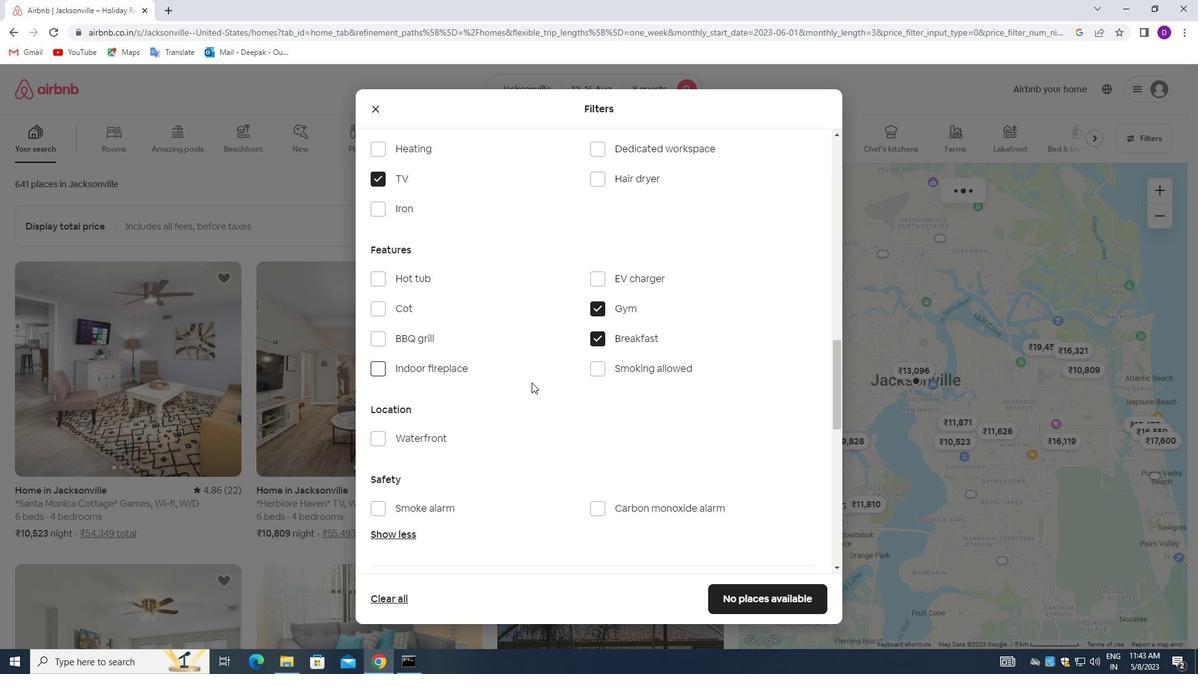 
Action: Mouse scrolled (521, 393) with delta (0, 0)
Screenshot: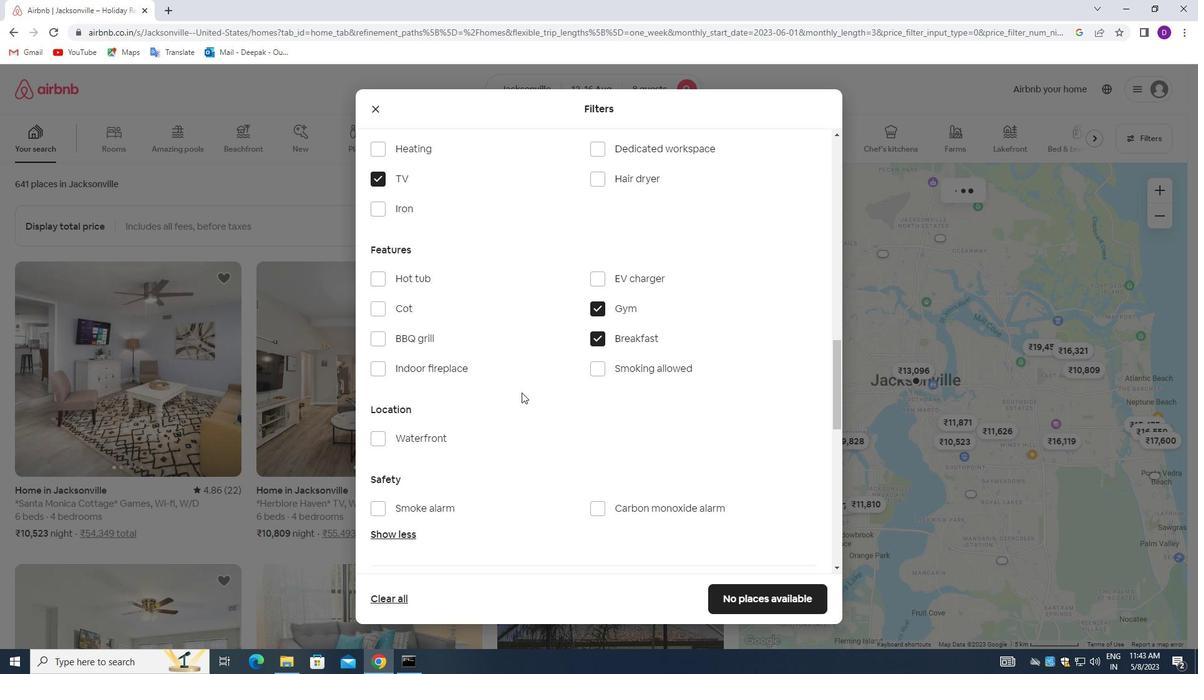 
Action: Mouse moved to (521, 393)
Screenshot: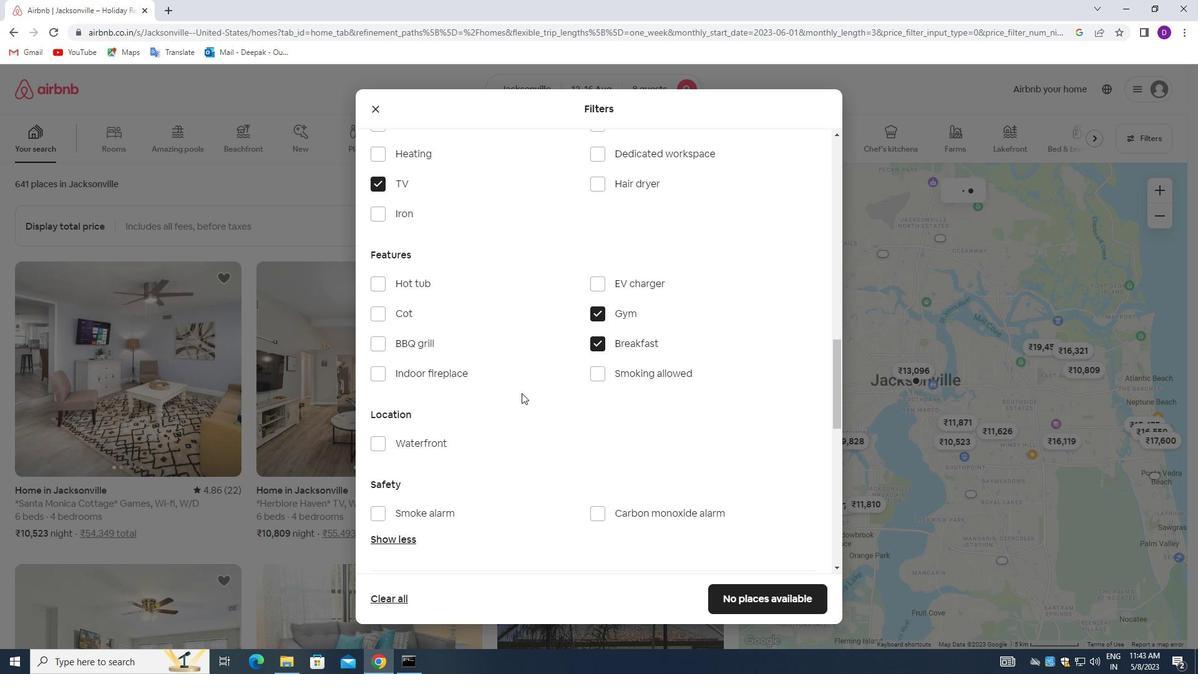 
Action: Mouse scrolled (521, 393) with delta (0, 0)
Screenshot: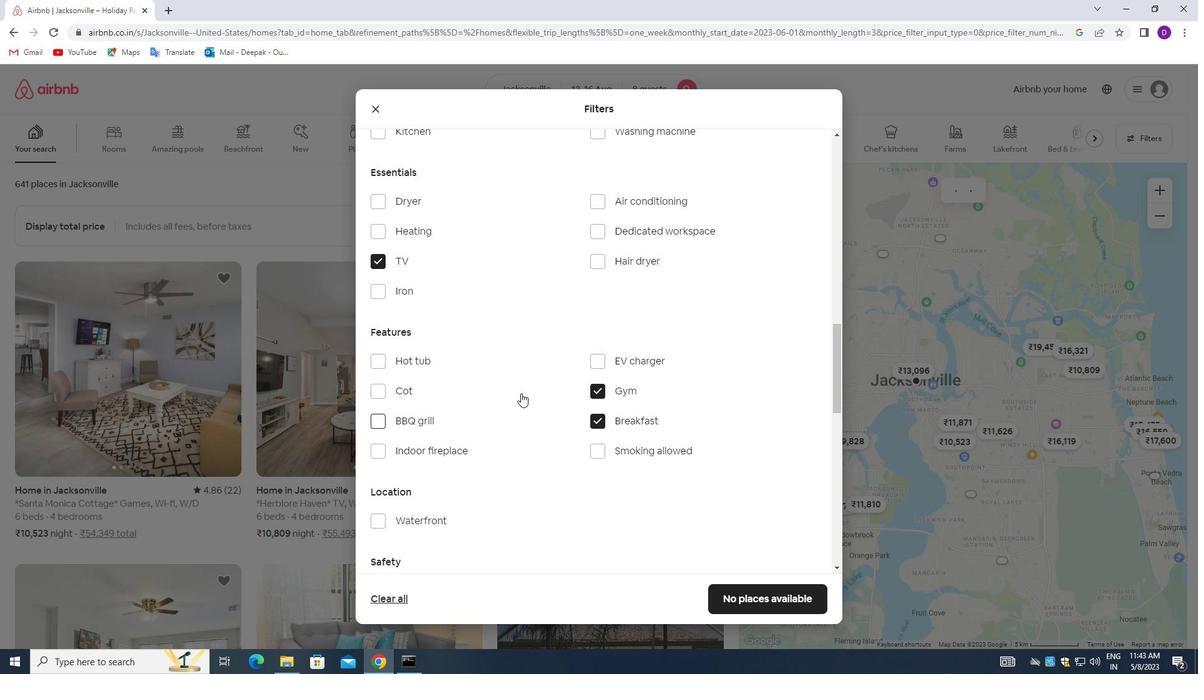 
Action: Mouse scrolled (521, 392) with delta (0, 0)
Screenshot: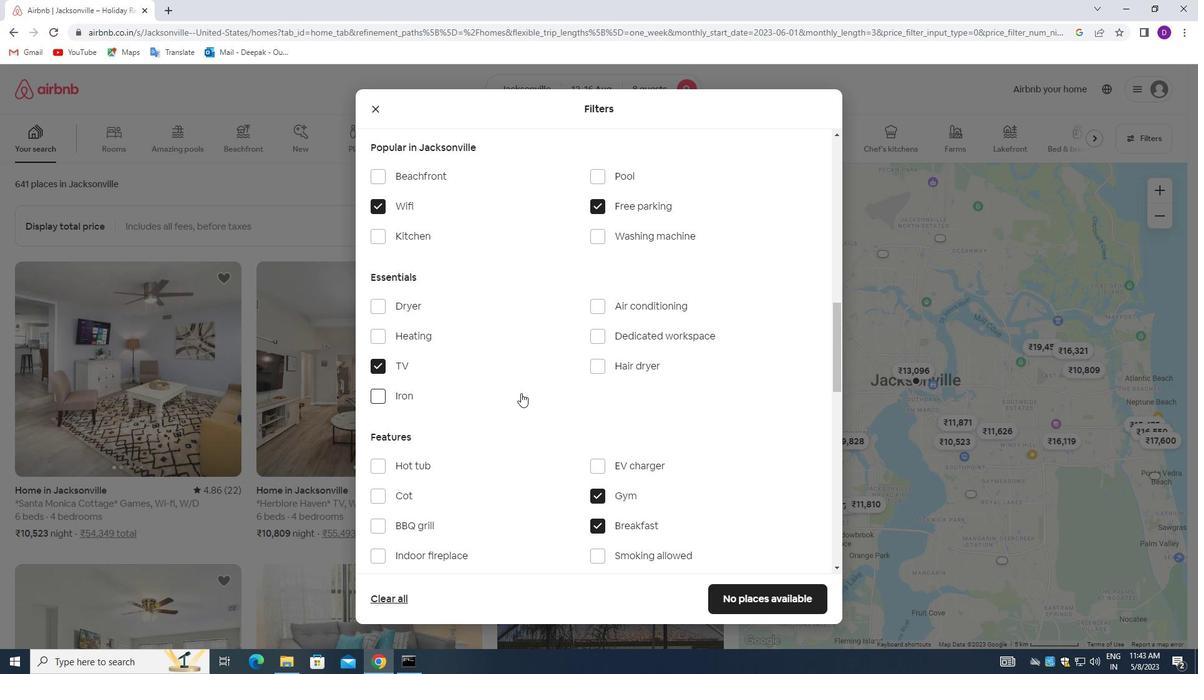 
Action: Mouse scrolled (521, 392) with delta (0, 0)
Screenshot: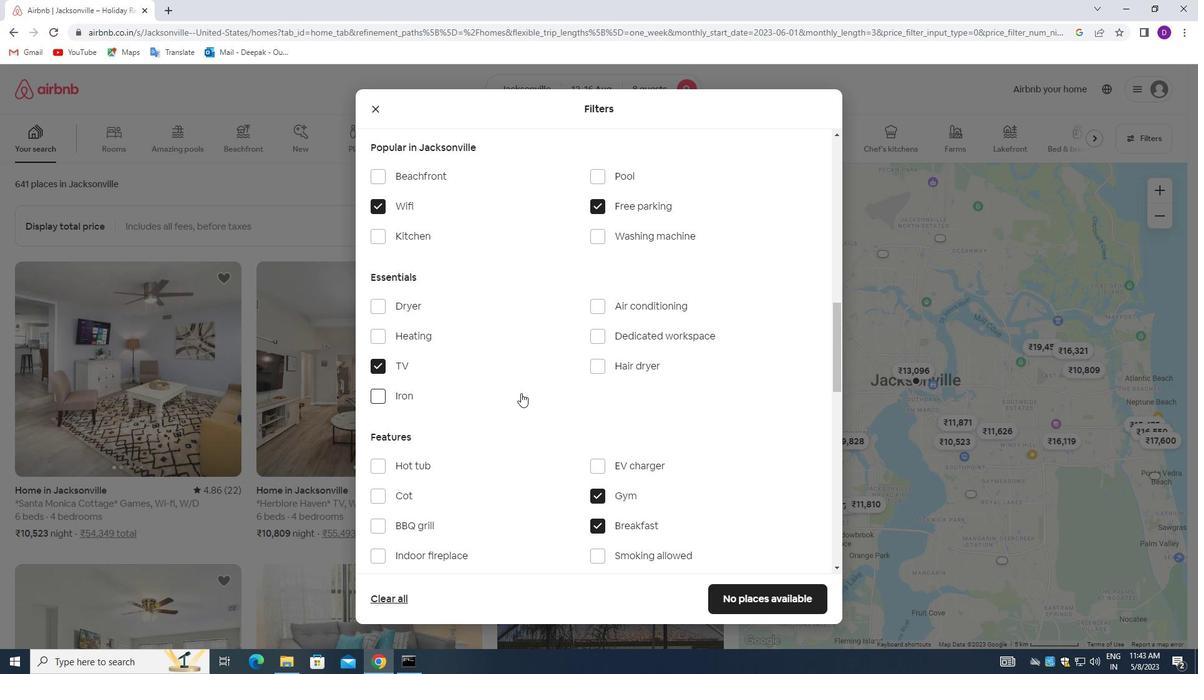 
Action: Mouse moved to (535, 393)
Screenshot: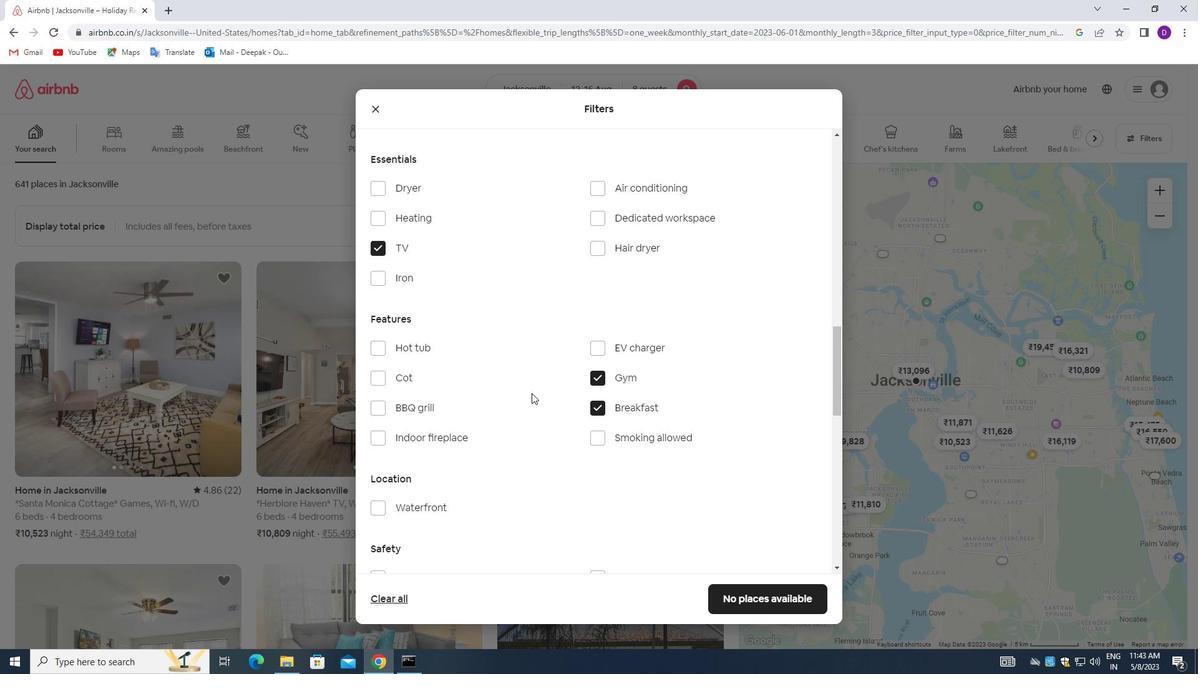 
Action: Mouse scrolled (535, 392) with delta (0, 0)
Screenshot: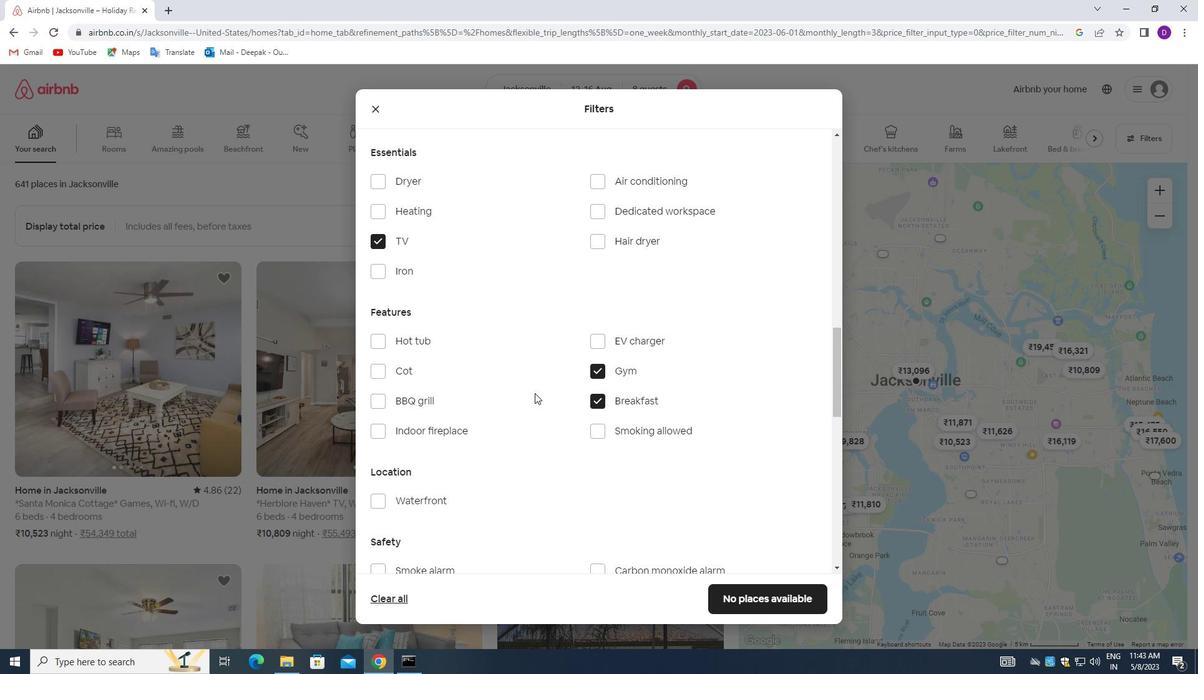 
Action: Mouse scrolled (535, 392) with delta (0, 0)
Screenshot: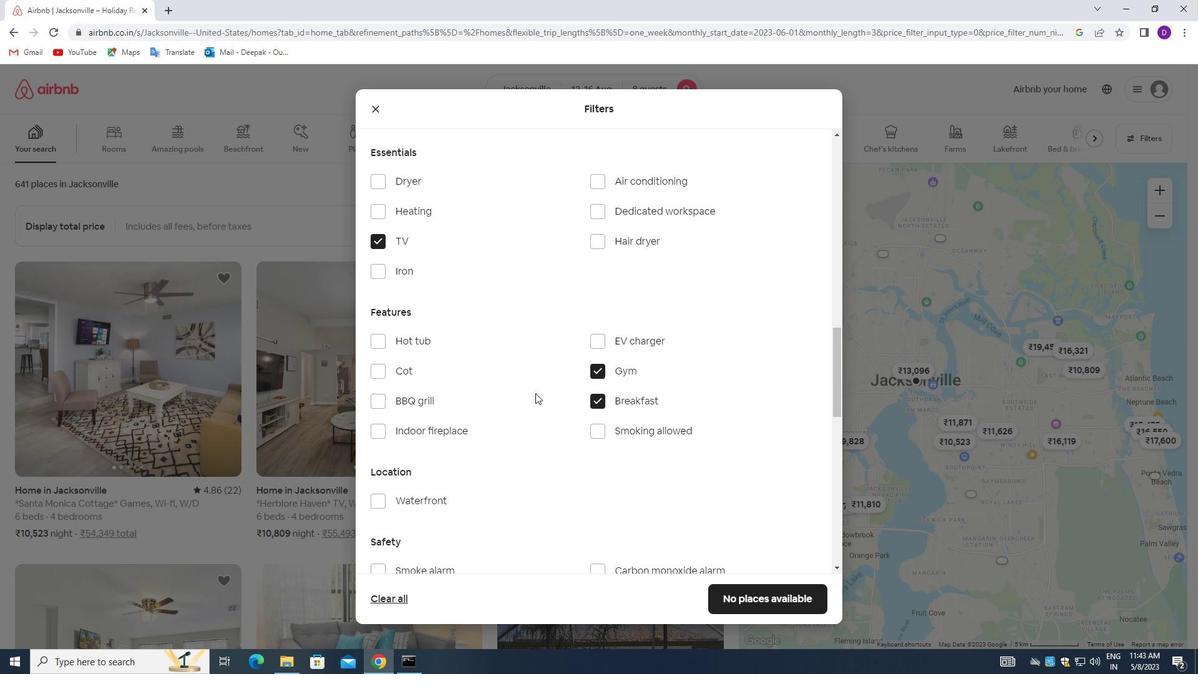 
Action: Mouse moved to (535, 393)
Screenshot: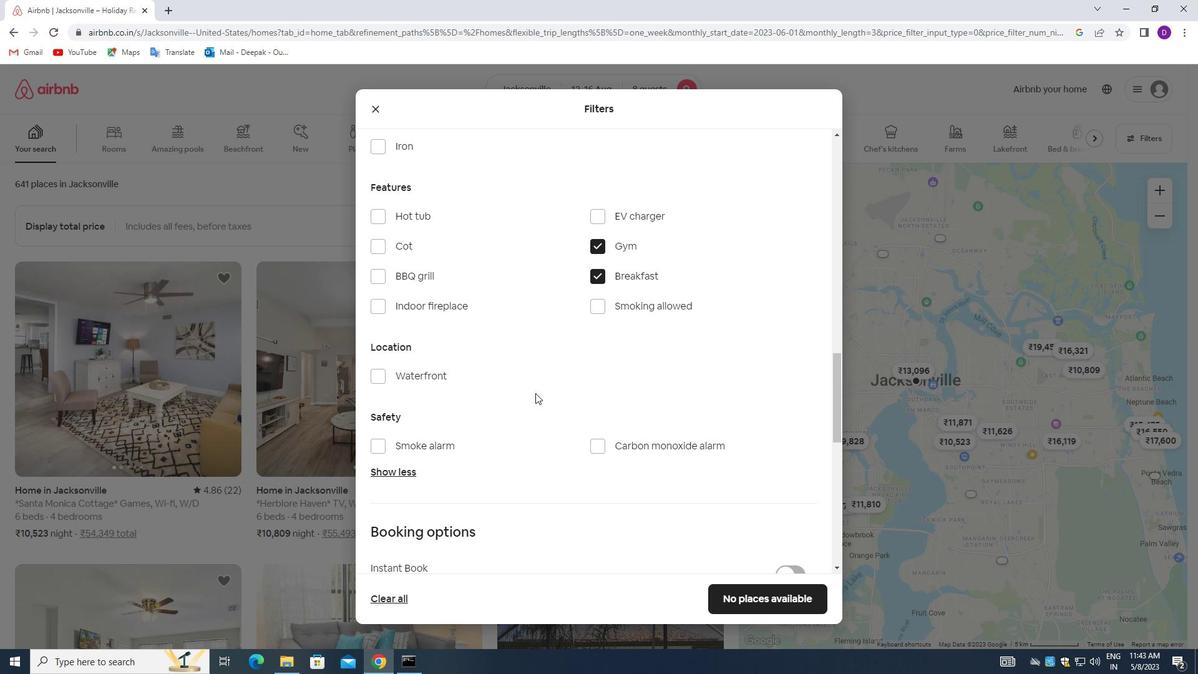 
Action: Mouse scrolled (535, 392) with delta (0, 0)
Screenshot: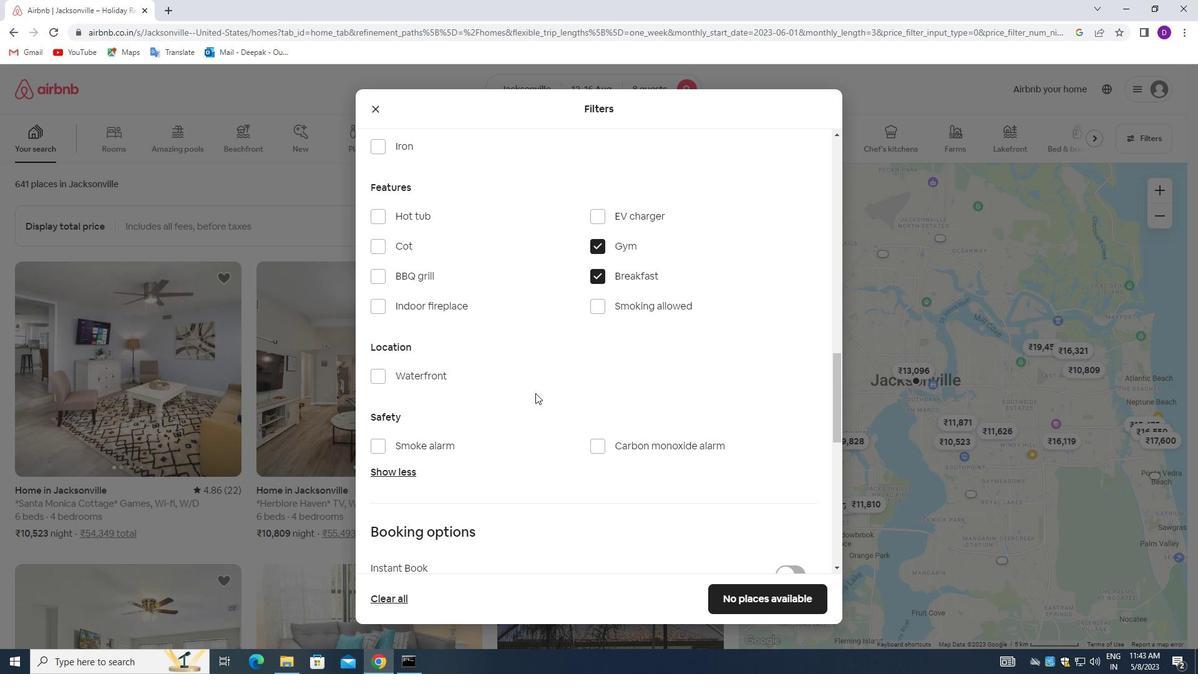 
Action: Mouse scrolled (535, 392) with delta (0, 0)
Screenshot: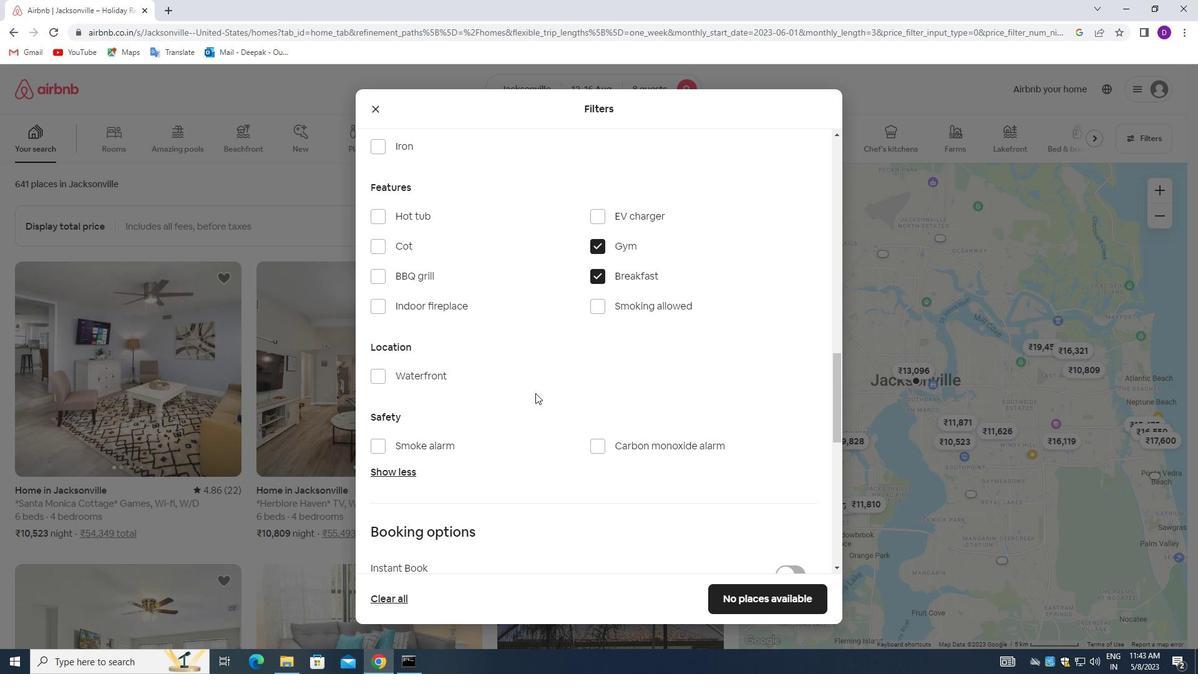 
Action: Mouse moved to (536, 394)
Screenshot: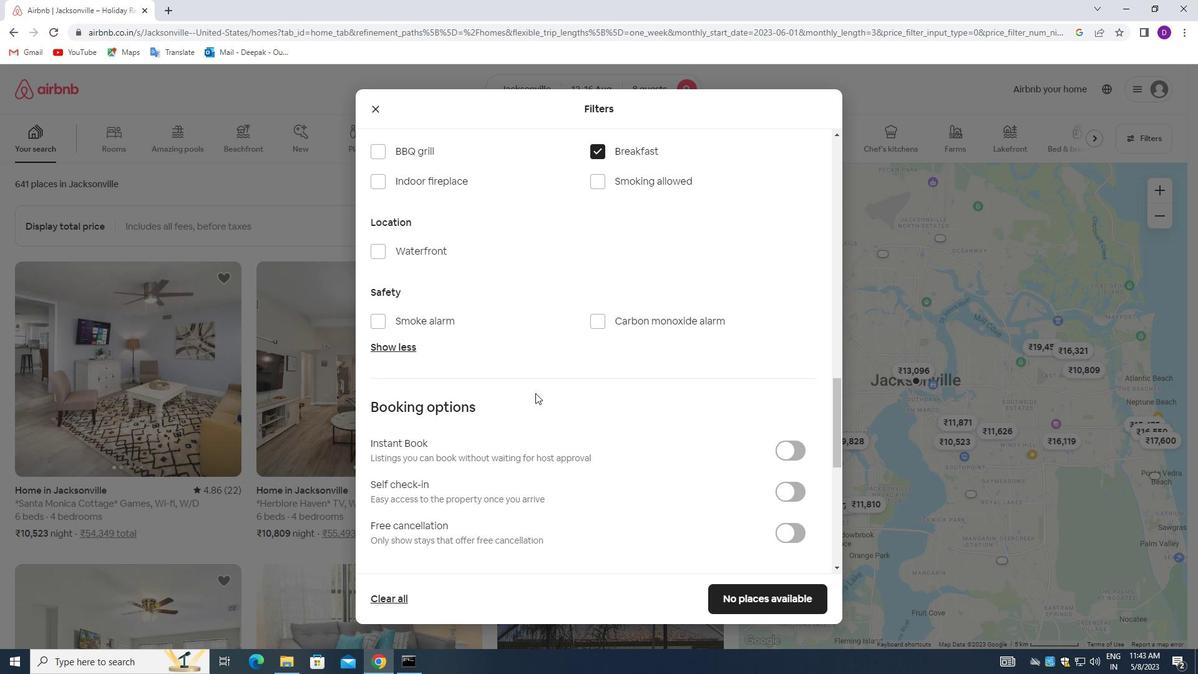 
Action: Mouse scrolled (536, 393) with delta (0, 0)
Screenshot: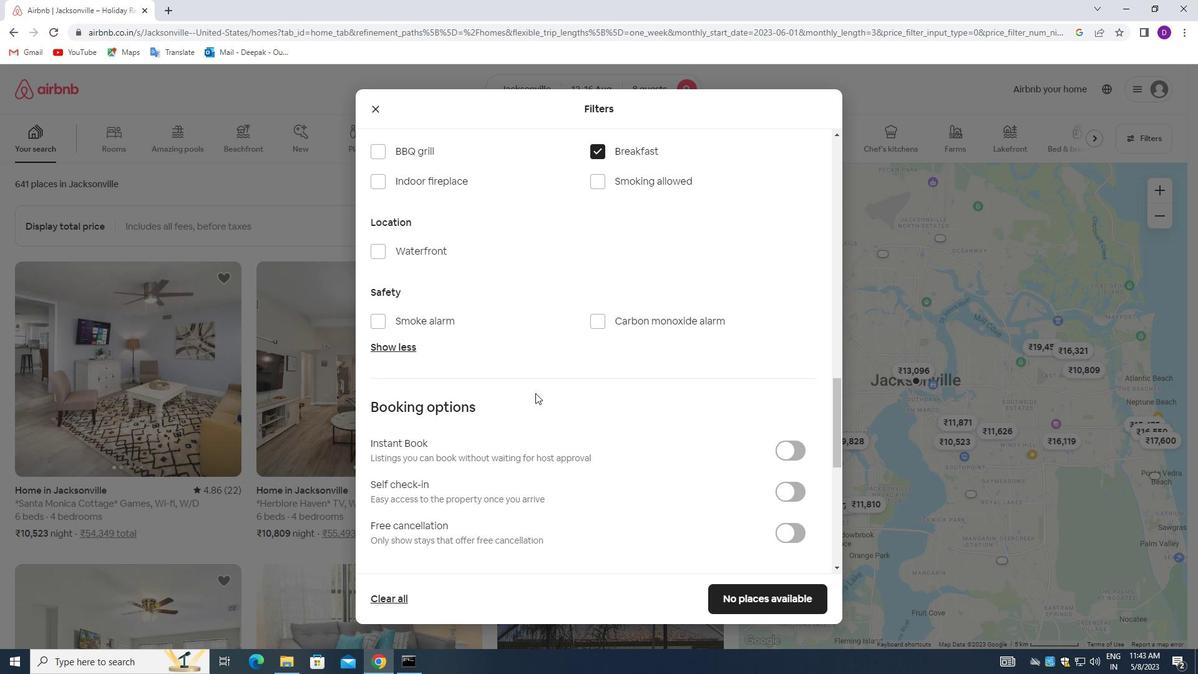 
Action: Mouse moved to (537, 395)
Screenshot: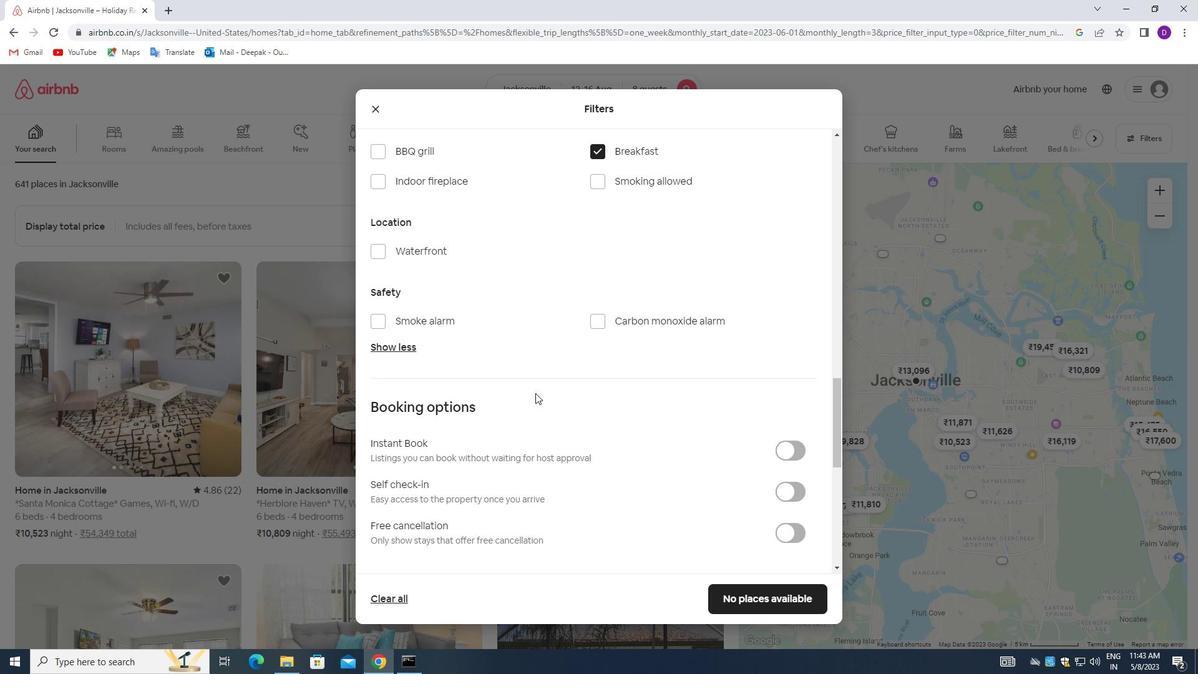 
Action: Mouse scrolled (537, 394) with delta (0, 0)
Screenshot: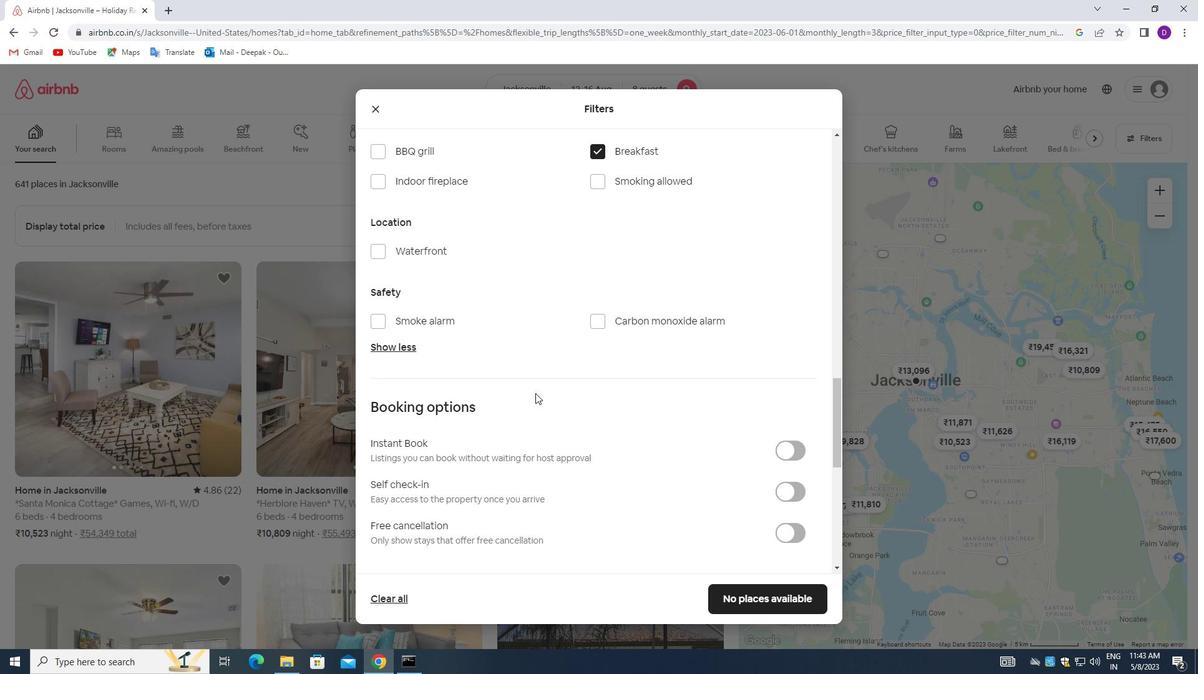 
Action: Mouse moved to (782, 365)
Screenshot: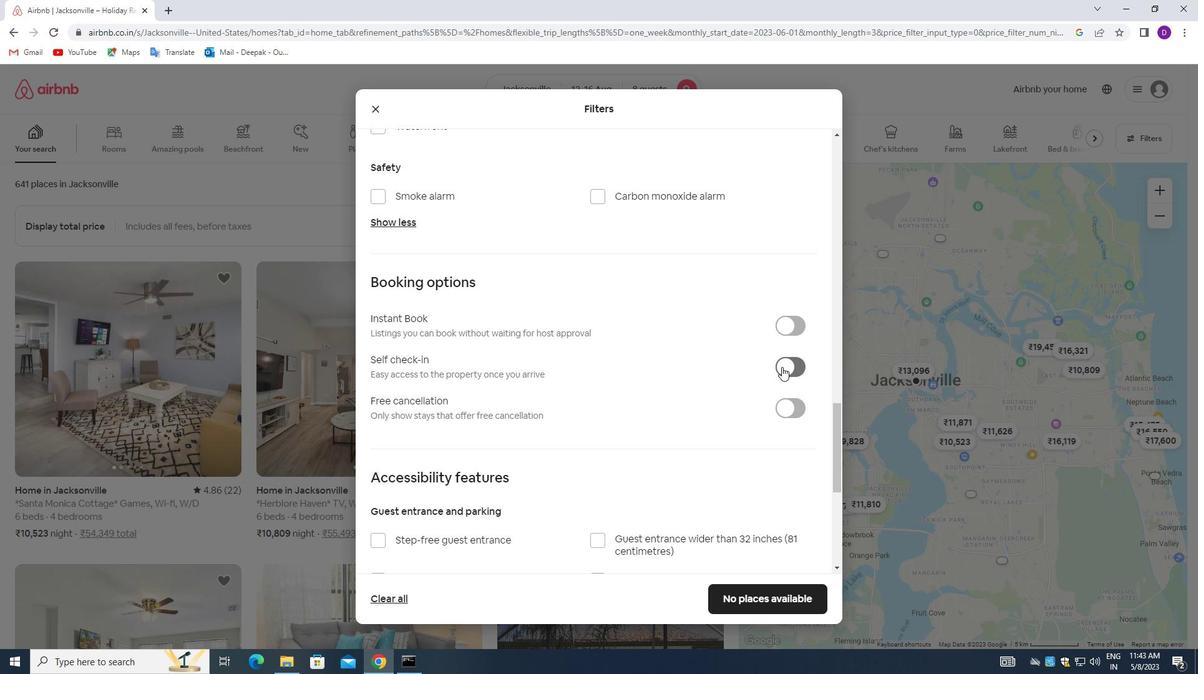
Action: Mouse pressed left at (782, 365)
Screenshot: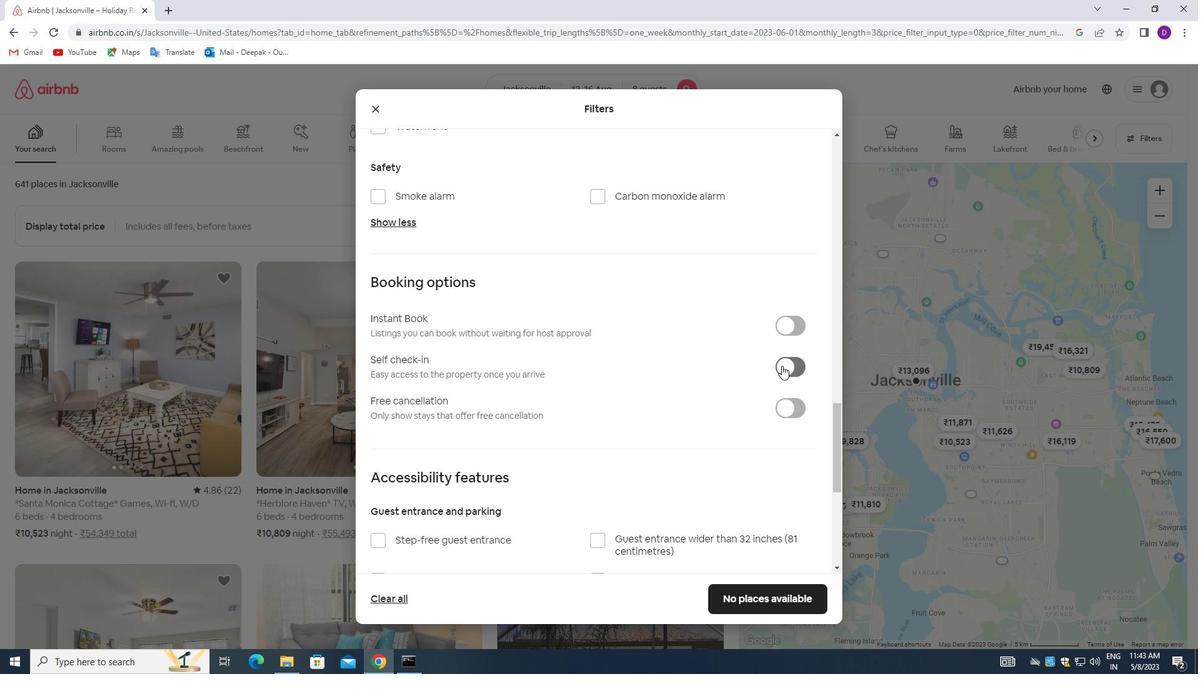 
Action: Mouse moved to (637, 403)
Screenshot: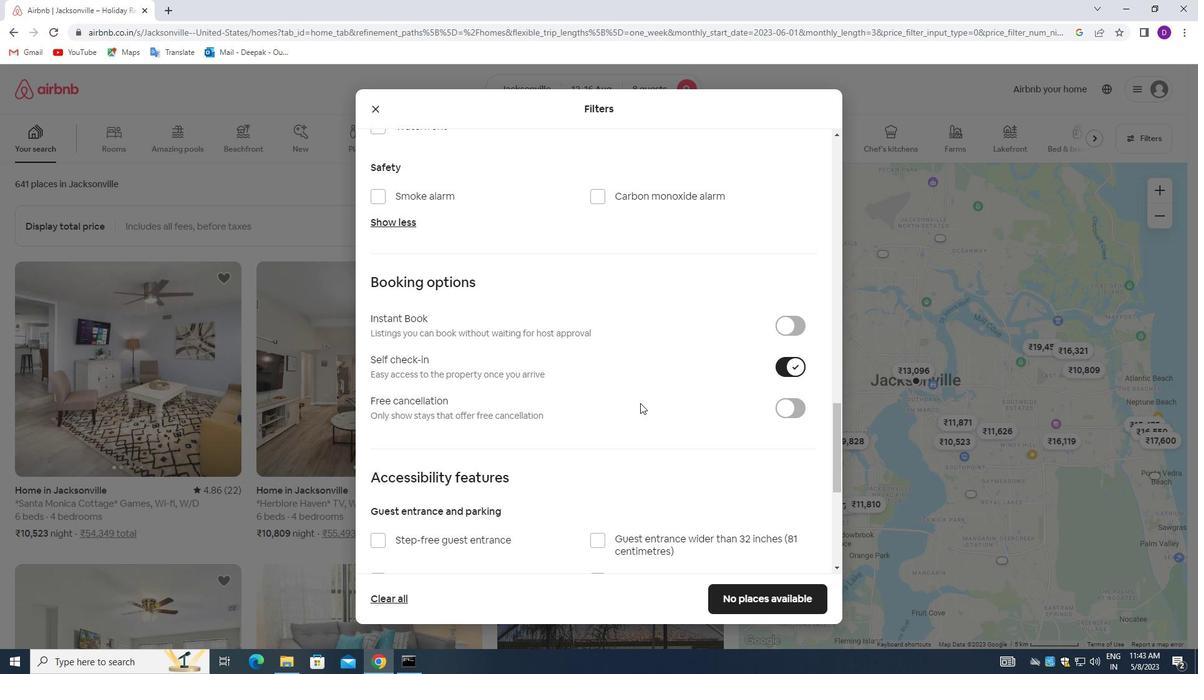 
Action: Mouse scrolled (637, 402) with delta (0, 0)
Screenshot: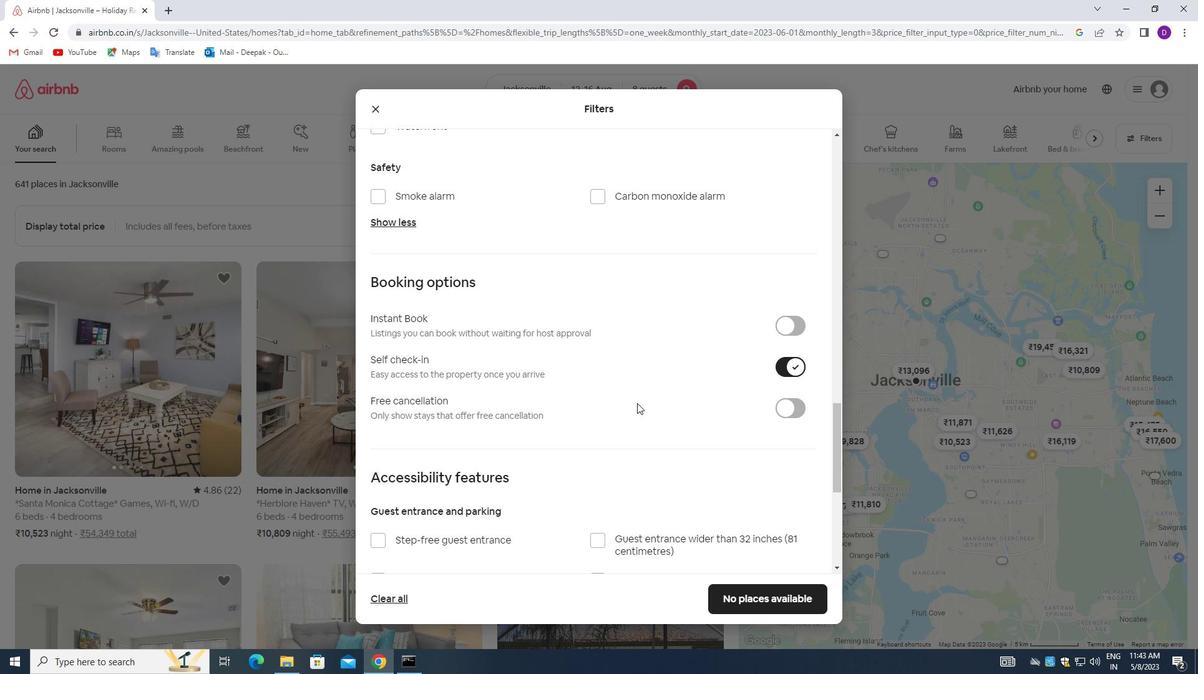 
Action: Mouse moved to (586, 403)
Screenshot: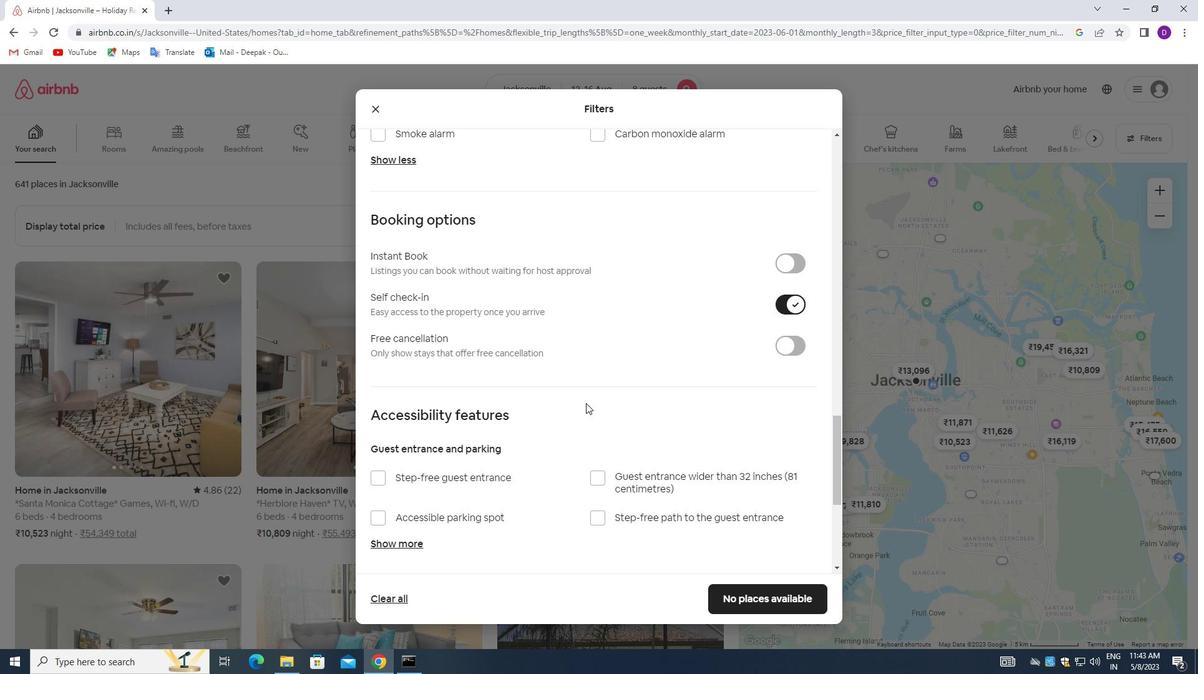 
Action: Mouse scrolled (586, 402) with delta (0, 0)
Screenshot: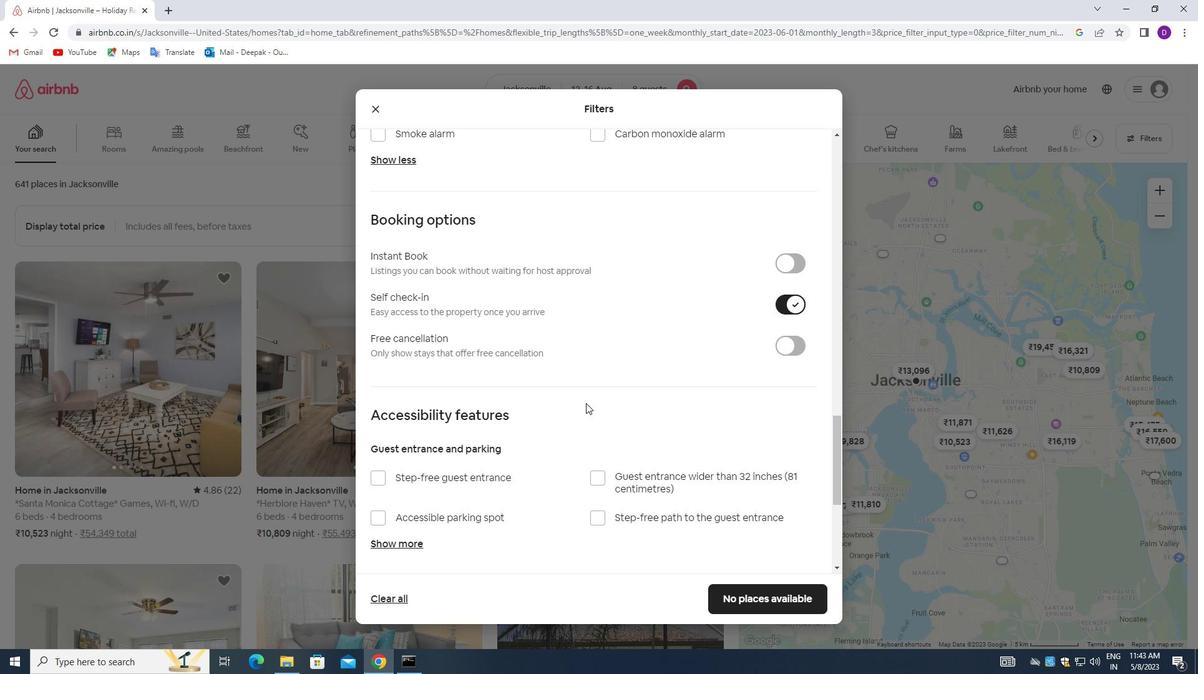 
Action: Mouse scrolled (586, 402) with delta (0, 0)
Screenshot: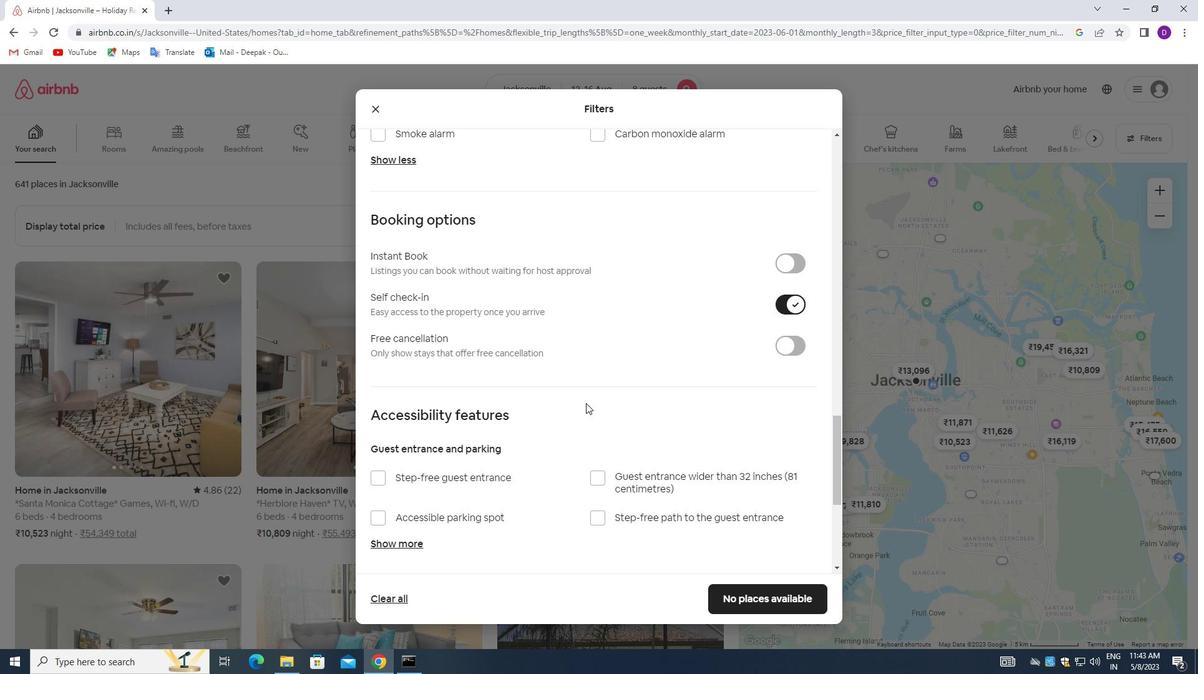 
Action: Mouse moved to (586, 403)
Screenshot: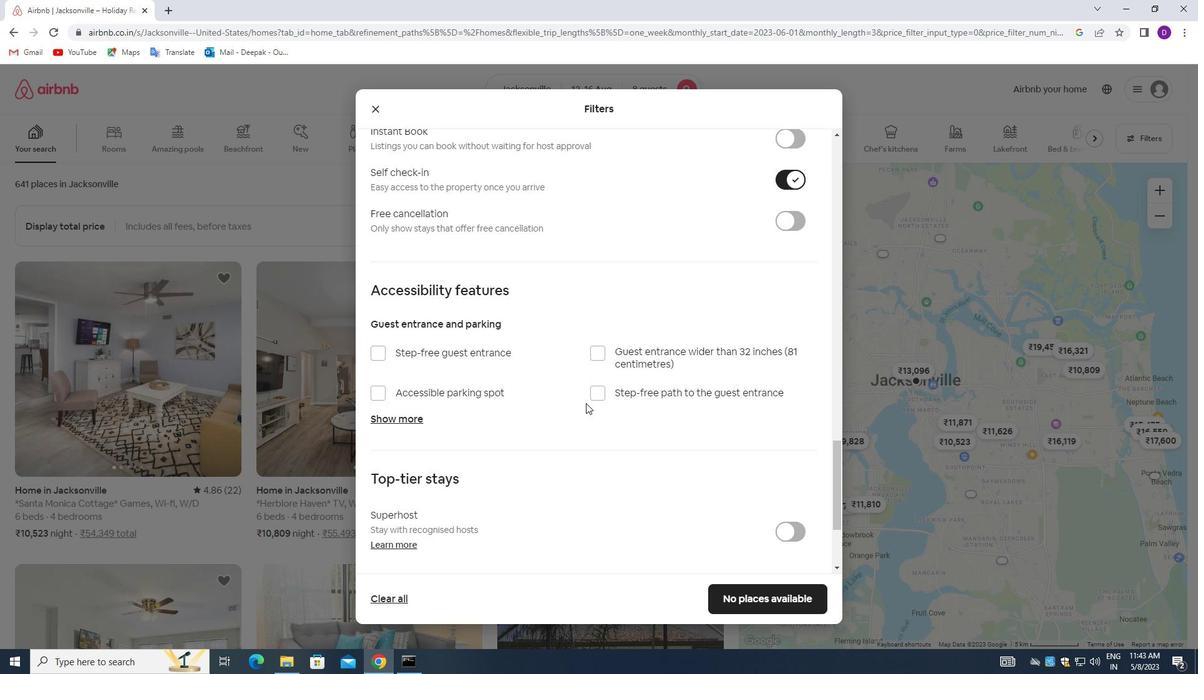 
Action: Mouse scrolled (586, 403) with delta (0, 0)
Screenshot: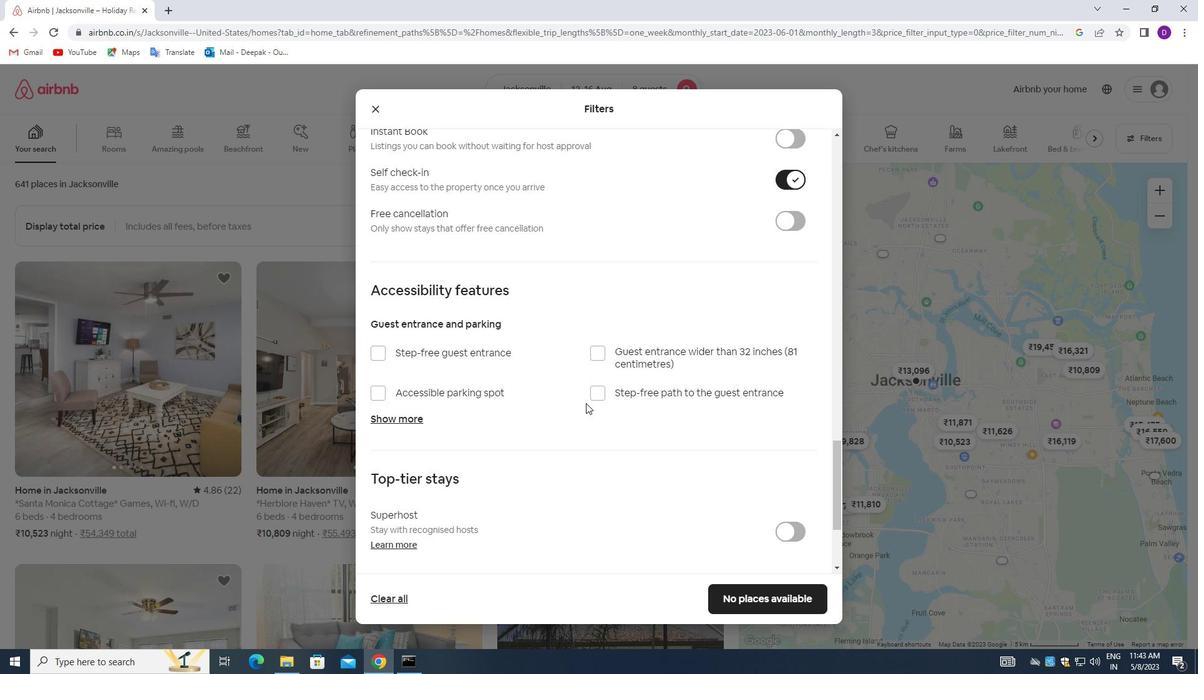 
Action: Mouse moved to (606, 416)
Screenshot: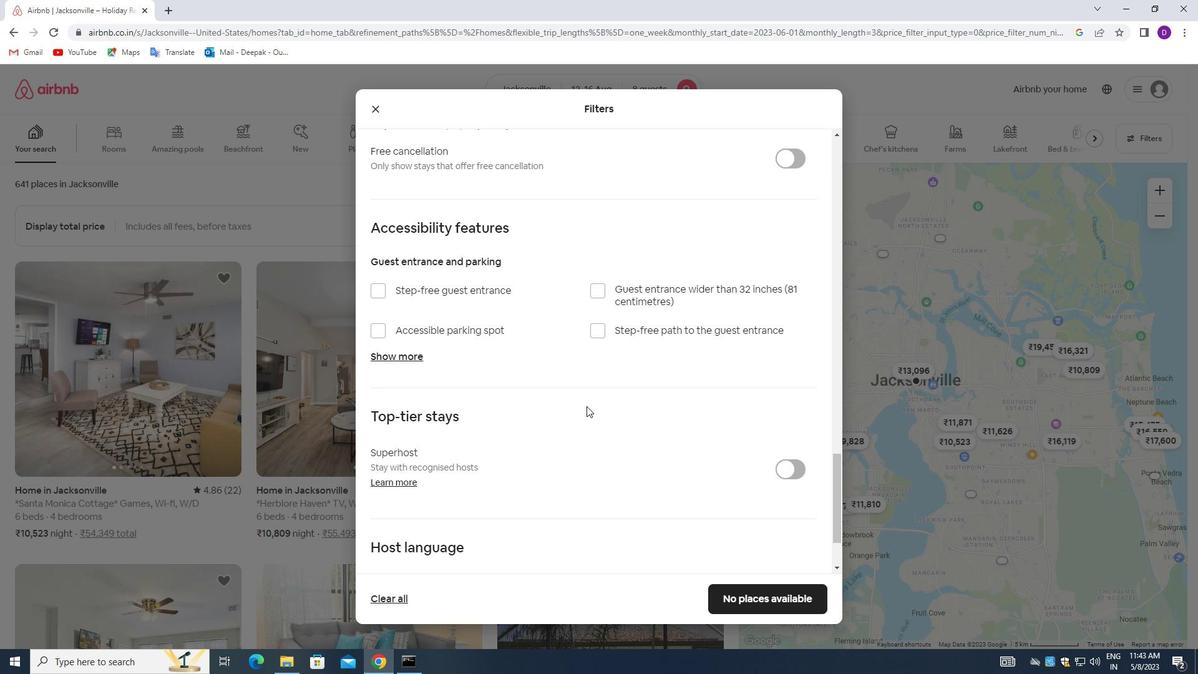 
Action: Mouse scrolled (606, 415) with delta (0, 0)
Screenshot: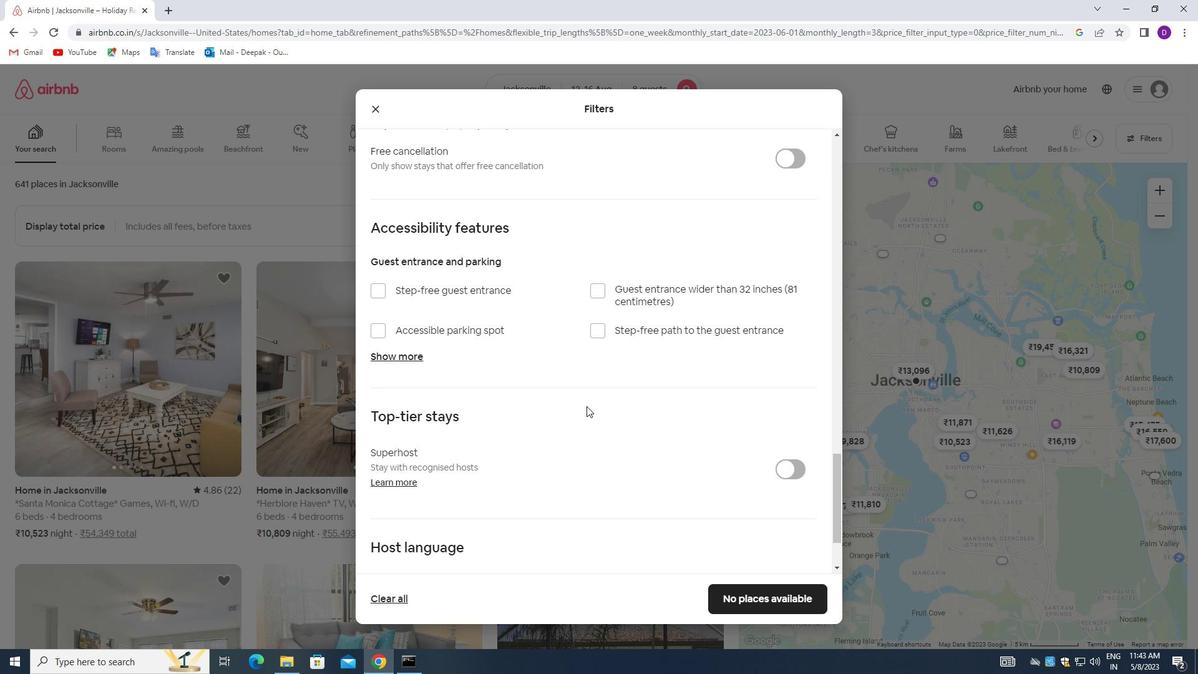 
Action: Mouse moved to (639, 425)
Screenshot: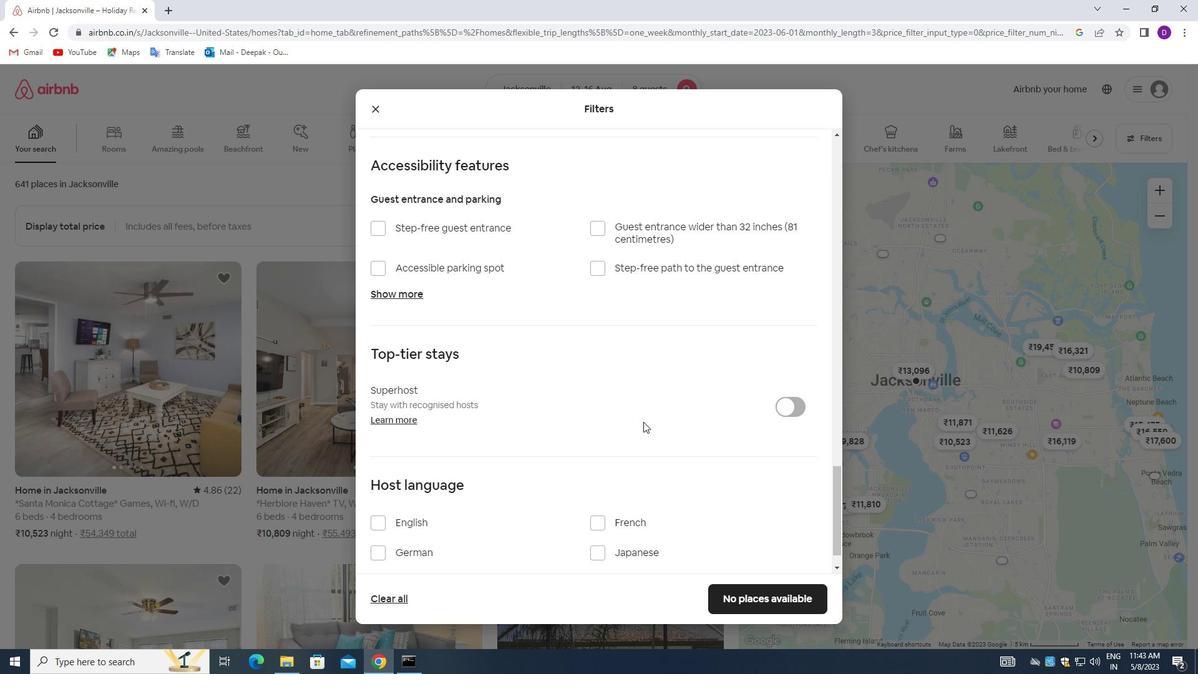 
Action: Mouse scrolled (639, 424) with delta (0, 0)
Screenshot: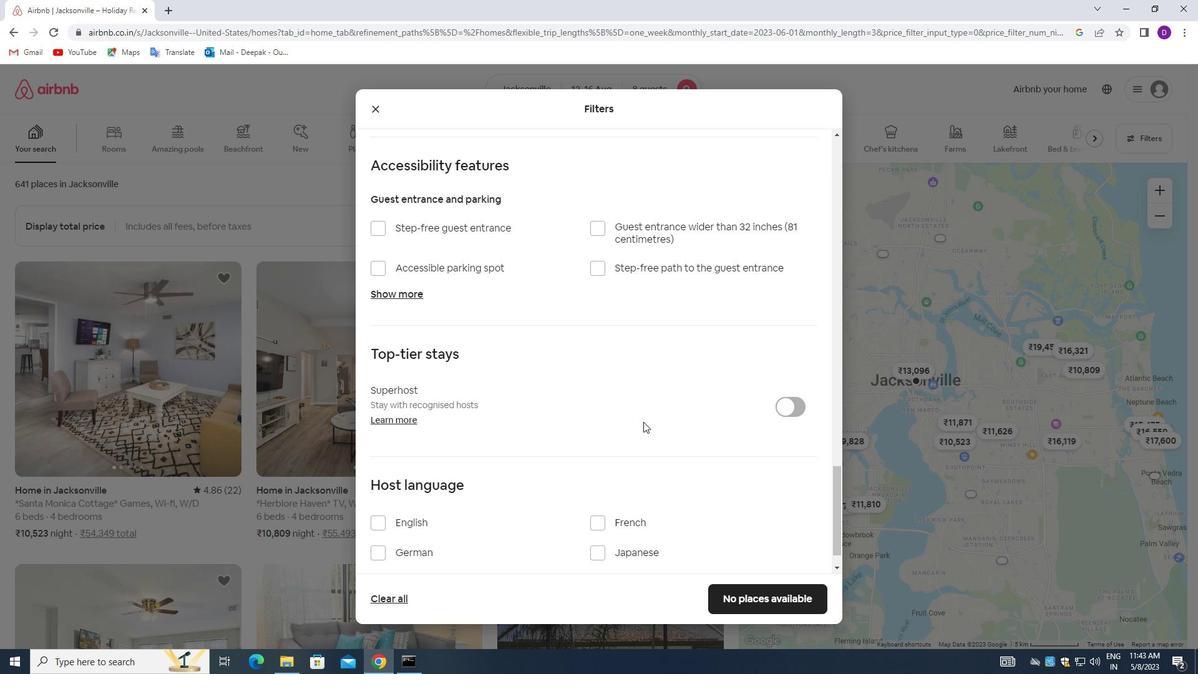 
Action: Mouse moved to (614, 433)
Screenshot: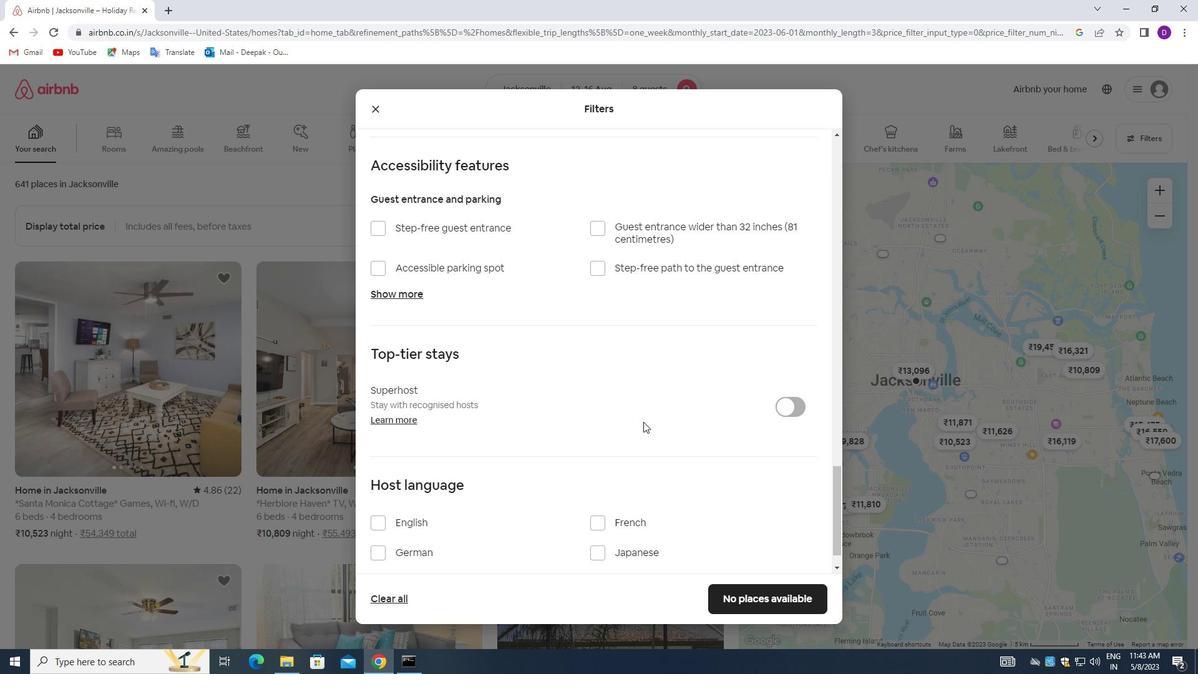 
Action: Mouse scrolled (614, 432) with delta (0, 0)
Screenshot: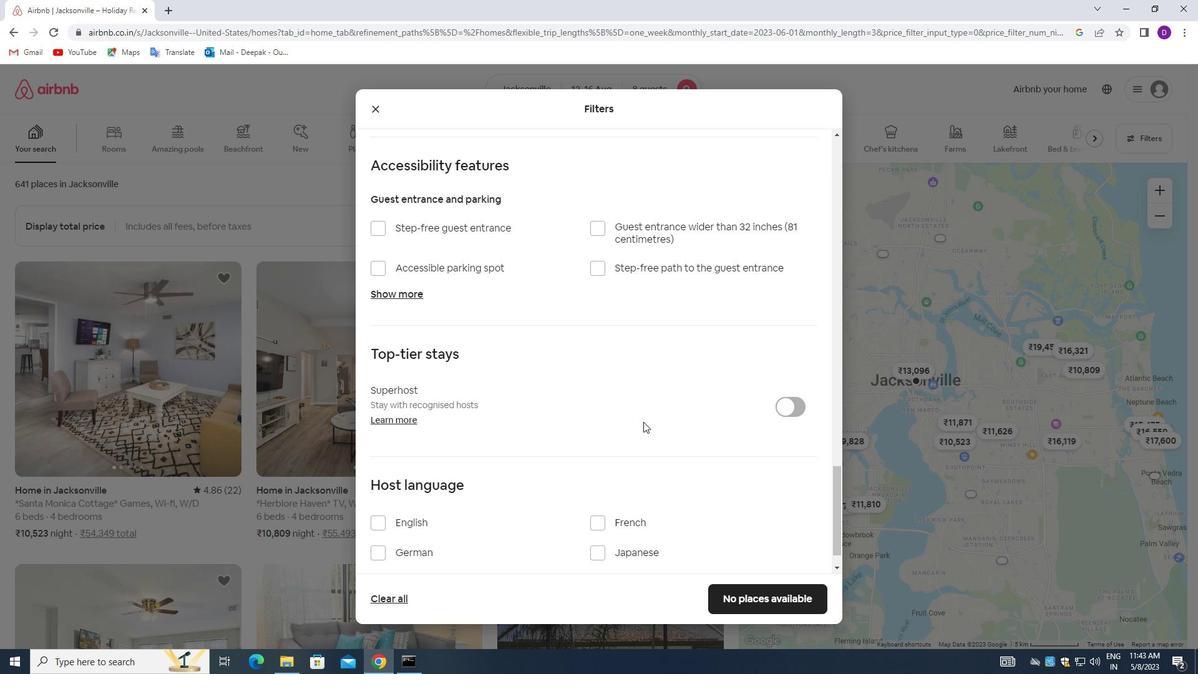 
Action: Mouse moved to (381, 486)
Screenshot: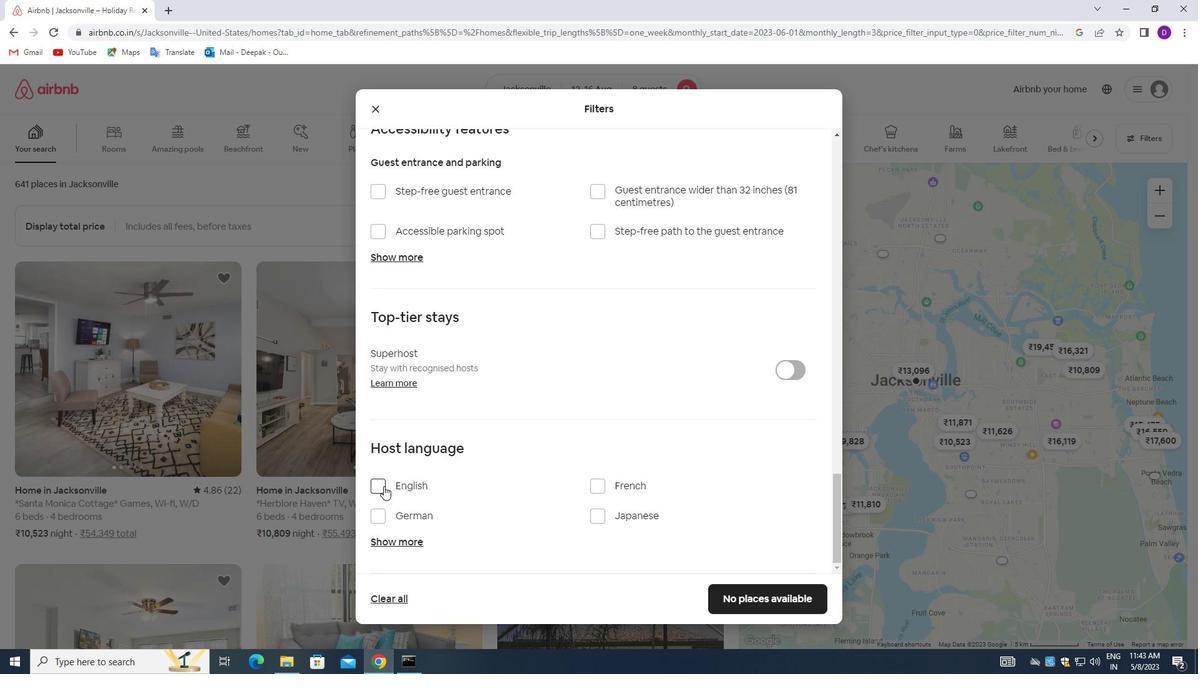 
Action: Mouse pressed left at (381, 486)
Screenshot: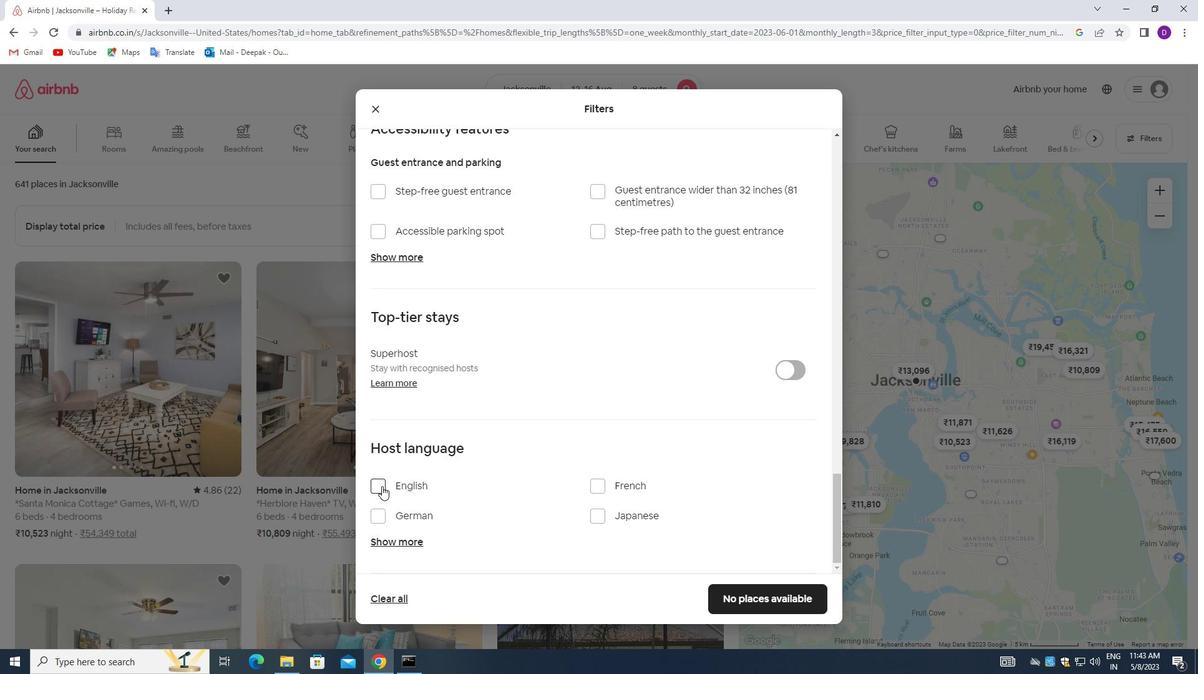 
Action: Mouse moved to (716, 589)
Screenshot: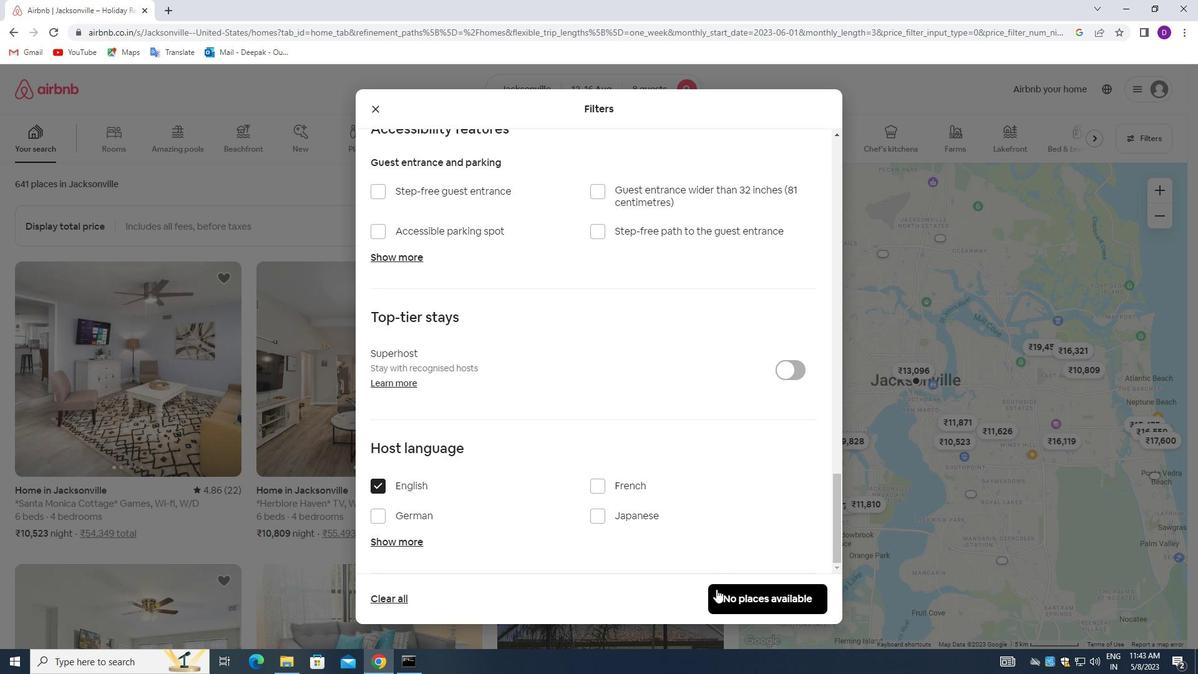 
Action: Mouse pressed left at (716, 589)
Screenshot: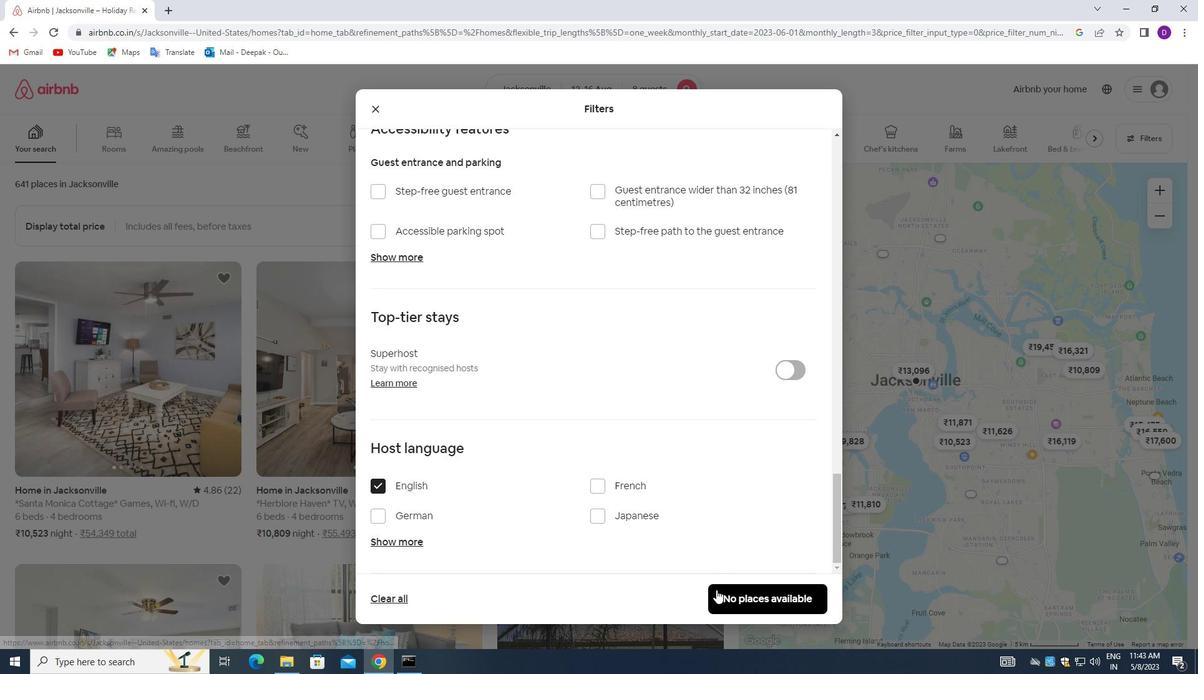
Action: Mouse moved to (697, 486)
Screenshot: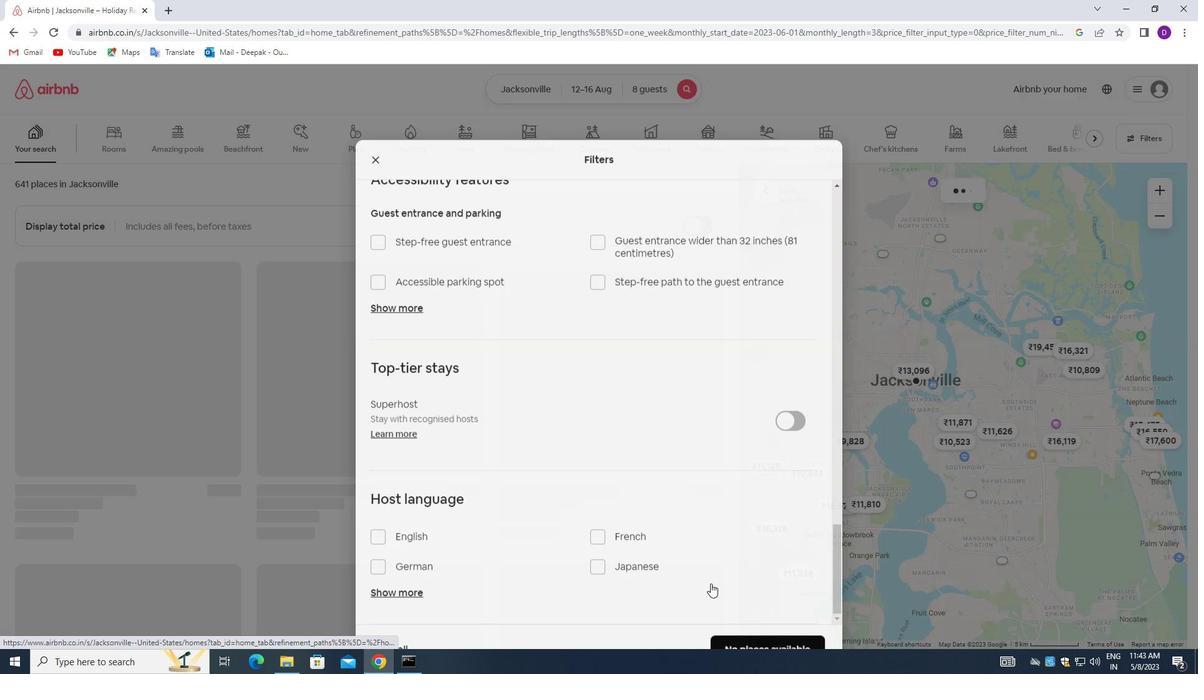 
